 Task: Collaborate with Github user for pull request milestone integration to check pull request progress and test it.
Action: Mouse moved to (164, 167)
Screenshot: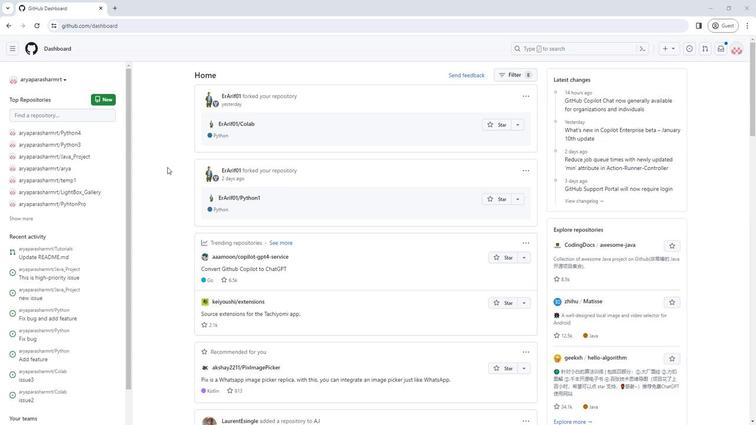 
Action: Mouse scrolled (164, 167) with delta (0, 0)
Screenshot: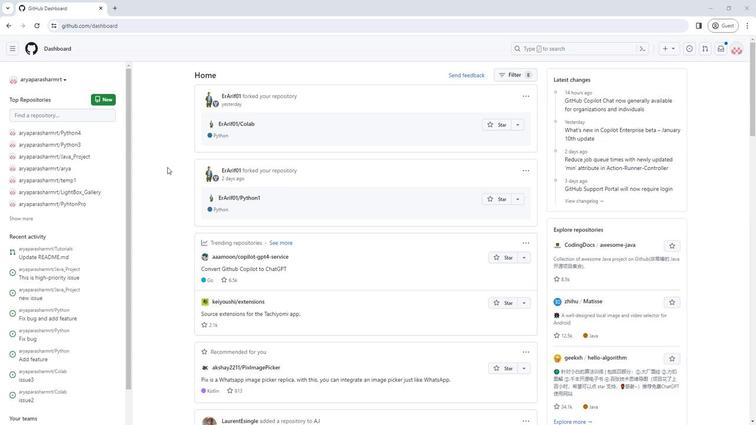 
Action: Mouse scrolled (164, 167) with delta (0, 0)
Screenshot: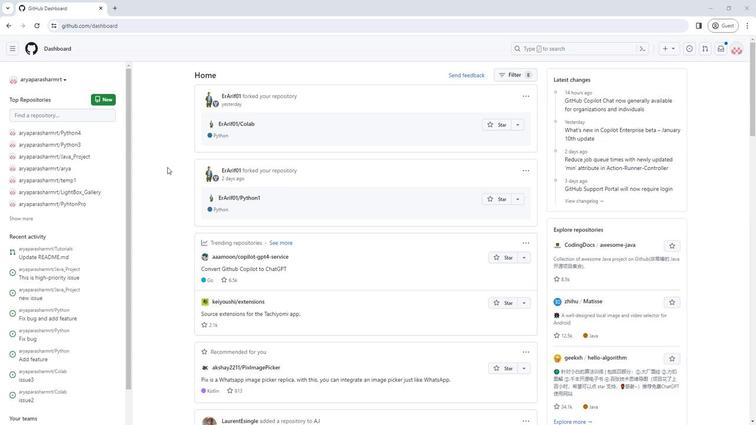 
Action: Mouse scrolled (164, 167) with delta (0, 0)
Screenshot: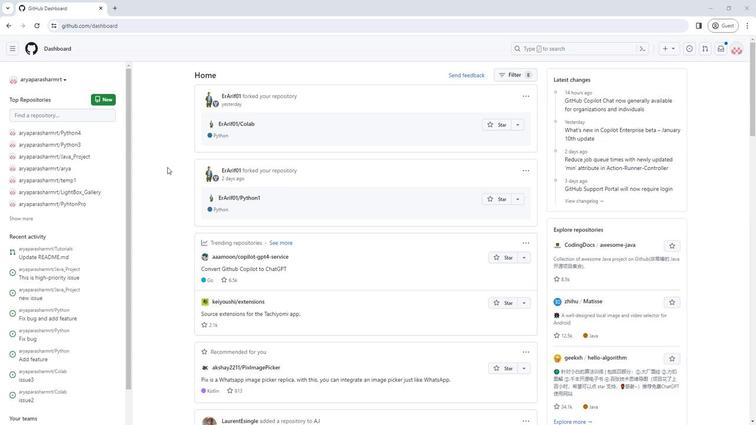 
Action: Mouse moved to (720, 50)
Screenshot: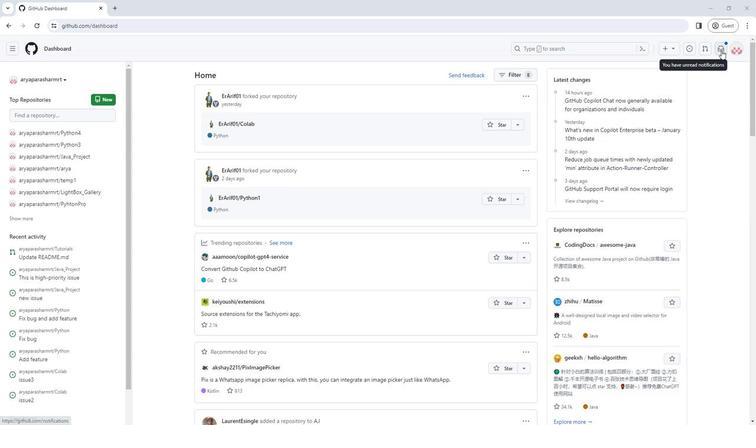 
Action: Mouse pressed left at (720, 50)
Screenshot: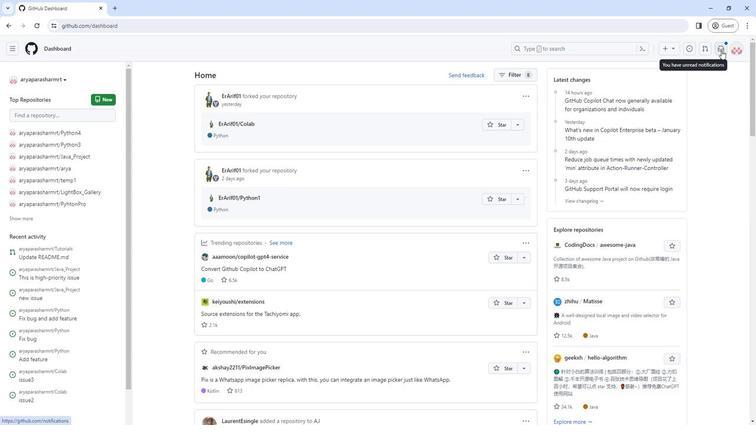 
Action: Mouse moved to (198, 120)
Screenshot: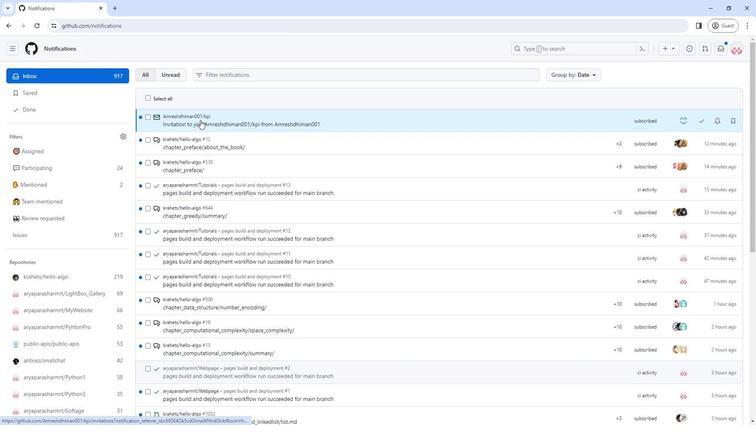 
Action: Mouse pressed left at (198, 120)
Screenshot: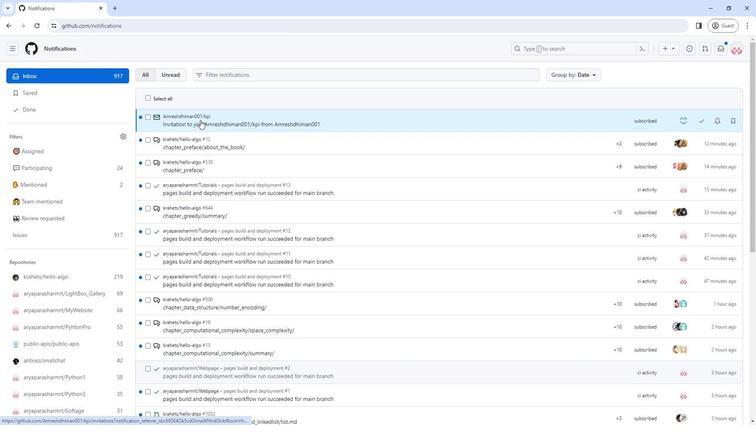 
Action: Mouse moved to (364, 182)
Screenshot: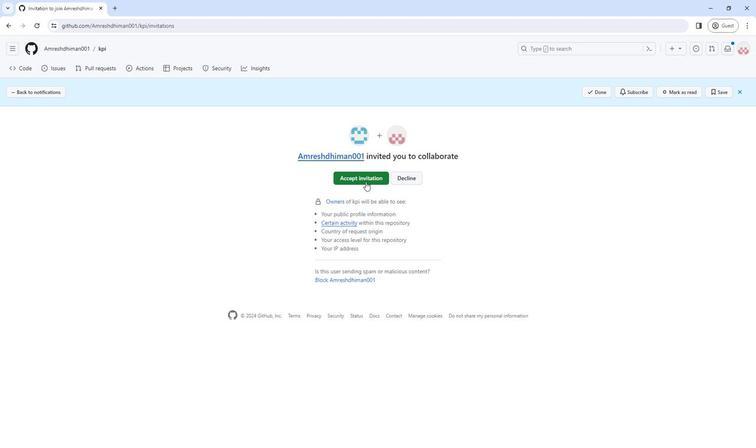 
Action: Mouse pressed left at (364, 182)
Screenshot: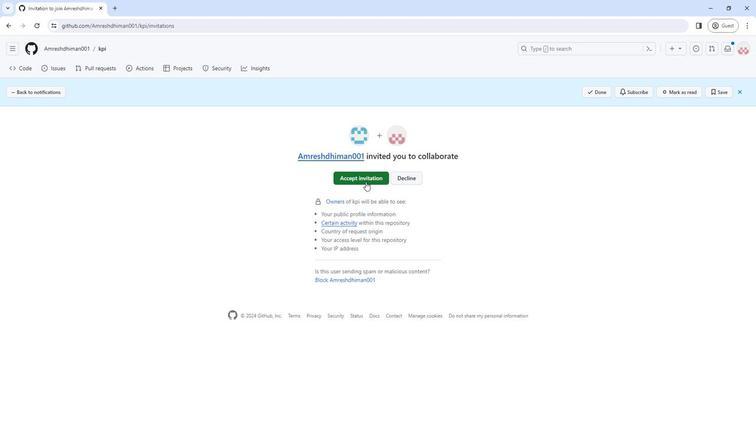 
Action: Mouse moved to (168, 147)
Screenshot: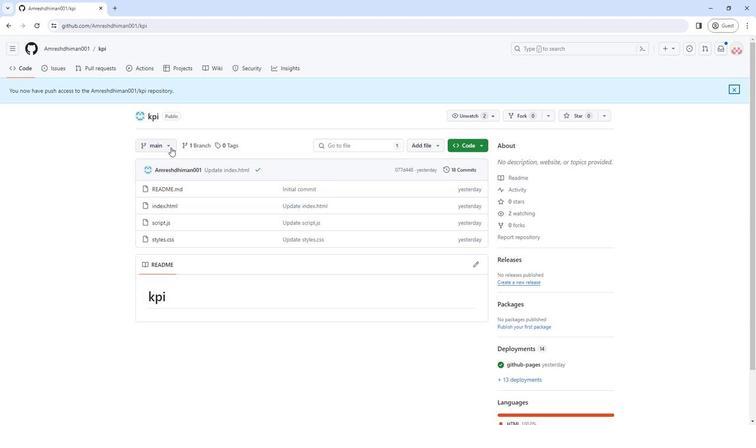 
Action: Mouse pressed left at (168, 147)
Screenshot: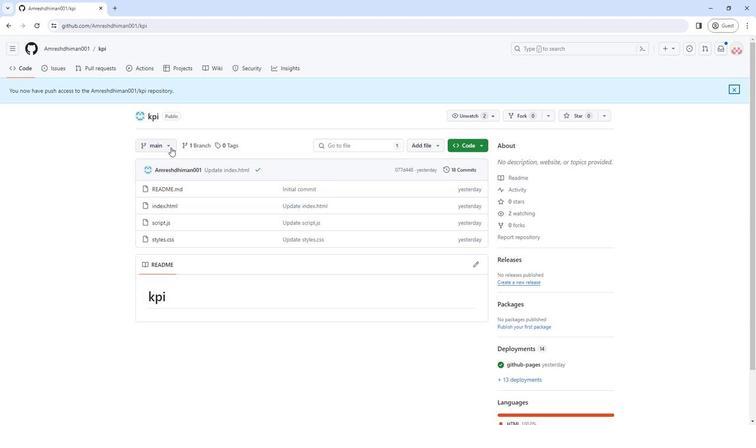 
Action: Mouse moved to (102, 185)
Screenshot: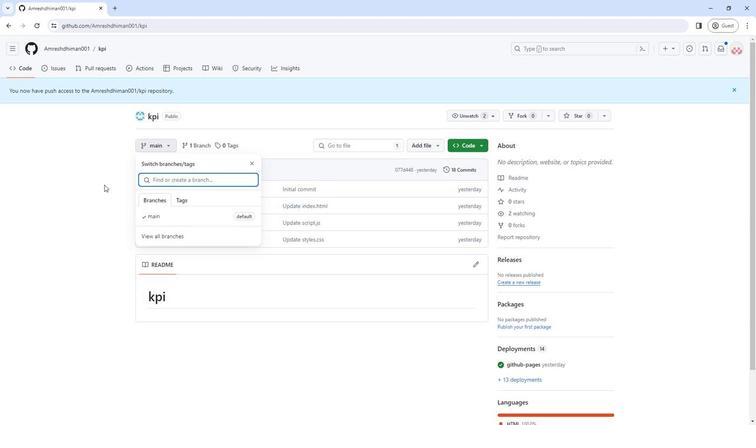 
Action: Mouse pressed left at (102, 185)
Screenshot: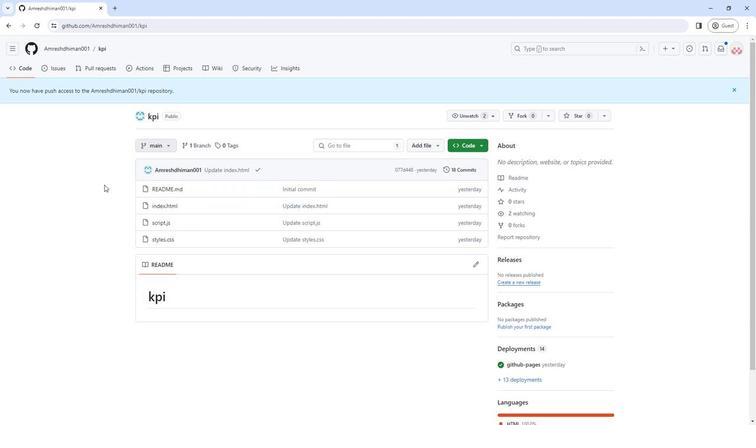 
Action: Mouse moved to (59, 72)
Screenshot: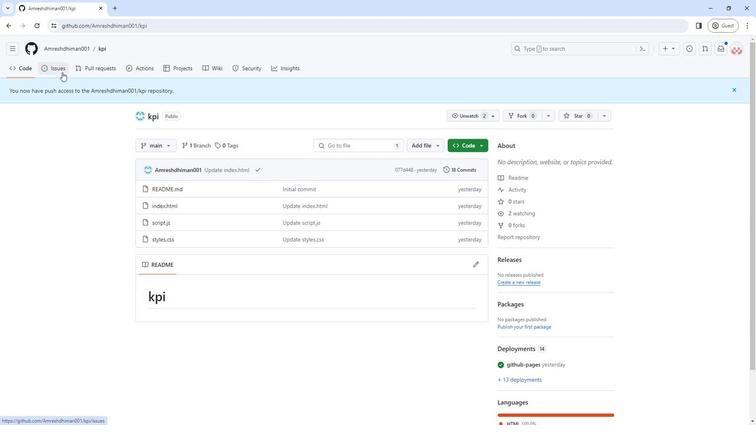 
Action: Mouse pressed left at (59, 72)
Screenshot: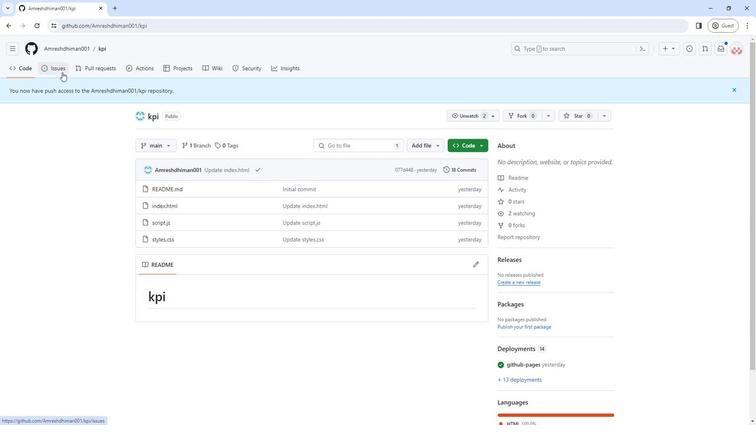 
Action: Mouse moved to (535, 147)
Screenshot: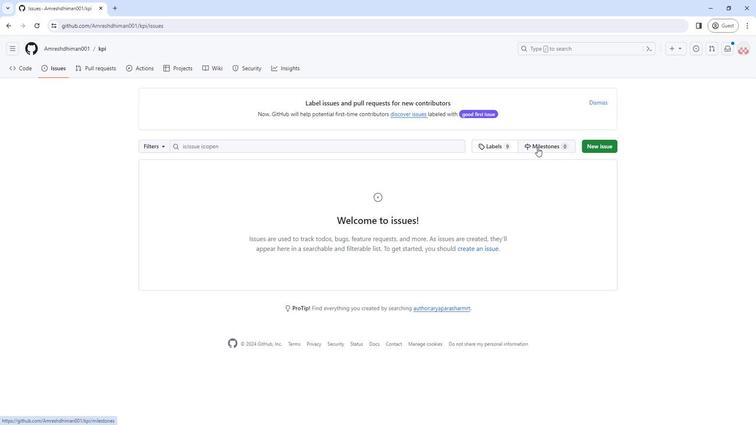 
Action: Mouse pressed left at (535, 147)
Screenshot: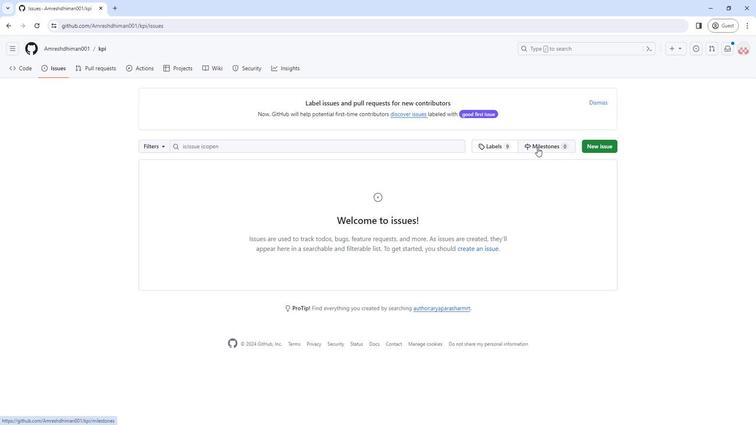 
Action: Mouse moved to (390, 198)
Screenshot: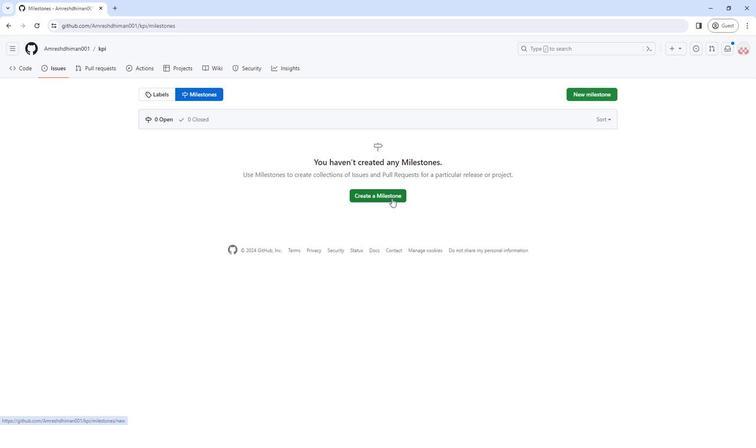 
Action: Mouse pressed left at (390, 198)
Screenshot: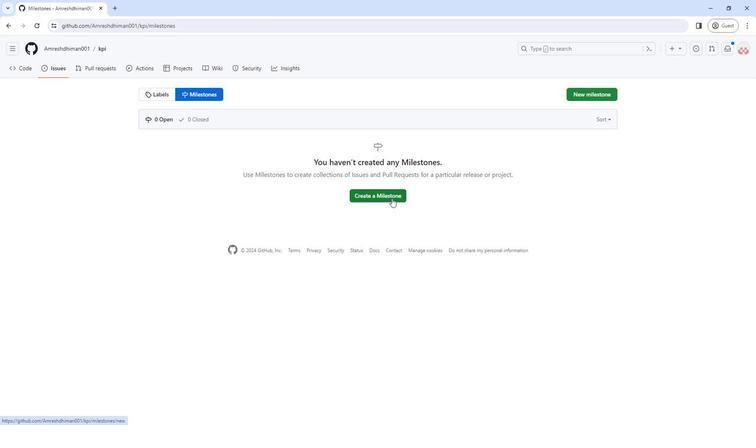 
Action: Mouse moved to (216, 137)
Screenshot: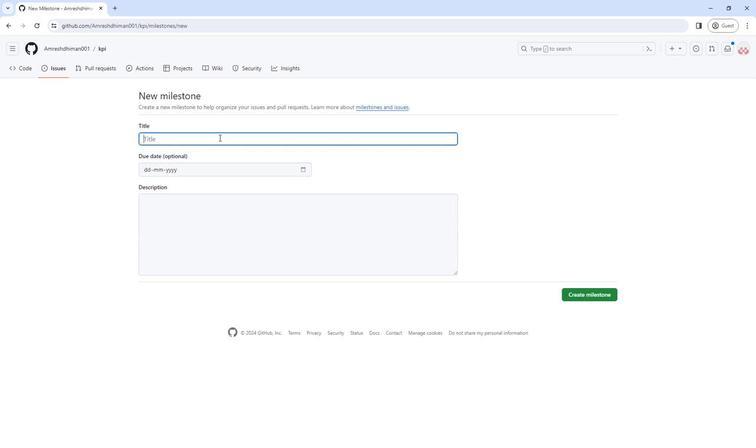 
Action: Mouse pressed left at (216, 137)
Screenshot: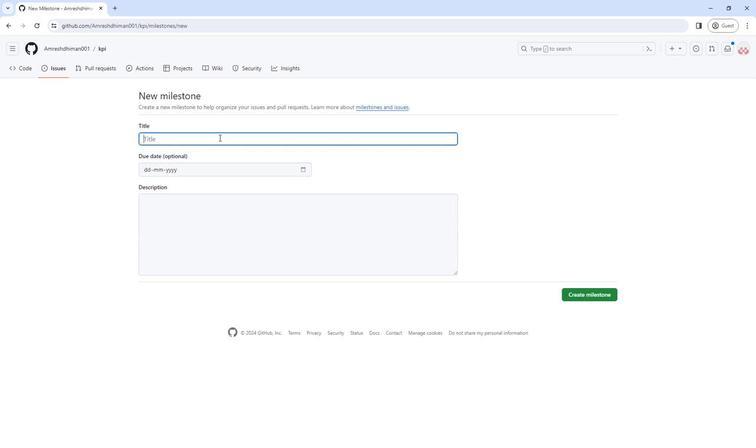 
Action: Key pressed <Key.shift>Pull<Key.space><Key.shift><Key.shift><Key.shift><Key.shift>Request
Screenshot: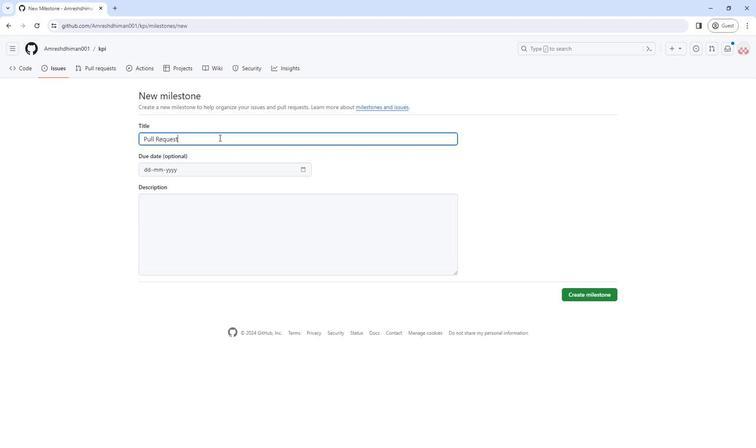 
Action: Mouse moved to (197, 167)
Screenshot: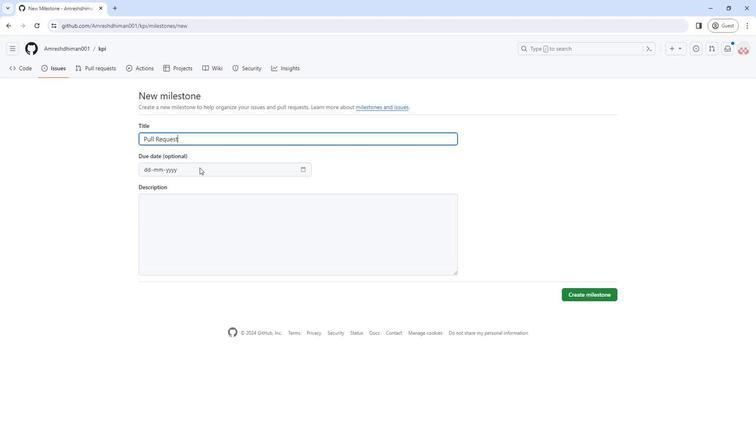 
Action: Mouse pressed left at (197, 167)
Screenshot: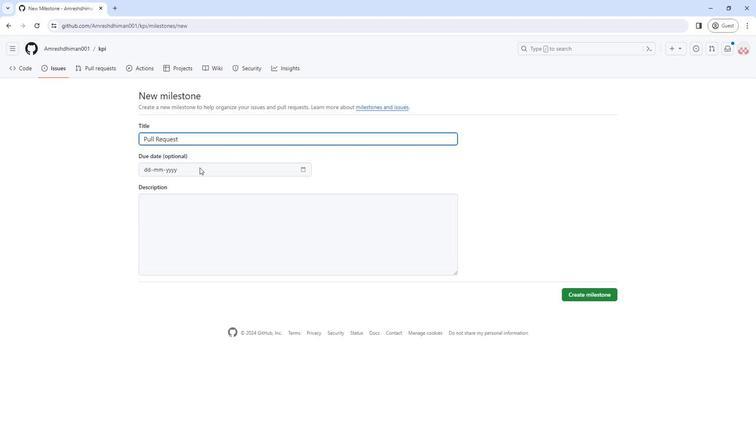 
Action: Mouse moved to (300, 169)
Screenshot: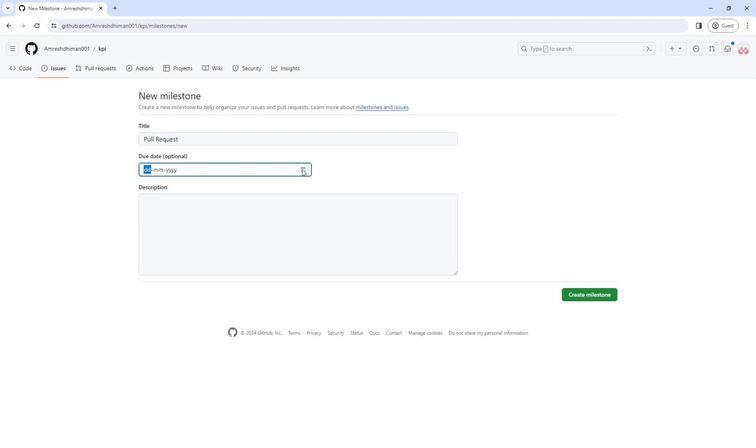 
Action: Mouse pressed left at (300, 169)
Screenshot: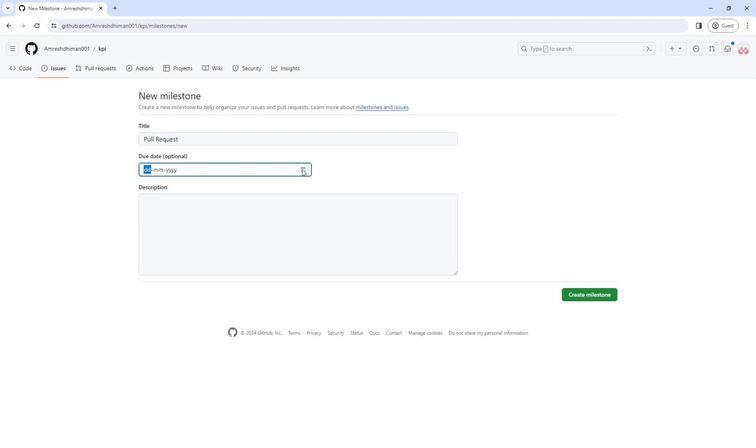 
Action: Mouse moved to (188, 224)
Screenshot: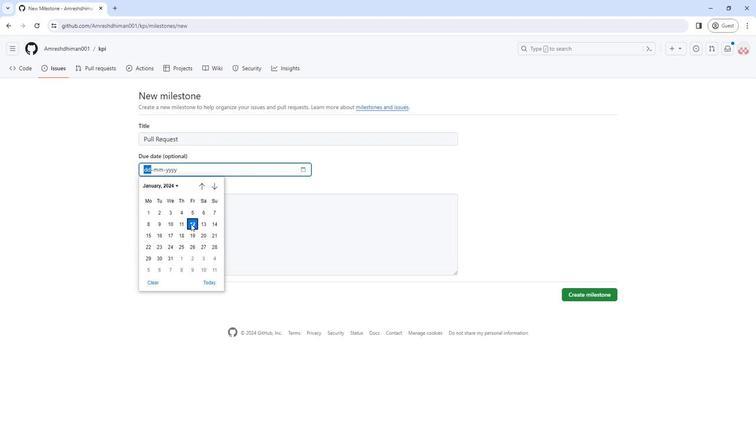 
Action: Mouse pressed left at (188, 224)
Screenshot: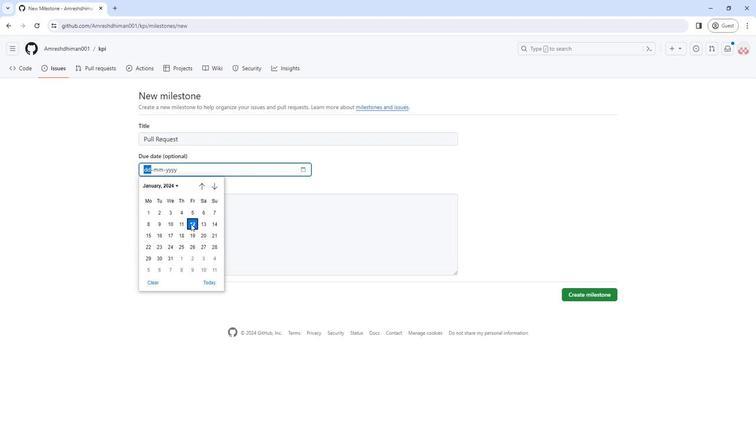 
Action: Mouse moved to (184, 208)
Screenshot: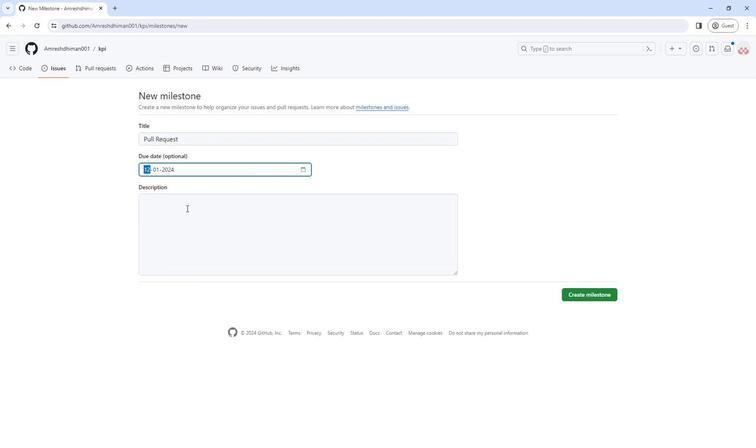 
Action: Mouse pressed left at (184, 208)
Screenshot: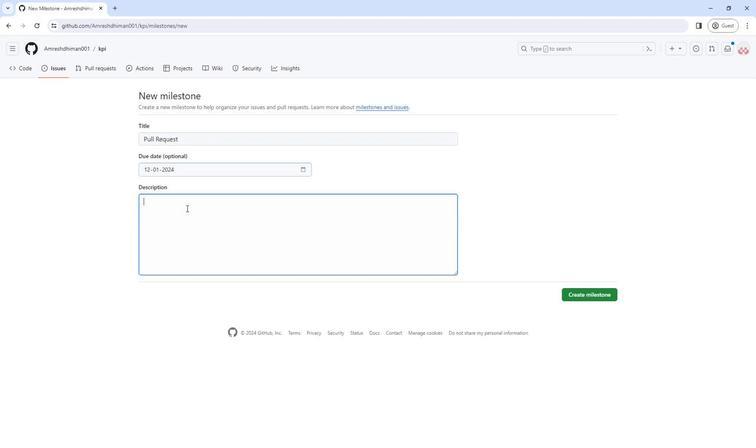 
Action: Key pressed <Key.shift>This<Key.space><Key.shift>Mill<Key.backspace>estone<Key.space>will<Key.space>be<Key.space>applied<Key.space>to<Key.space>all<Key.space><Key.shift_r>Pull<Key.space><Key.shift>Requests.
Screenshot: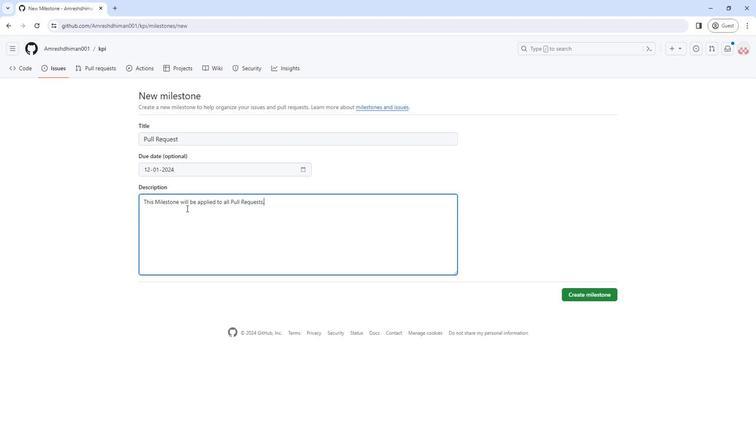 
Action: Mouse moved to (304, 222)
Screenshot: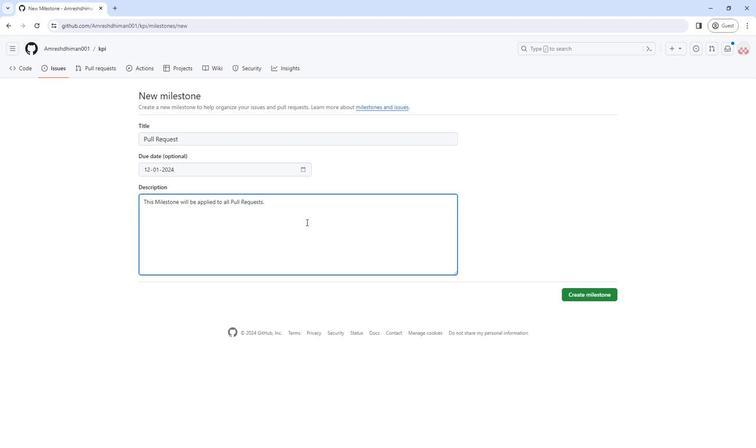 
Action: Key pressed <Key.left><Key.space>of<Key.space><Key.shift>kpi<Key.space><Key.shift>Repositort<Key.backspace>t<Key.backspace>y
Screenshot: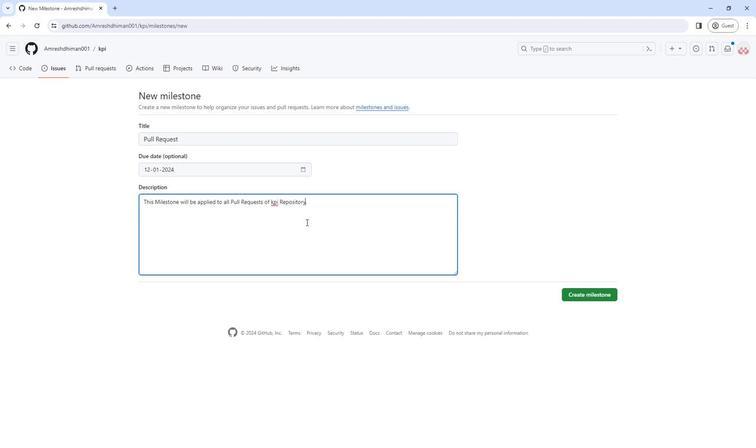 
Action: Mouse moved to (569, 293)
Screenshot: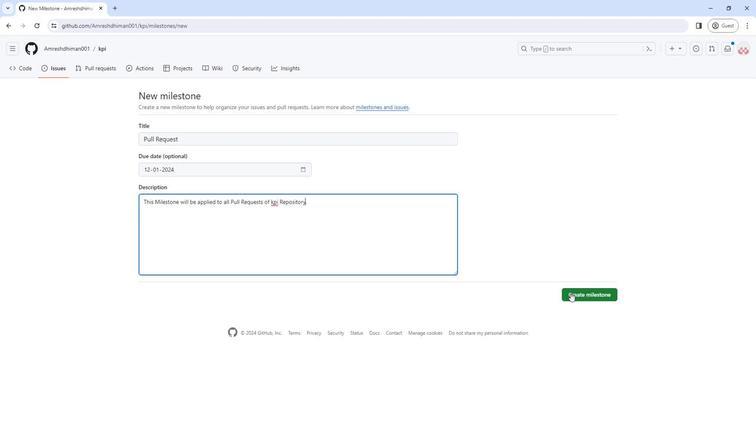 
Action: Mouse pressed left at (569, 293)
Screenshot: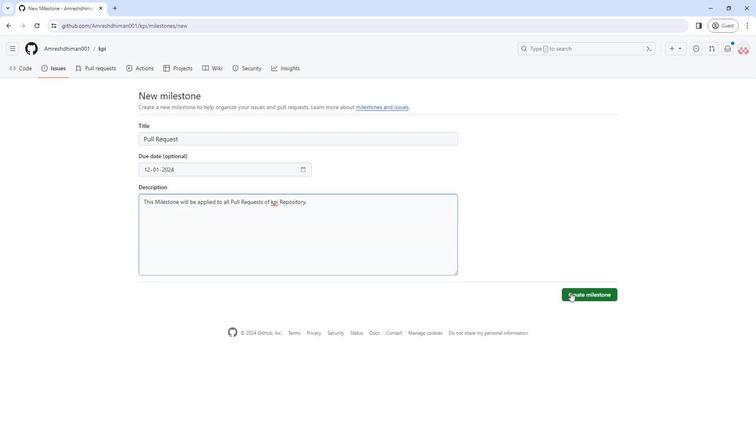 
Action: Mouse moved to (195, 198)
Screenshot: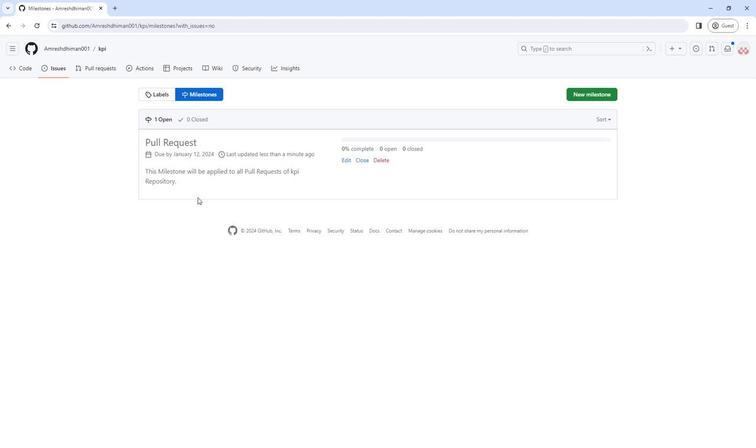 
Action: Mouse scrolled (195, 198) with delta (0, 0)
Screenshot: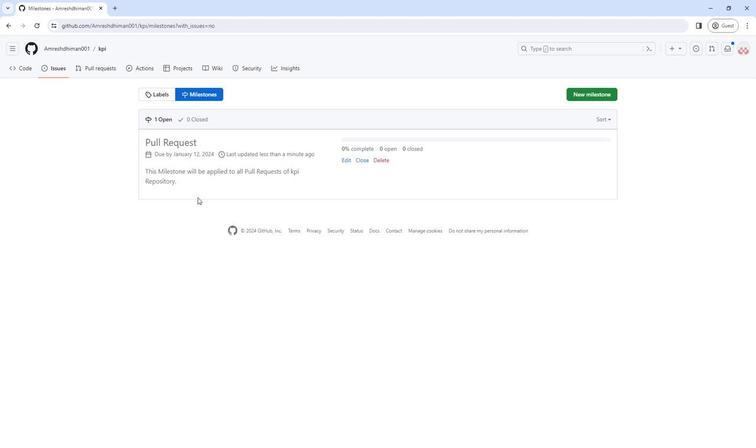 
Action: Mouse scrolled (195, 198) with delta (0, 0)
Screenshot: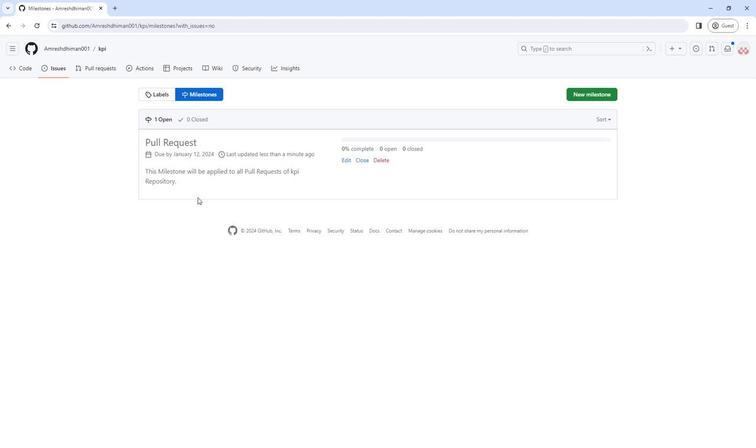 
Action: Mouse moved to (31, 70)
Screenshot: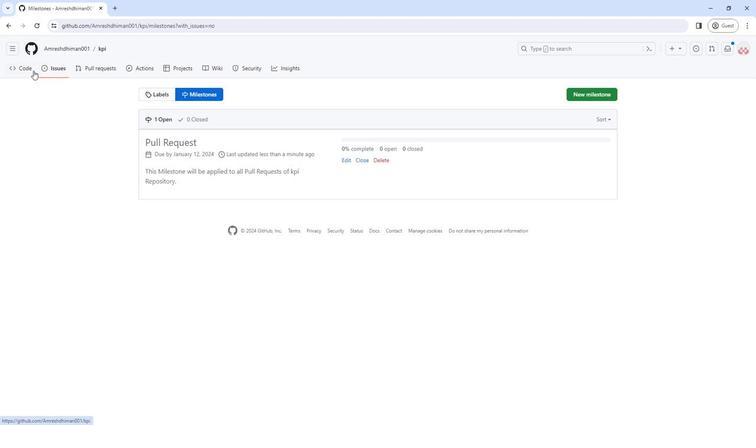 
Action: Mouse pressed left at (31, 70)
Screenshot: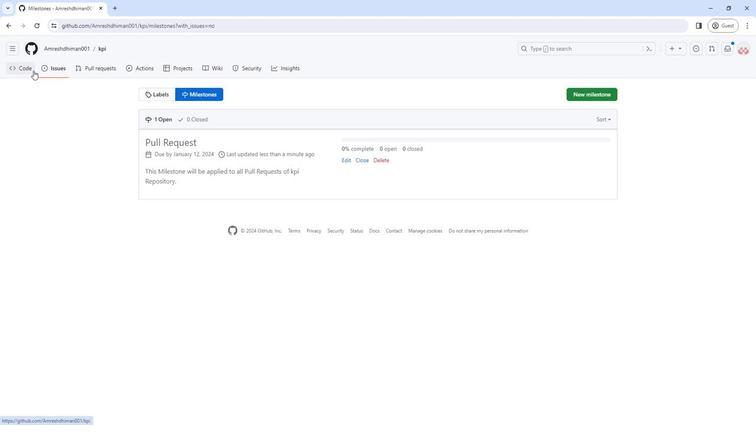 
Action: Mouse moved to (169, 116)
Screenshot: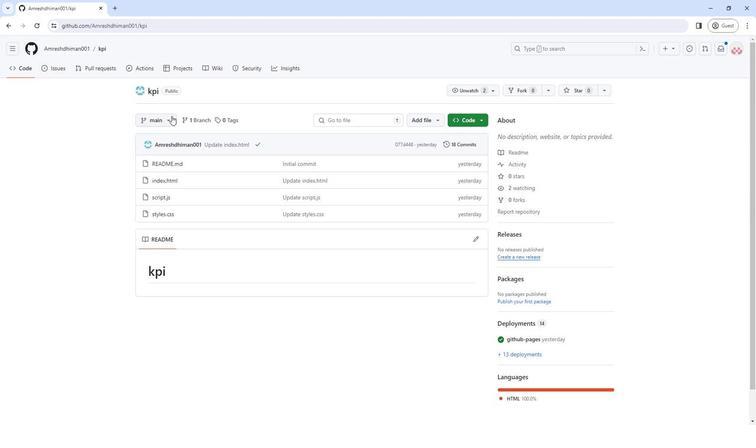 
Action: Mouse pressed left at (169, 116)
Screenshot: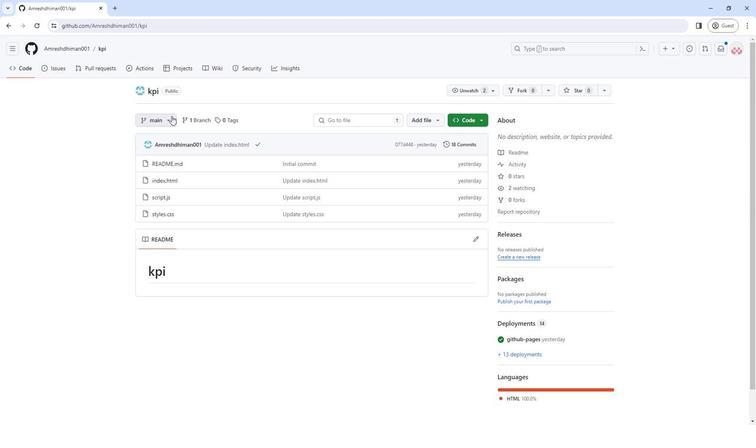 
Action: Mouse moved to (171, 155)
Screenshot: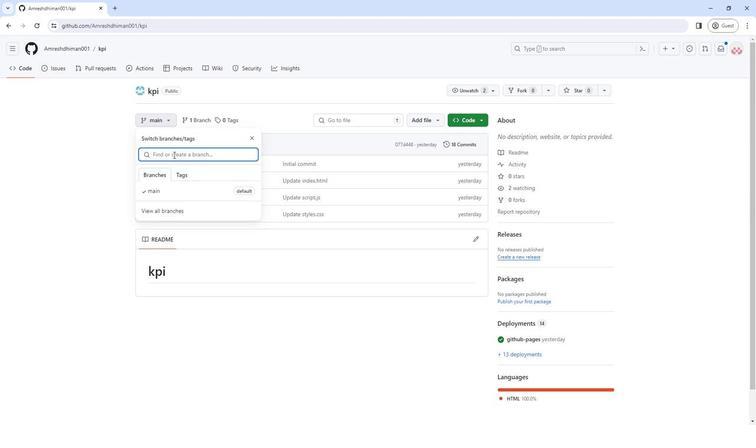 
Action: Mouse pressed left at (171, 155)
Screenshot: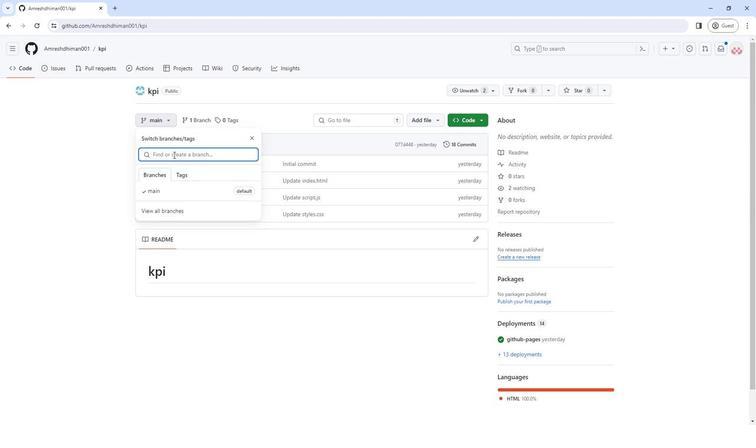 
Action: Key pressed branch1
Screenshot: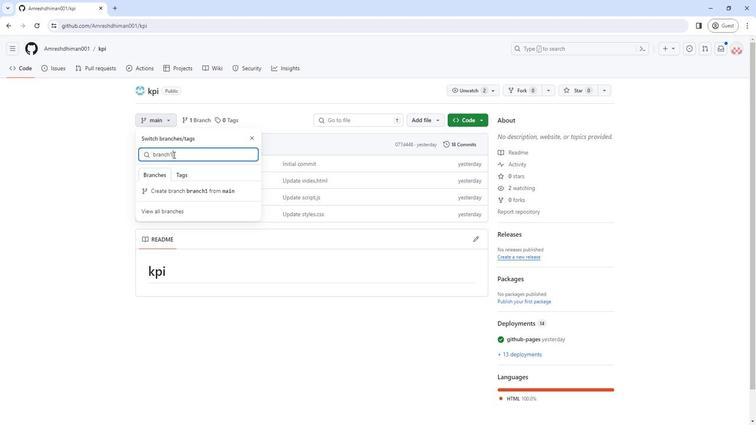 
Action: Mouse moved to (186, 193)
Screenshot: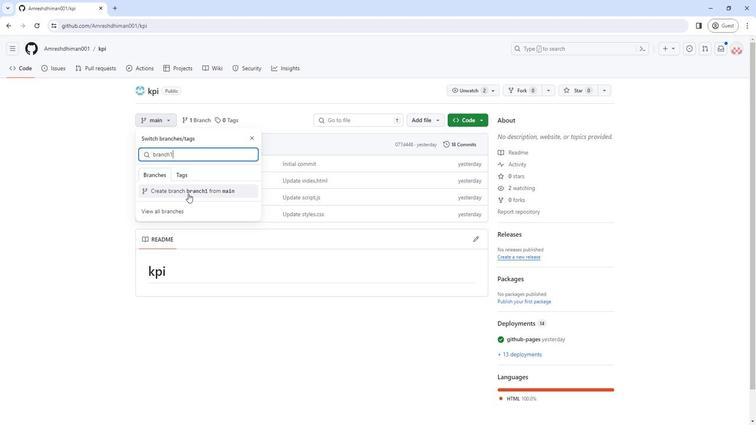 
Action: Mouse pressed left at (186, 193)
Screenshot: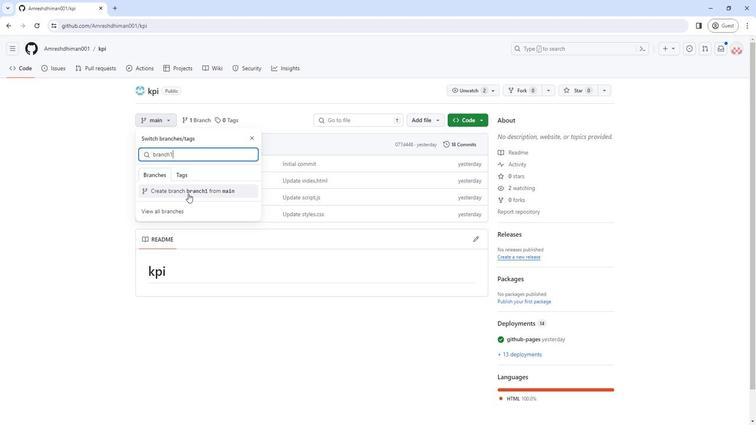 
Action: Mouse pressed left at (186, 193)
Screenshot: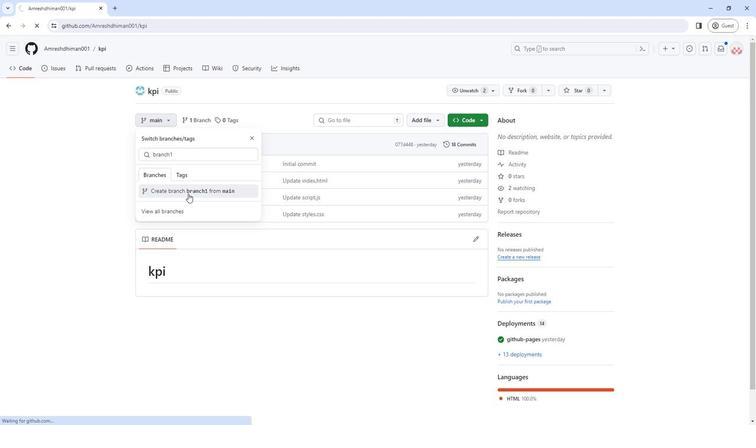 
Action: Mouse moved to (169, 206)
Screenshot: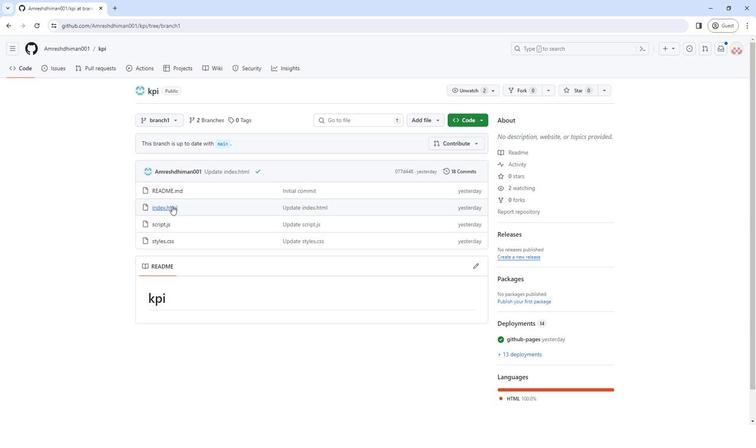 
Action: Mouse pressed left at (169, 206)
Screenshot: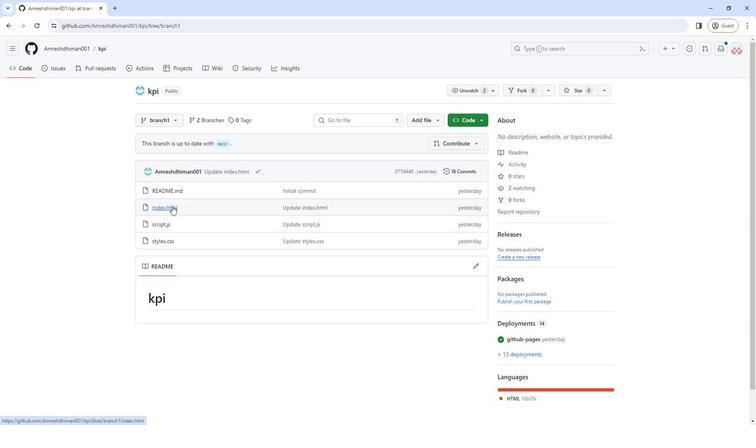
Action: Mouse moved to (708, 140)
Screenshot: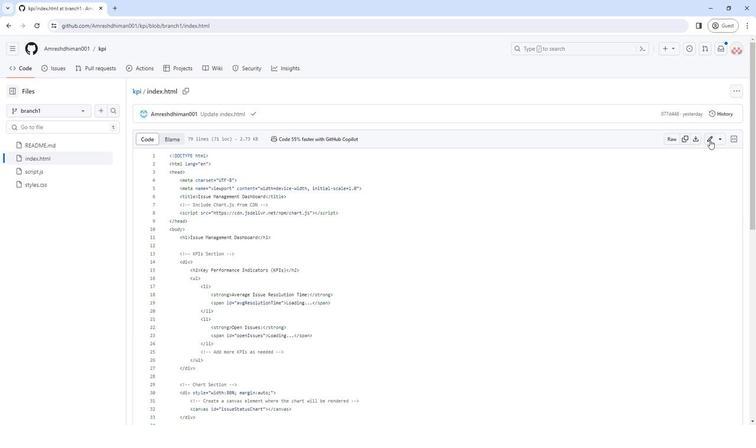
Action: Mouse pressed left at (708, 140)
Screenshot: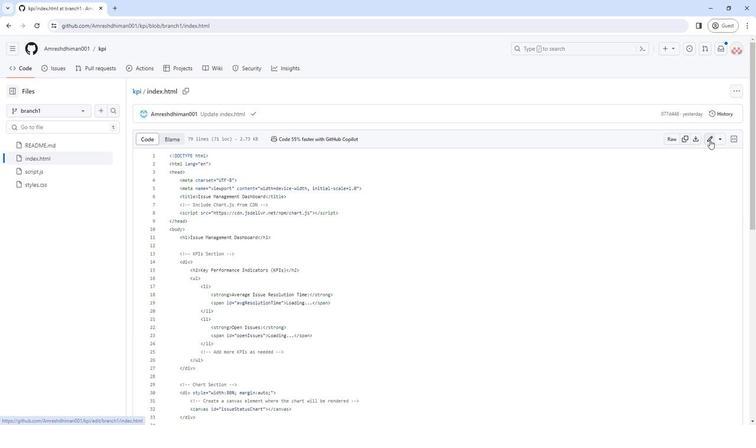 
Action: Mouse moved to (310, 266)
Screenshot: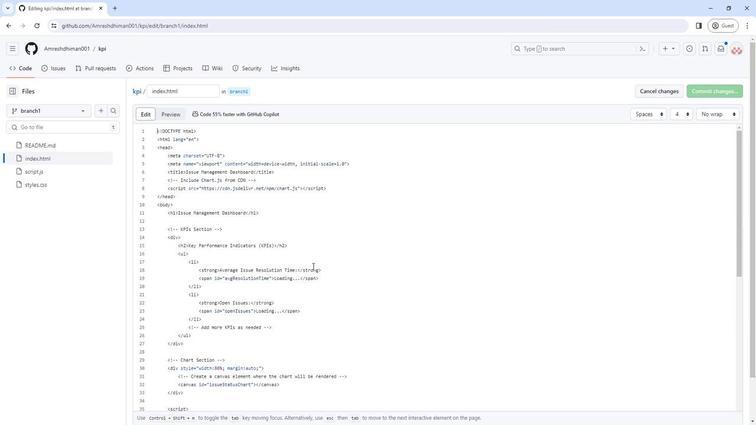 
Action: Mouse scrolled (310, 266) with delta (0, 0)
Screenshot: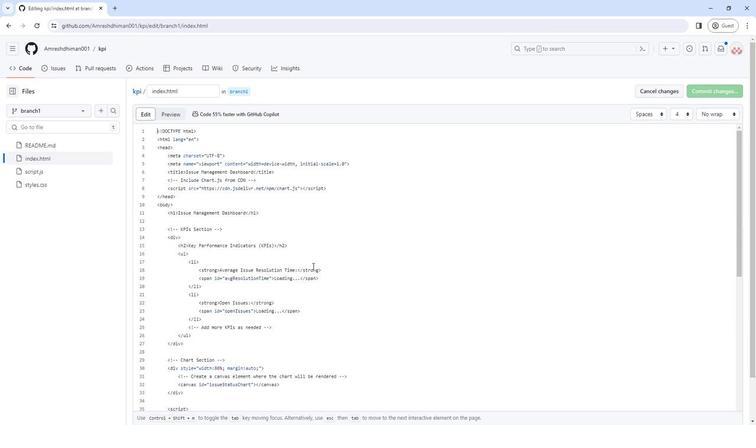 
Action: Mouse moved to (299, 265)
Screenshot: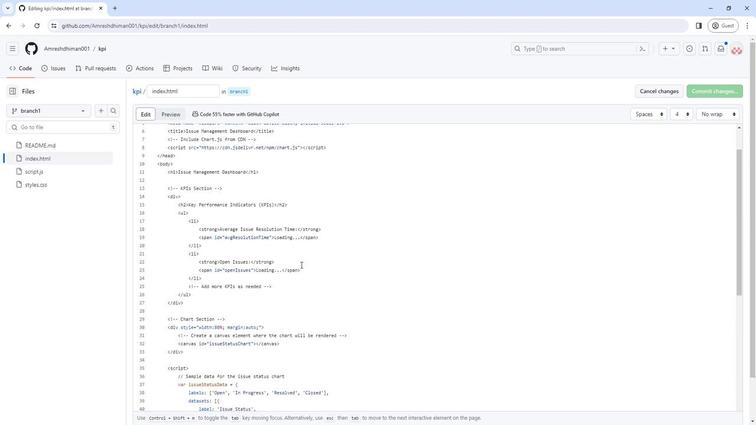 
Action: Mouse scrolled (299, 264) with delta (0, 0)
Screenshot: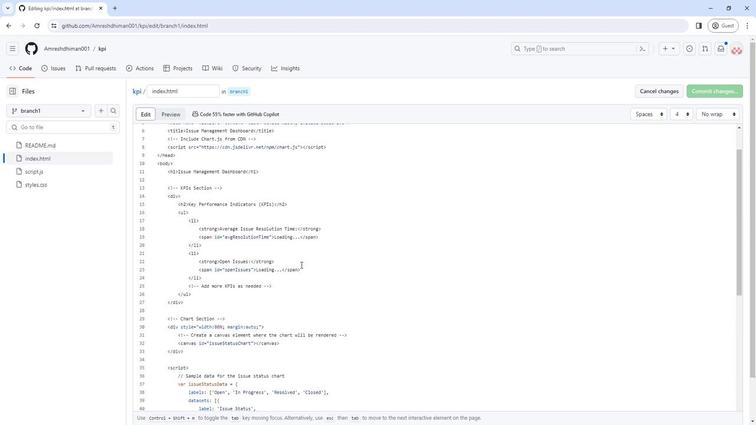 
Action: Mouse scrolled (299, 264) with delta (0, 0)
Screenshot: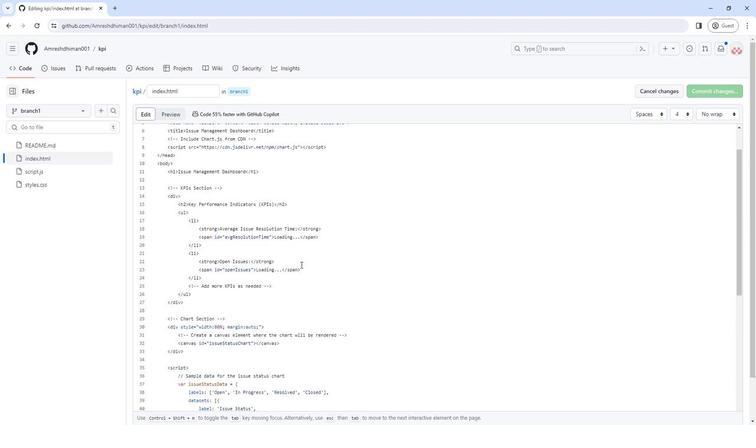 
Action: Mouse moved to (296, 258)
Screenshot: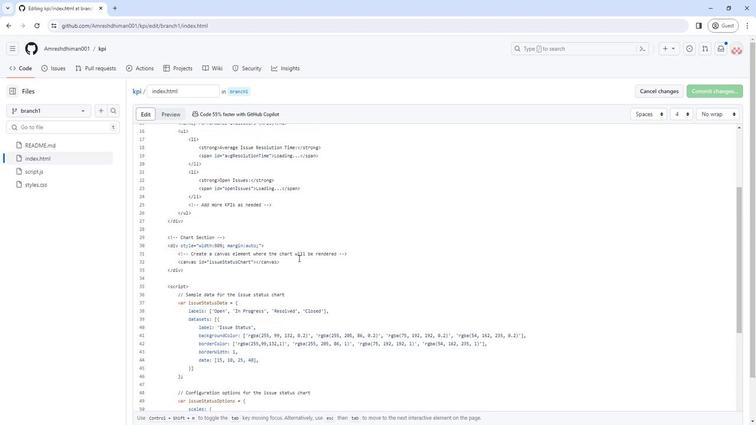 
Action: Mouse scrolled (296, 259) with delta (0, 0)
Screenshot: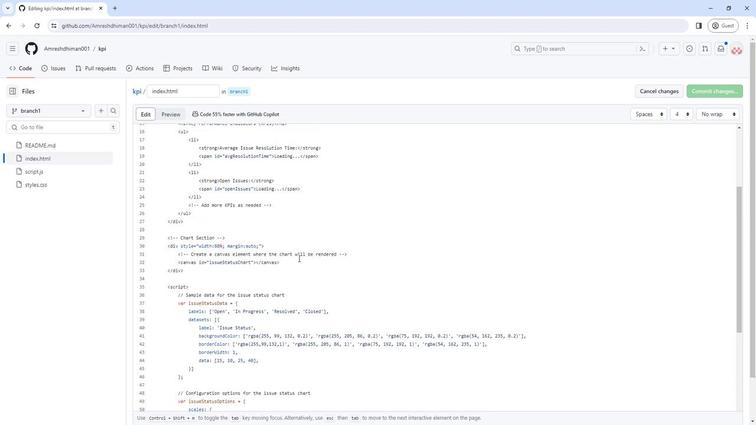 
Action: Mouse scrolled (296, 259) with delta (0, 0)
Screenshot: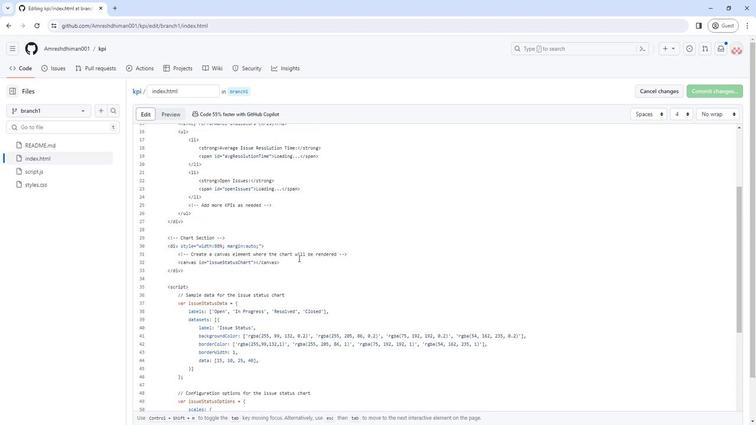 
Action: Mouse scrolled (296, 259) with delta (0, 0)
Screenshot: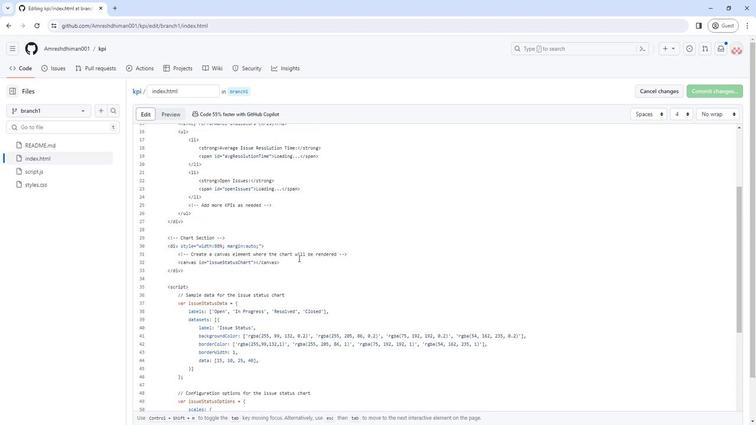 
Action: Mouse scrolled (296, 259) with delta (0, 0)
Screenshot: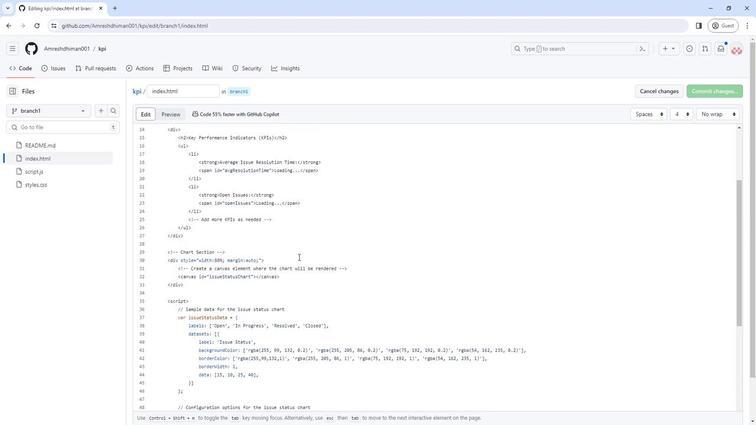 
Action: Mouse moved to (296, 257)
Screenshot: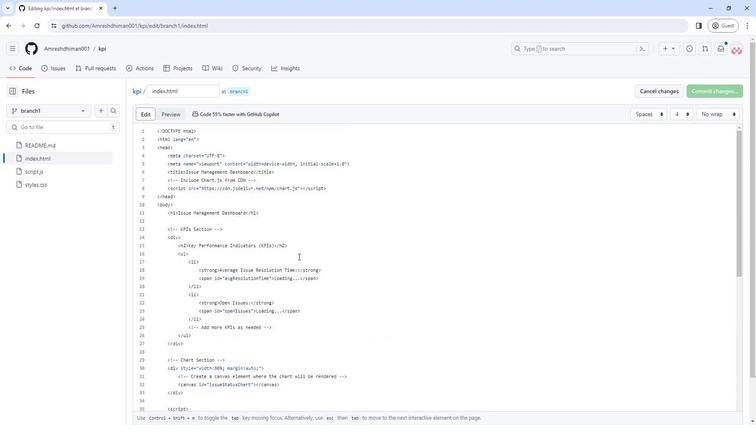 
Action: Mouse scrolled (296, 257) with delta (0, 0)
Screenshot: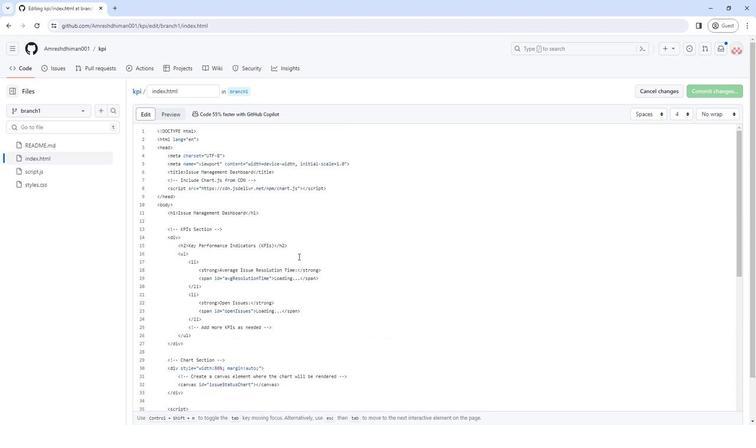 
Action: Mouse scrolled (296, 257) with delta (0, 0)
Screenshot: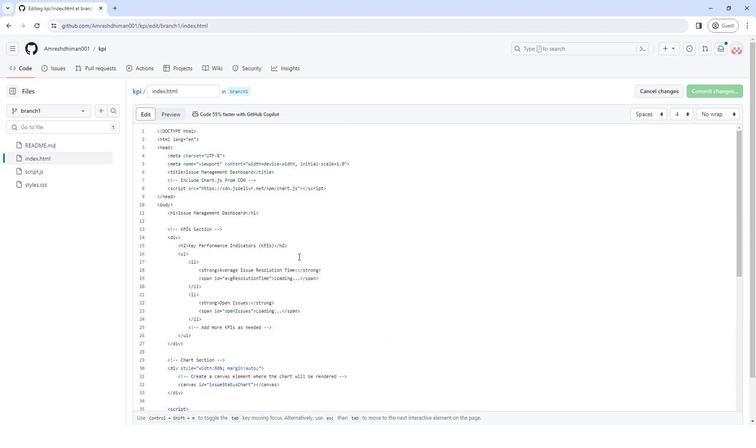
Action: Mouse scrolled (296, 257) with delta (0, 0)
Screenshot: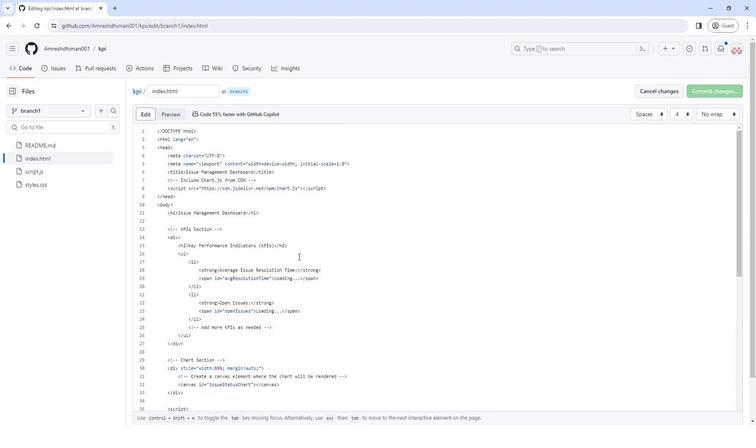 
Action: Mouse scrolled (296, 256) with delta (0, 0)
Screenshot: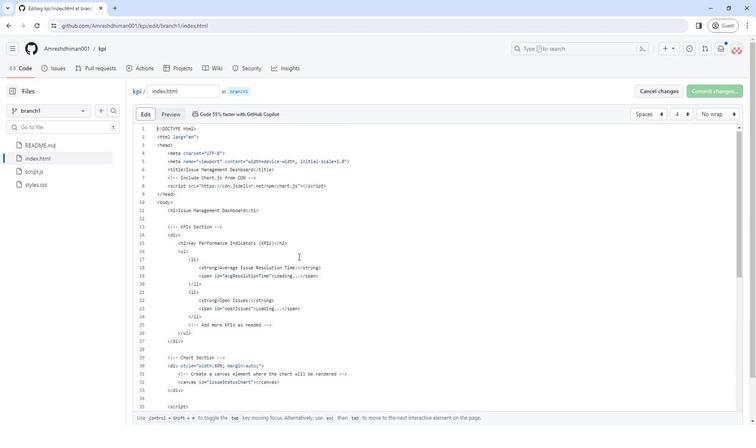 
Action: Mouse scrolled (296, 256) with delta (0, 0)
Screenshot: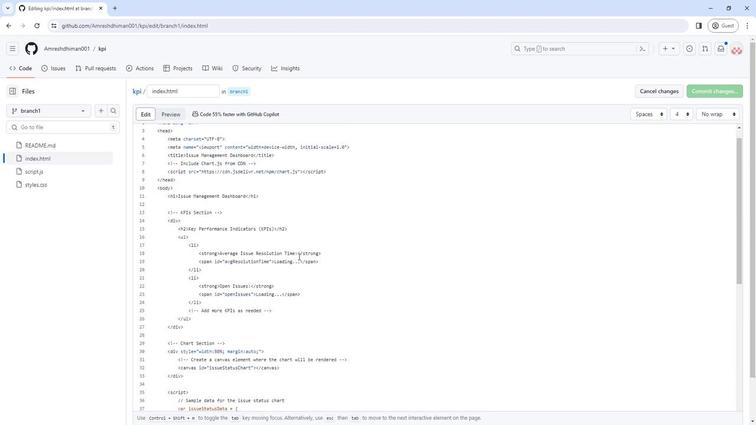 
Action: Mouse scrolled (296, 256) with delta (0, 0)
Screenshot: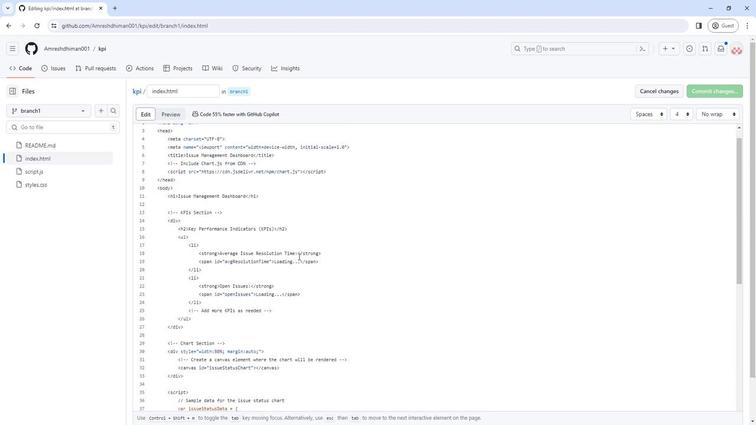 
Action: Mouse scrolled (296, 256) with delta (0, 0)
Screenshot: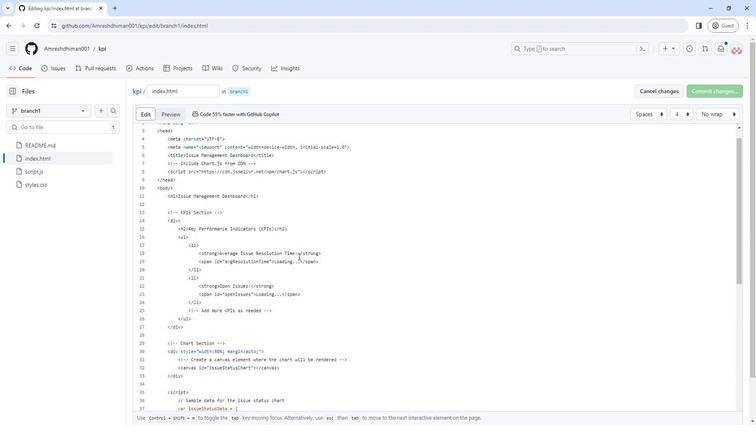 
Action: Mouse scrolled (296, 256) with delta (0, 0)
Screenshot: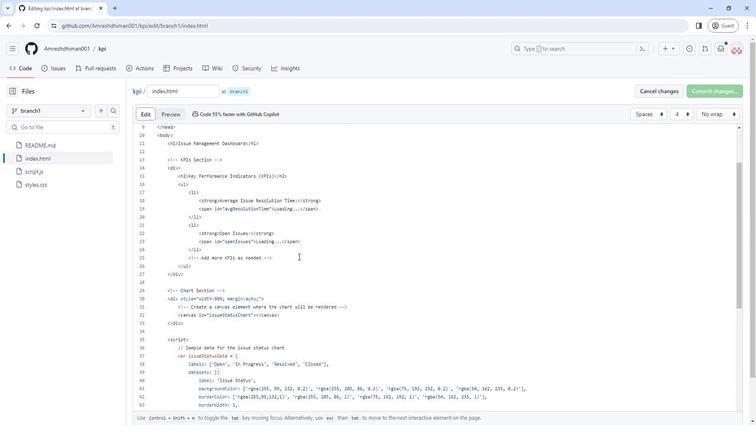 
Action: Mouse scrolled (296, 256) with delta (0, 0)
Screenshot: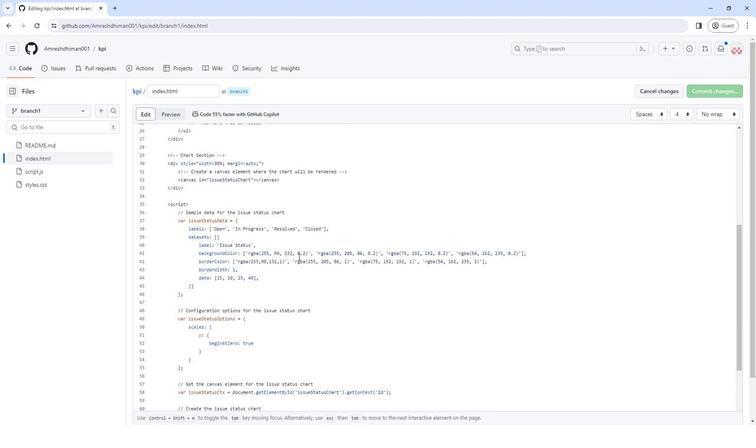 
Action: Mouse scrolled (296, 256) with delta (0, 0)
Screenshot: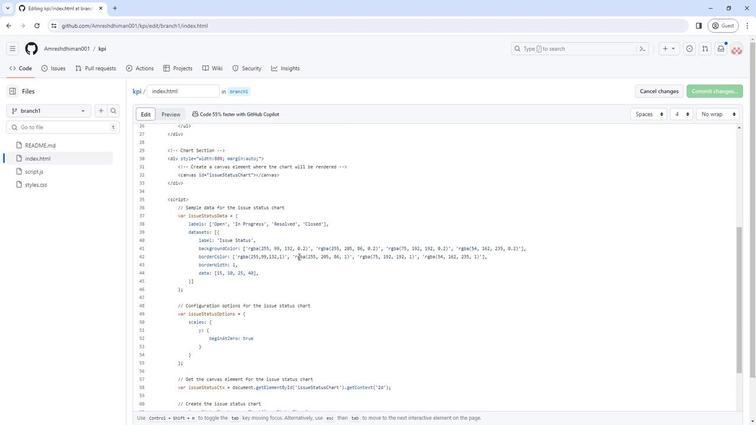 
Action: Mouse scrolled (296, 256) with delta (0, 0)
Screenshot: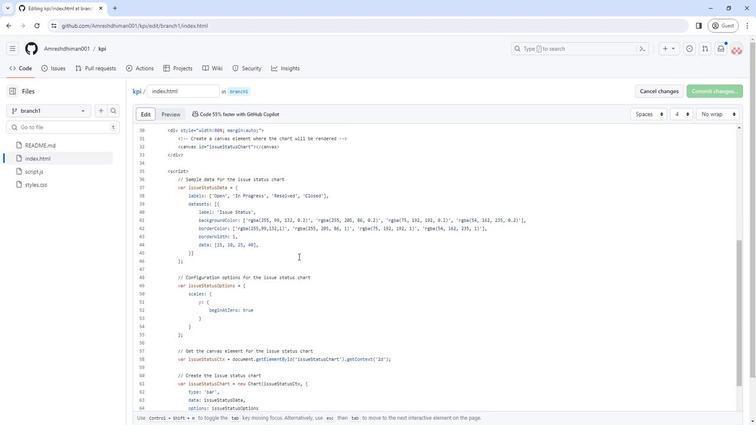 
Action: Mouse scrolled (296, 256) with delta (0, 0)
Screenshot: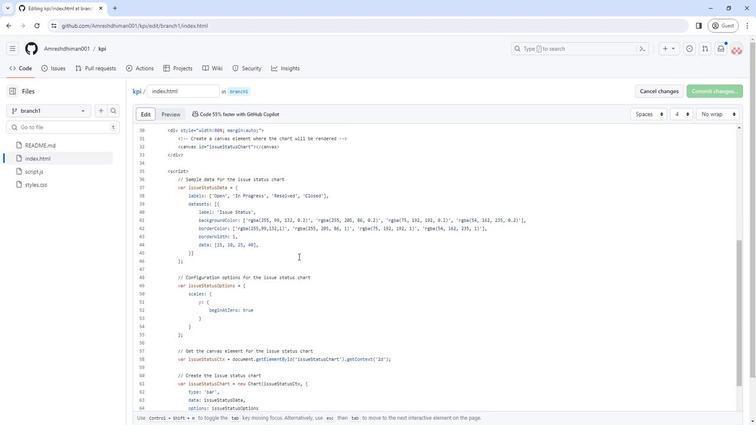 
Action: Mouse scrolled (296, 256) with delta (0, 0)
Screenshot: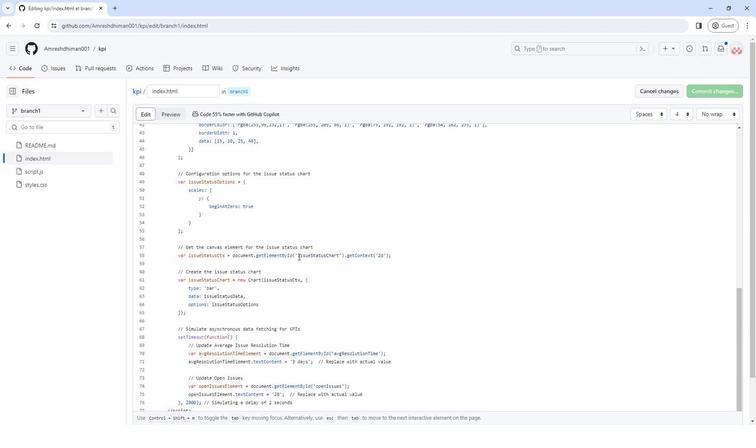 
Action: Mouse scrolled (296, 256) with delta (0, 0)
Screenshot: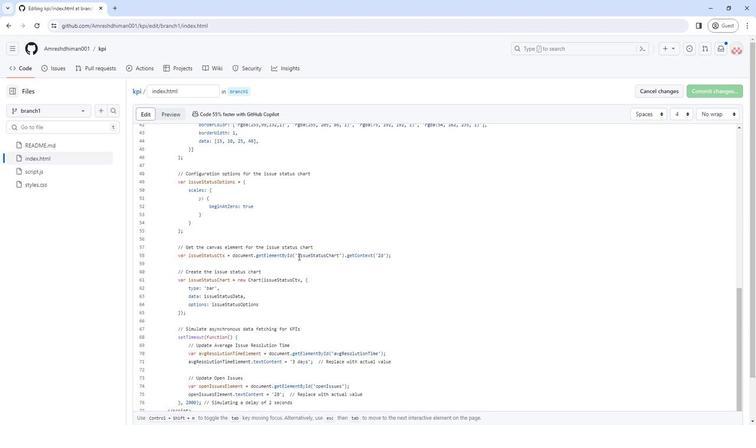 
Action: Mouse scrolled (296, 256) with delta (0, 0)
Screenshot: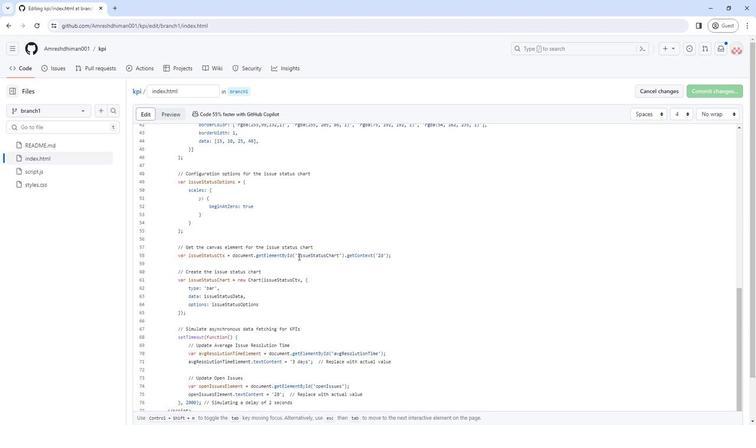 
Action: Mouse scrolled (296, 256) with delta (0, 0)
Screenshot: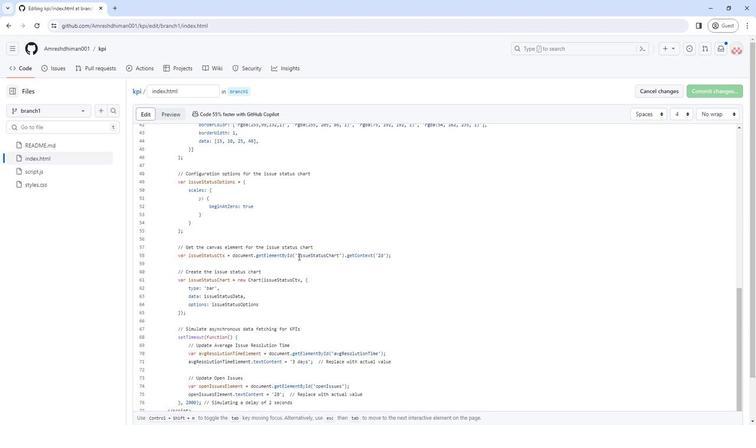 
Action: Mouse scrolled (296, 257) with delta (0, 0)
Screenshot: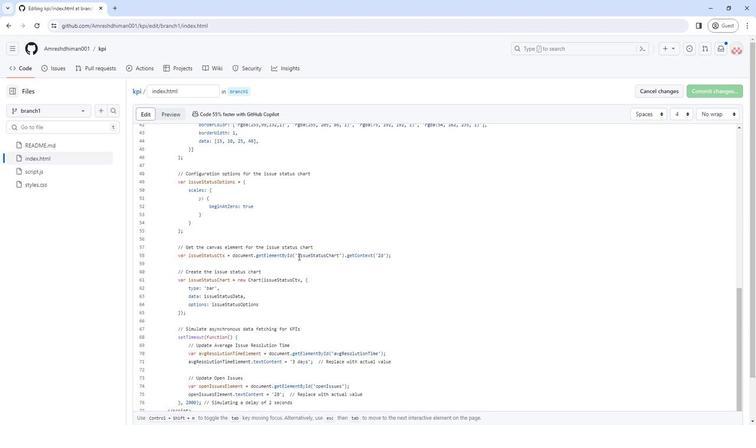 
Action: Mouse scrolled (296, 257) with delta (0, 0)
Screenshot: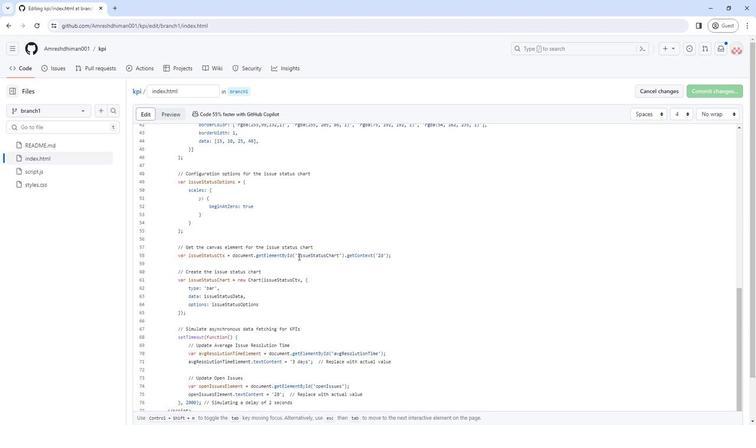 
Action: Mouse scrolled (296, 257) with delta (0, 0)
Screenshot: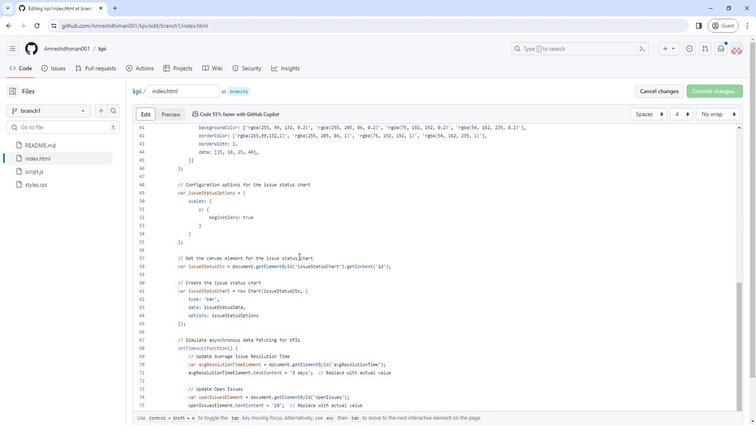 
Action: Mouse scrolled (296, 257) with delta (0, 0)
Screenshot: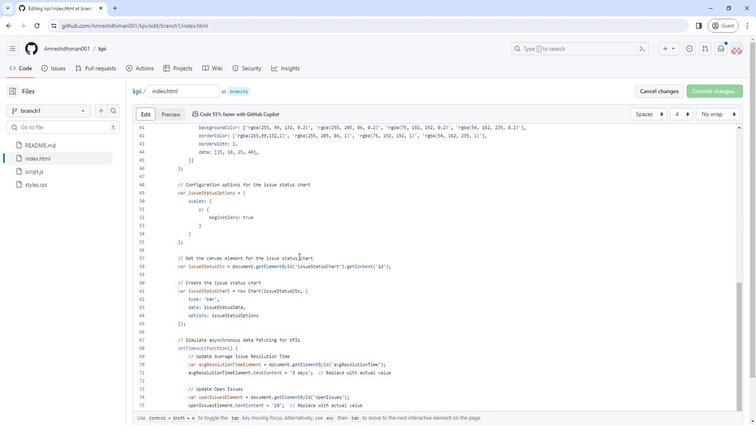 
Action: Mouse scrolled (296, 257) with delta (0, 0)
Screenshot: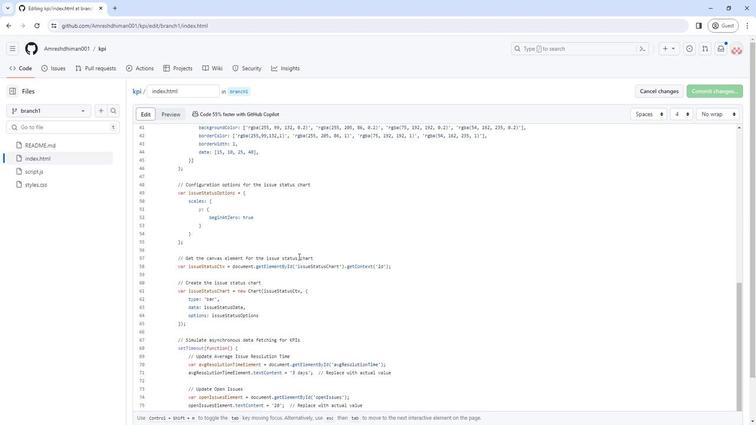 
Action: Mouse scrolled (296, 257) with delta (0, 0)
Screenshot: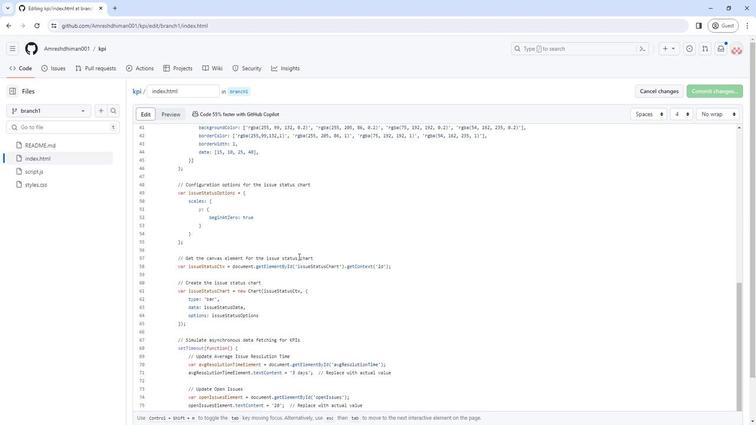 
Action: Mouse scrolled (296, 257) with delta (0, 0)
Screenshot: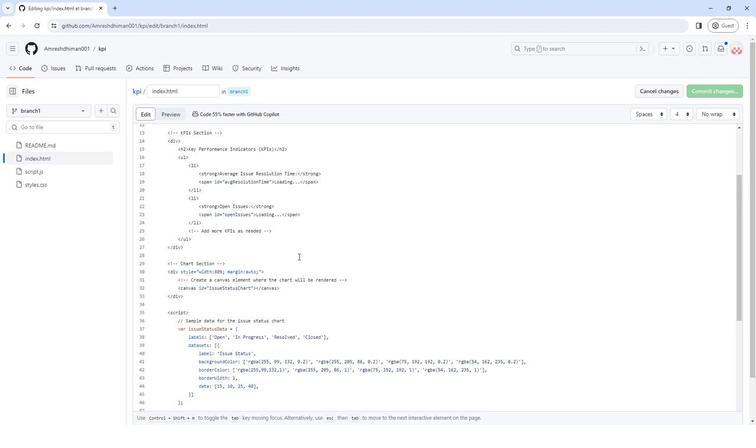 
Action: Mouse scrolled (296, 257) with delta (0, 0)
Screenshot: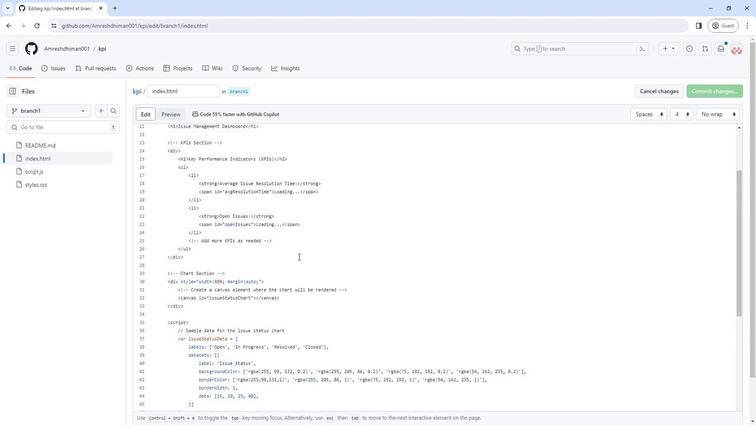 
Action: Mouse scrolled (296, 257) with delta (0, 0)
Screenshot: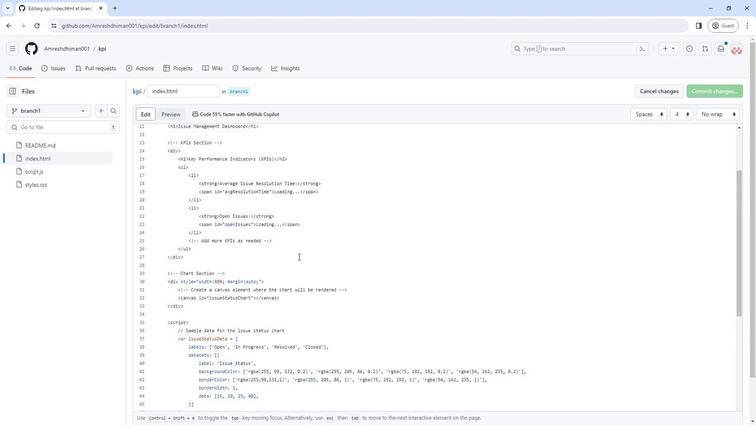 
Action: Mouse moved to (180, 212)
Screenshot: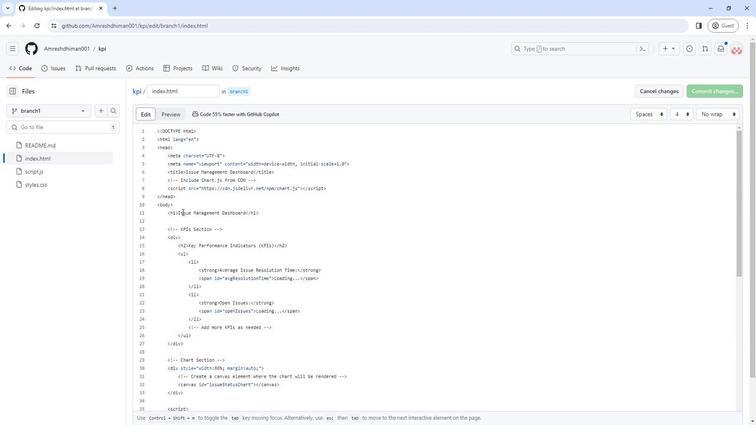 
Action: Mouse pressed left at (180, 212)
Screenshot: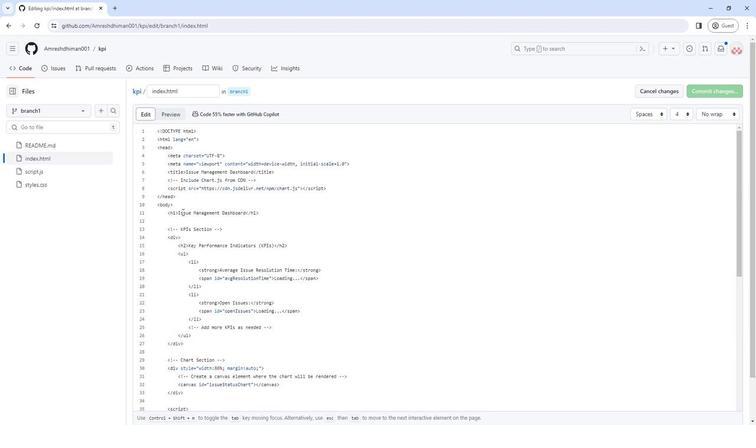 
Action: Mouse moved to (181, 206)
Screenshot: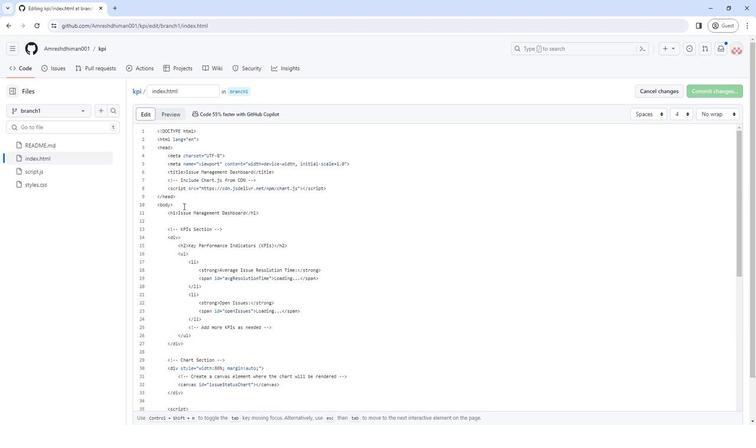 
Action: Mouse pressed left at (181, 206)
Screenshot: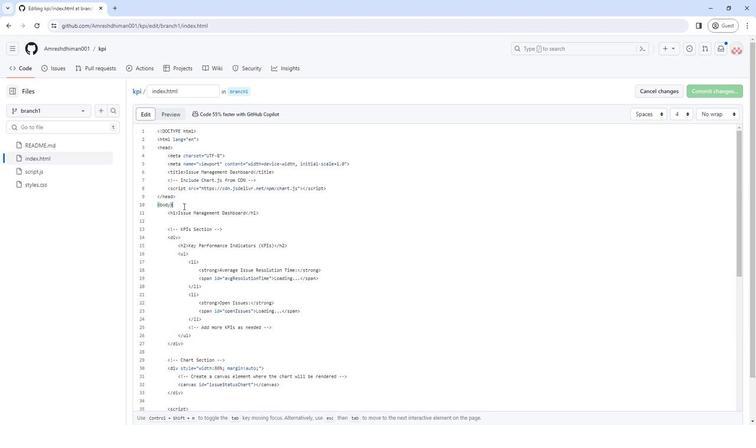 
Action: Key pressed <Key.enter><Key.shift_r><><Key.left>div<Key.right><Key.enter><Key.shift_r><Key.shift_r><><Key.left>/
Screenshot: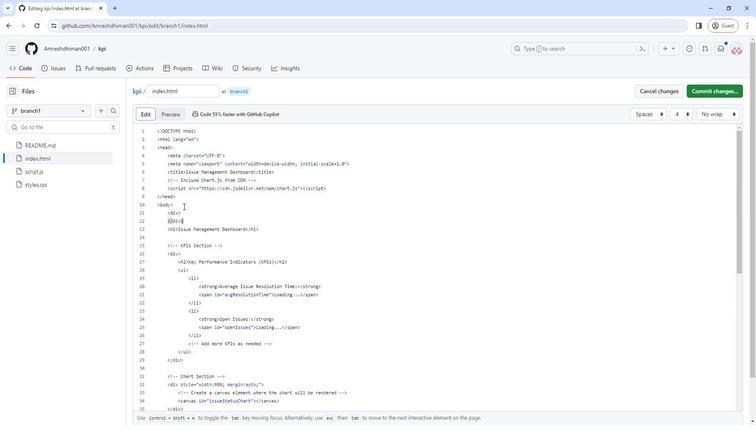 
Action: Mouse moved to (716, 92)
Screenshot: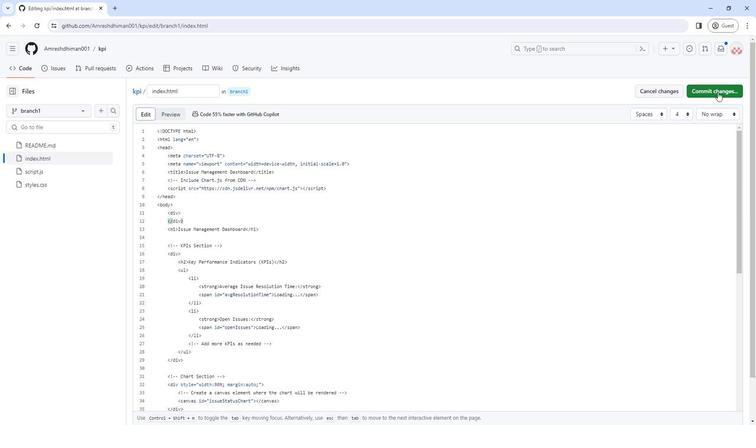 
Action: Mouse pressed left at (716, 92)
Screenshot: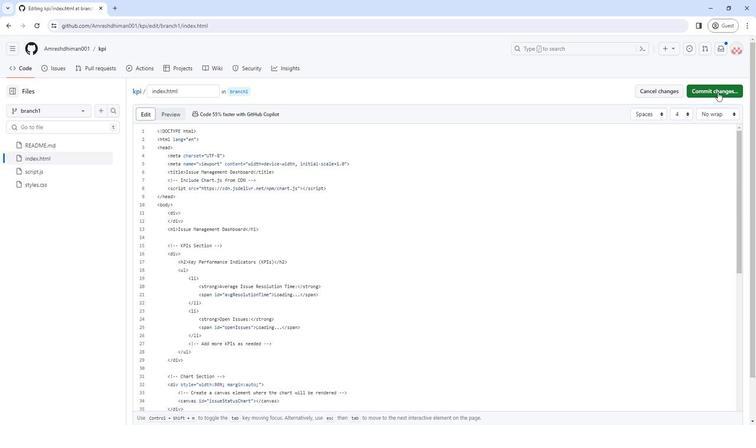 
Action: Mouse moved to (426, 319)
Screenshot: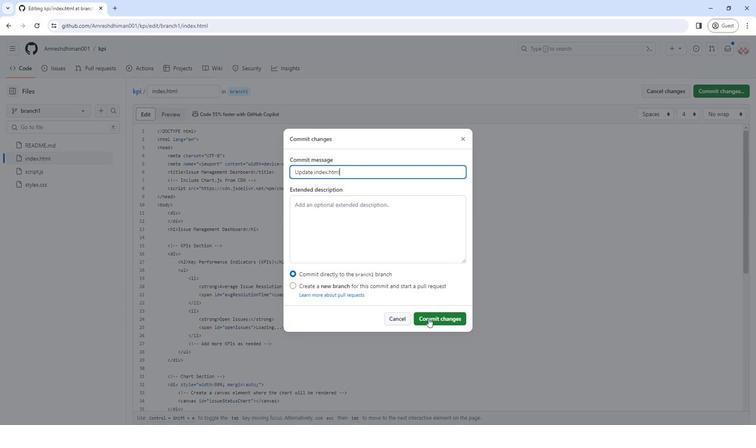 
Action: Mouse pressed left at (426, 319)
Screenshot: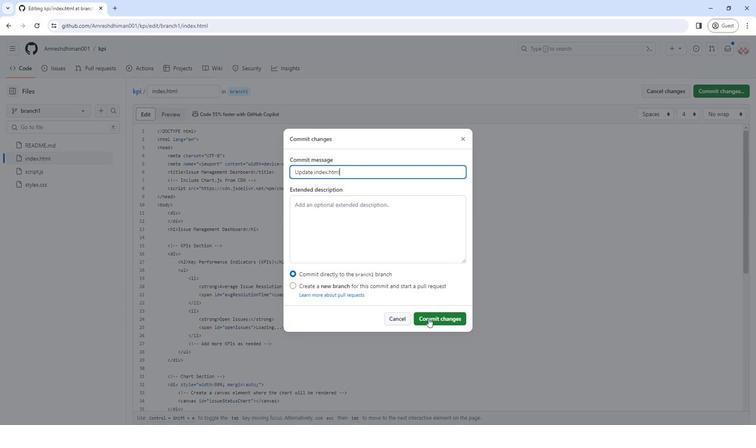 
Action: Mouse moved to (231, 254)
Screenshot: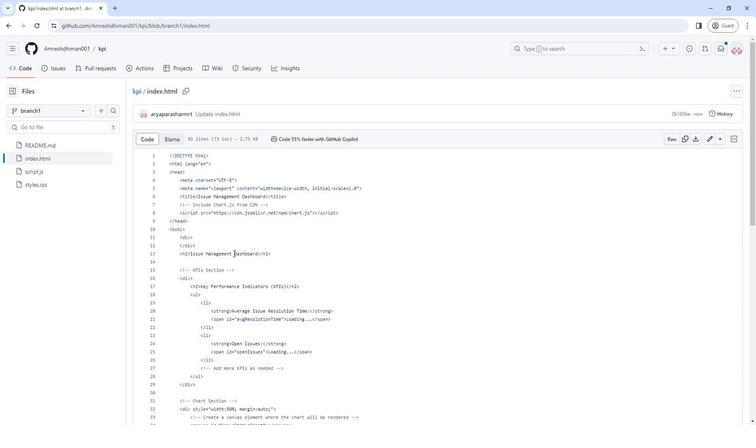 
Action: Mouse scrolled (231, 254) with delta (0, 0)
Screenshot: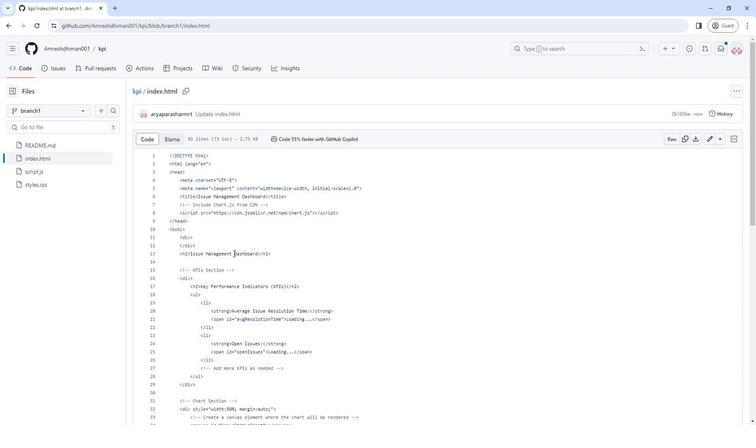 
Action: Mouse scrolled (231, 254) with delta (0, 0)
Screenshot: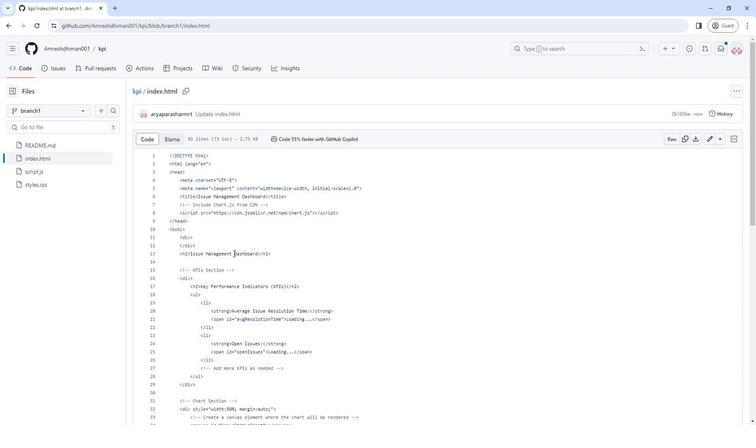 
Action: Mouse scrolled (231, 254) with delta (0, 0)
Screenshot: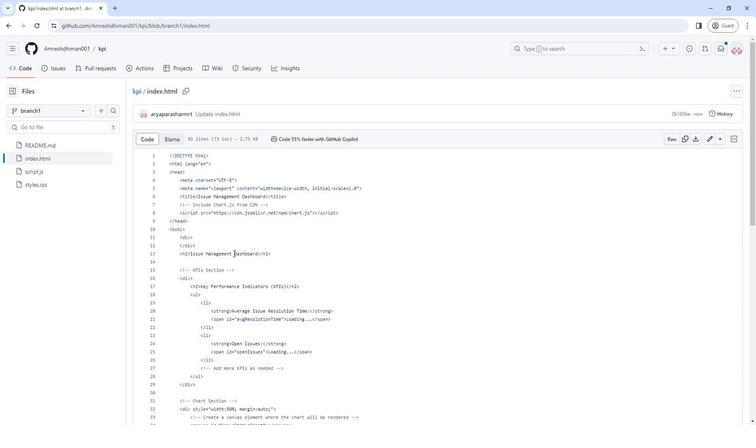 
Action: Mouse scrolled (231, 254) with delta (0, 0)
Screenshot: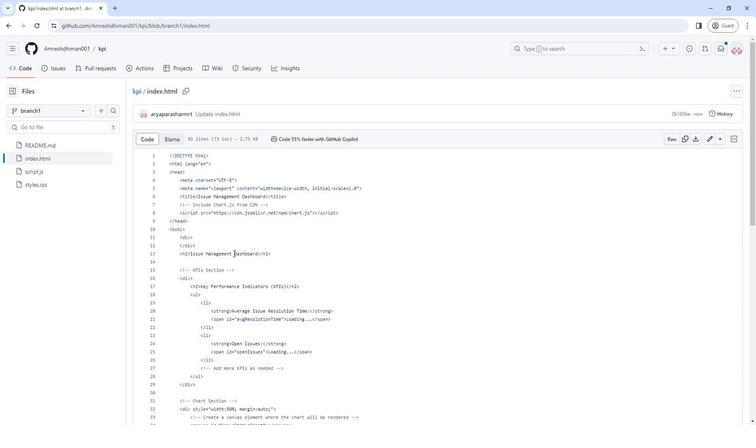 
Action: Mouse moved to (95, 68)
Screenshot: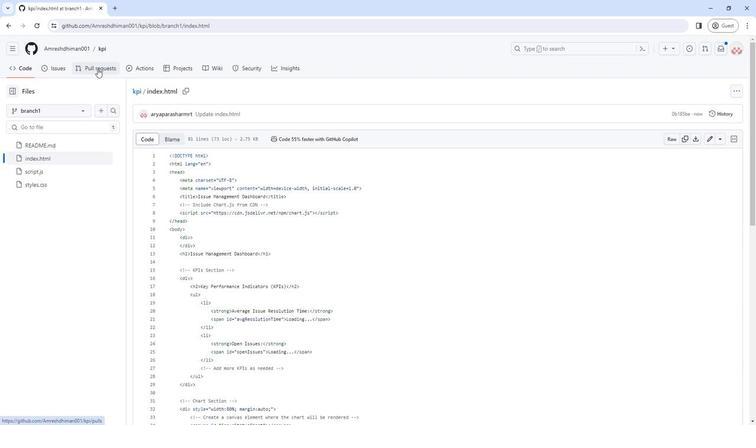 
Action: Mouse pressed left at (95, 68)
Screenshot: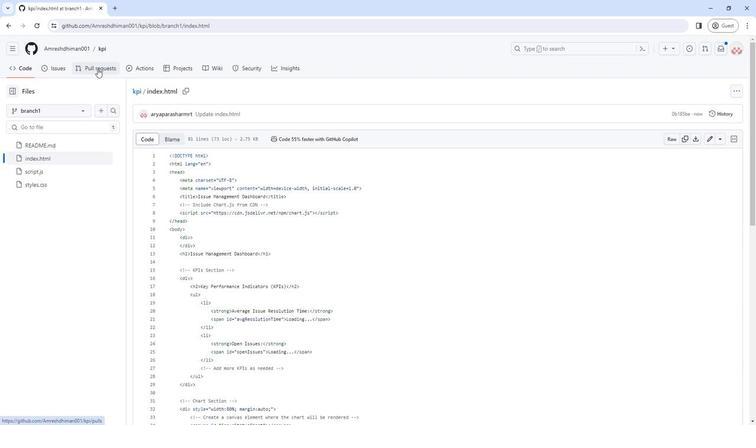 
Action: Mouse moved to (561, 151)
Screenshot: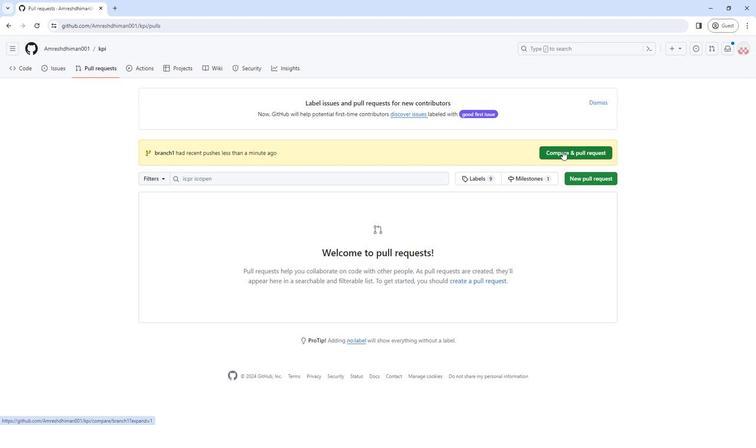 
Action: Mouse pressed left at (561, 151)
Screenshot: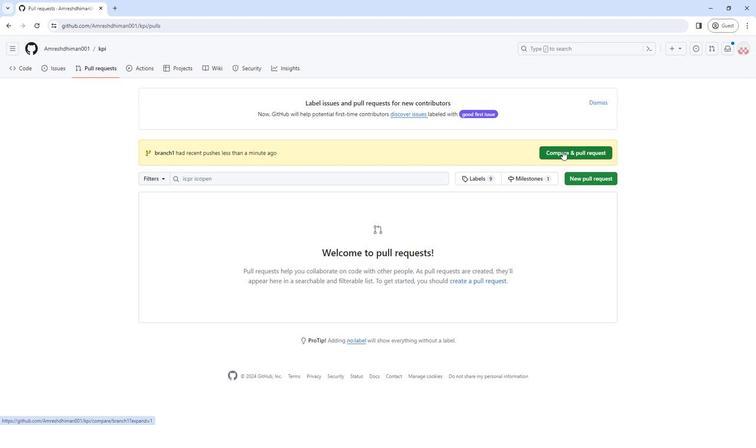 
Action: Mouse moved to (282, 234)
Screenshot: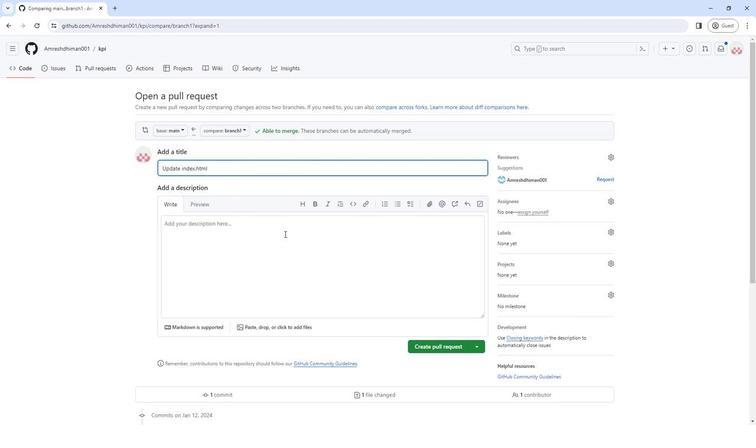 
Action: Mouse pressed left at (282, 234)
Screenshot: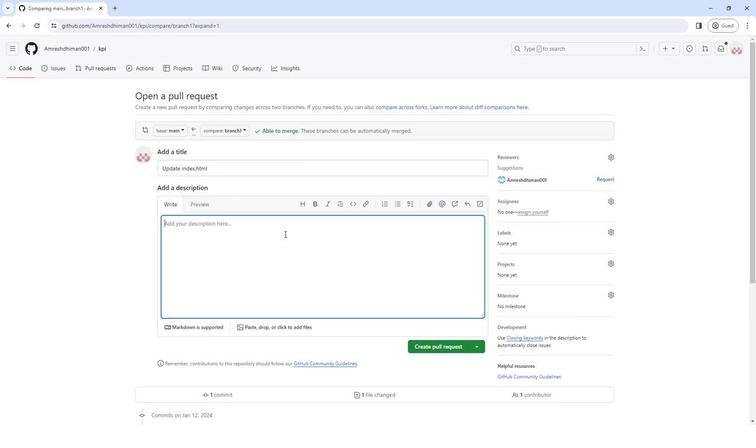 
Action: Key pressed <Key.shift>Making<Key.space><Key.shift>Changes<Key.space>to<Key.left><Key.left><Key.left><Key.backspace><Key.right><Key.right><Key.right><Key.space>create<Key.space><Key.shift>Pull<Key.space><Key.shift>Reques<Key.space>for<Key.space><Key.left><Key.left><Key.left><Key.left><Key.left>t<Key.right><Key.right><Key.right><Key.right><Key.space><Key.shift>Testing<Key.space><Key.shift><Key.shift>Mile<Key.shift>stones<Key.space>working.
Screenshot: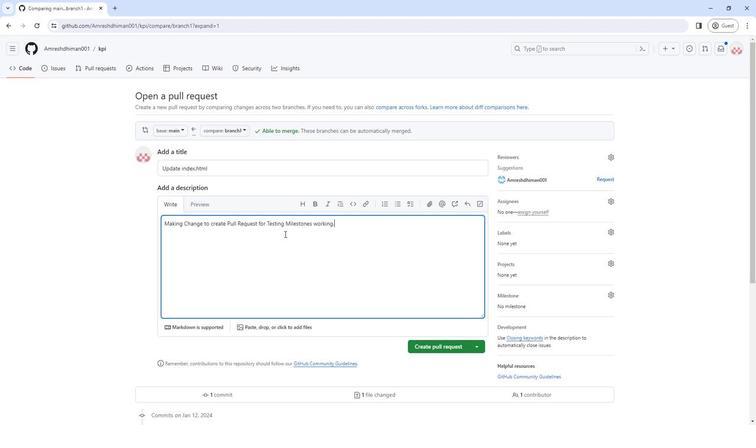 
Action: Mouse moved to (323, 241)
Screenshot: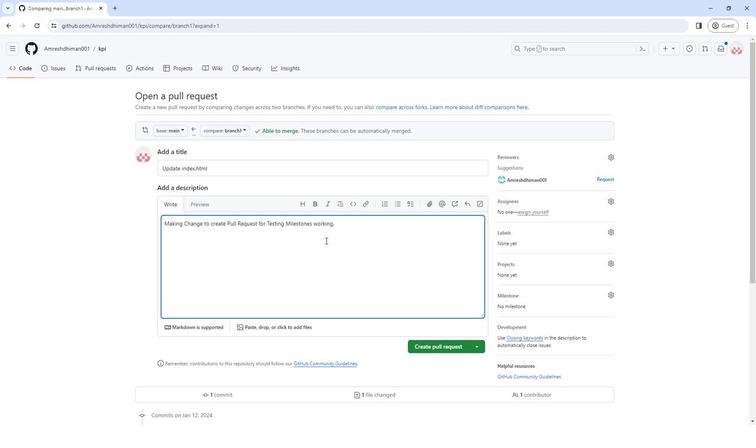 
Action: Mouse scrolled (323, 240) with delta (0, 0)
Screenshot: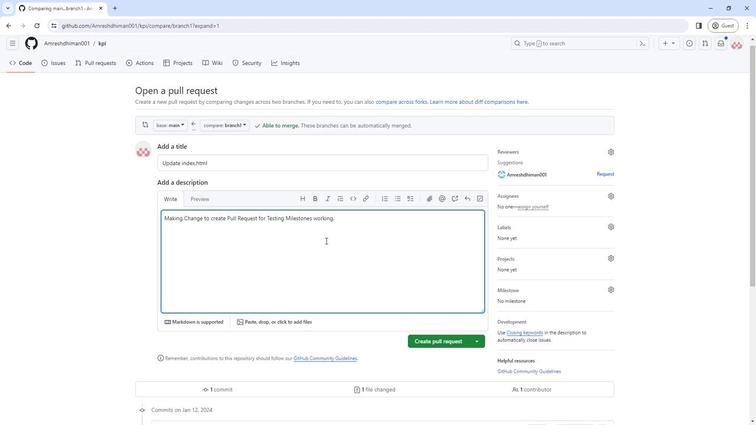 
Action: Mouse scrolled (323, 240) with delta (0, 0)
Screenshot: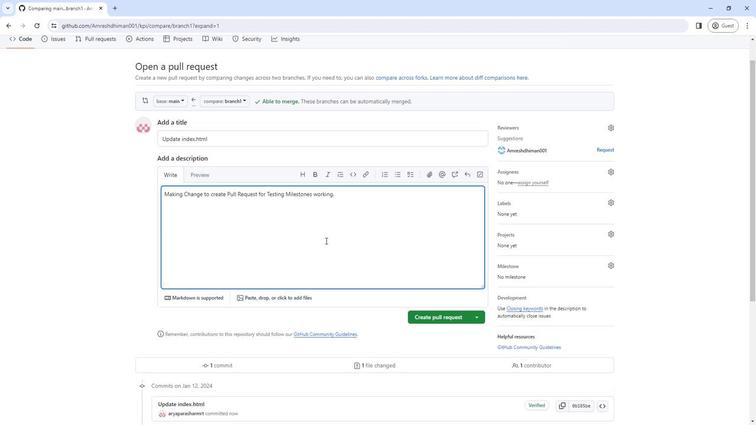 
Action: Mouse moved to (425, 269)
Screenshot: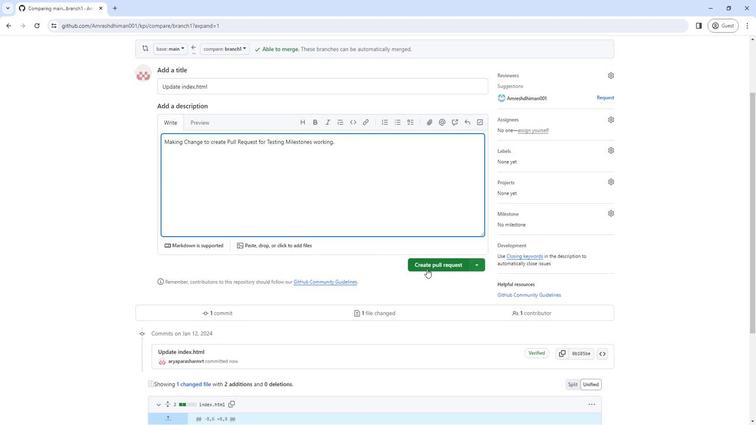 
Action: Mouse pressed left at (425, 269)
Screenshot: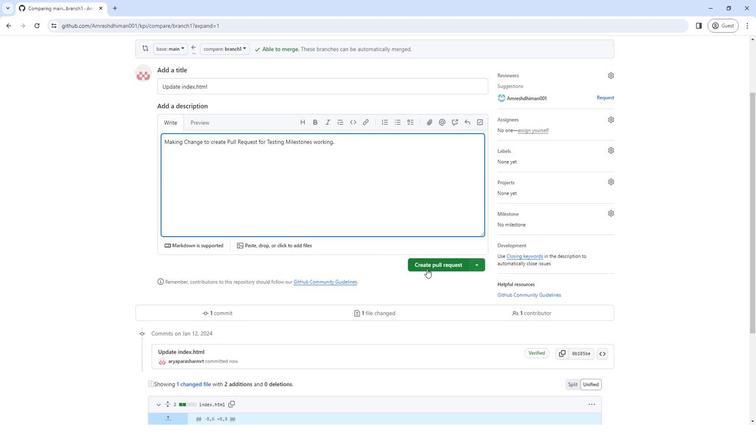 
Action: Mouse moved to (112, 259)
Screenshot: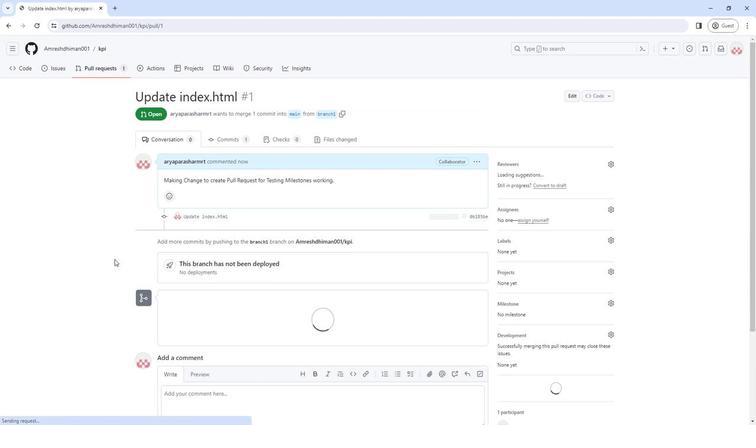 
Action: Mouse scrolled (112, 260) with delta (0, 0)
Screenshot: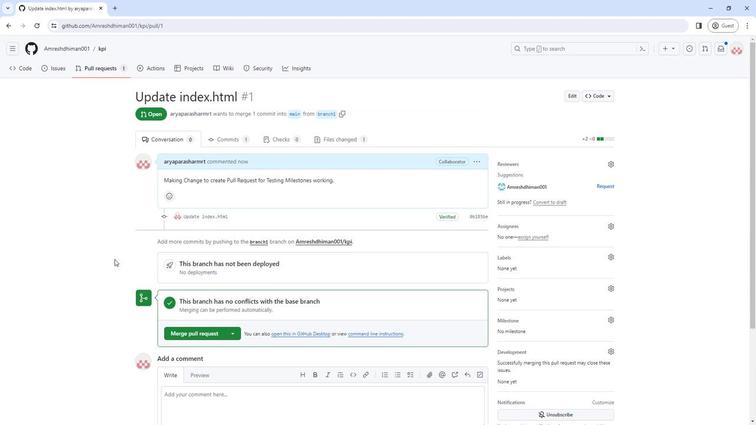 
Action: Mouse scrolled (112, 260) with delta (0, 0)
Screenshot: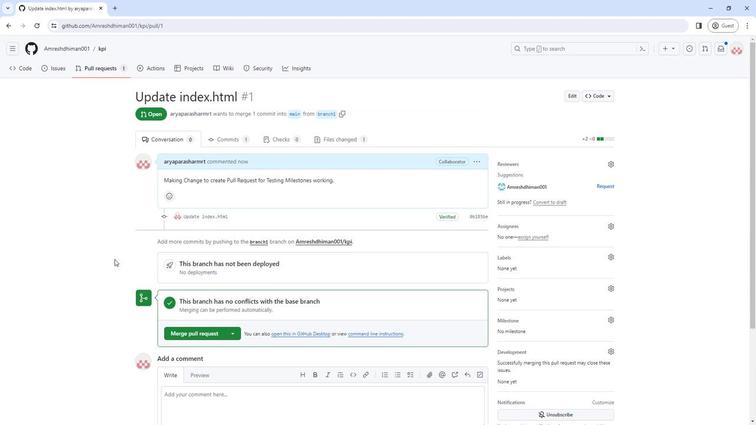 
Action: Mouse scrolled (112, 260) with delta (0, 0)
Screenshot: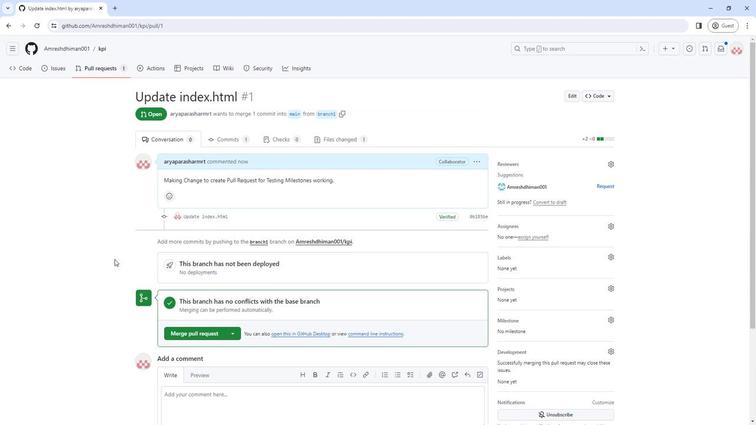 
Action: Mouse scrolled (112, 260) with delta (0, 0)
Screenshot: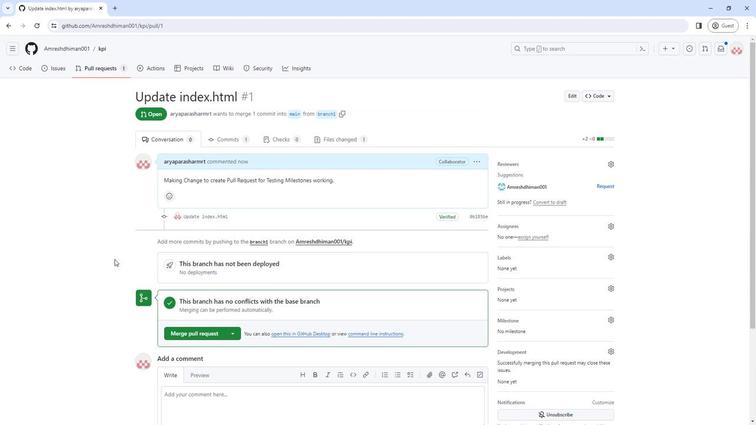 
Action: Mouse moved to (25, 70)
Screenshot: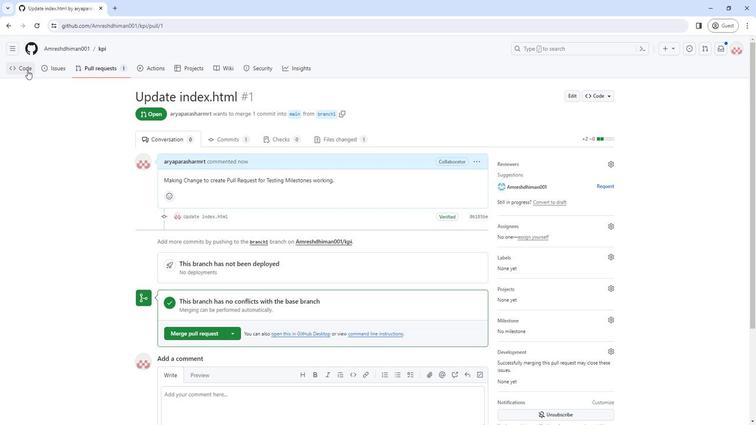 
Action: Mouse pressed left at (25, 70)
Screenshot: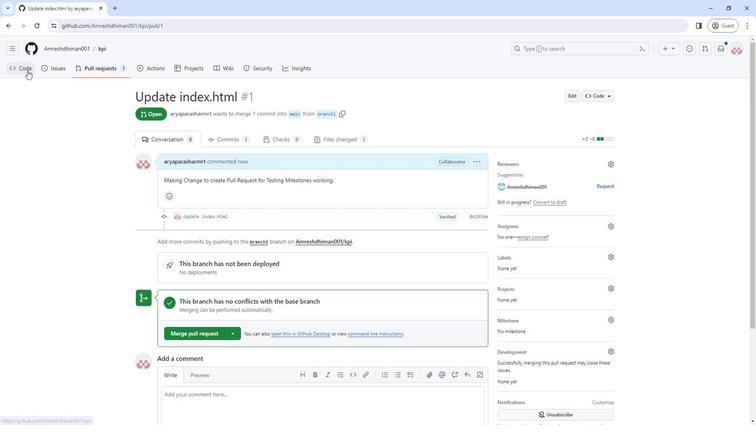 
Action: Mouse moved to (164, 122)
Screenshot: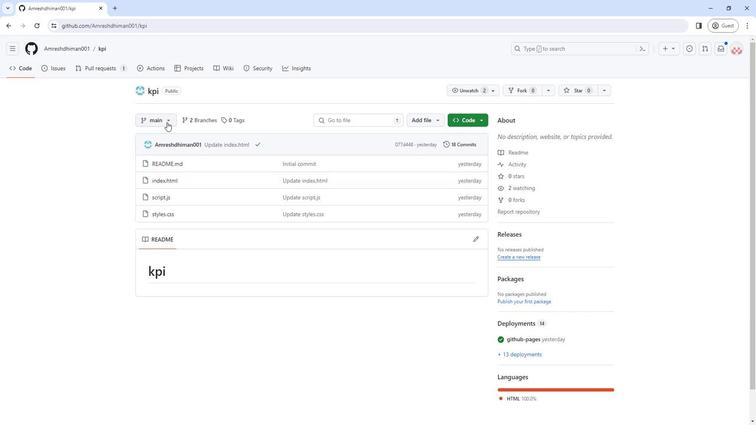 
Action: Mouse pressed left at (164, 122)
Screenshot: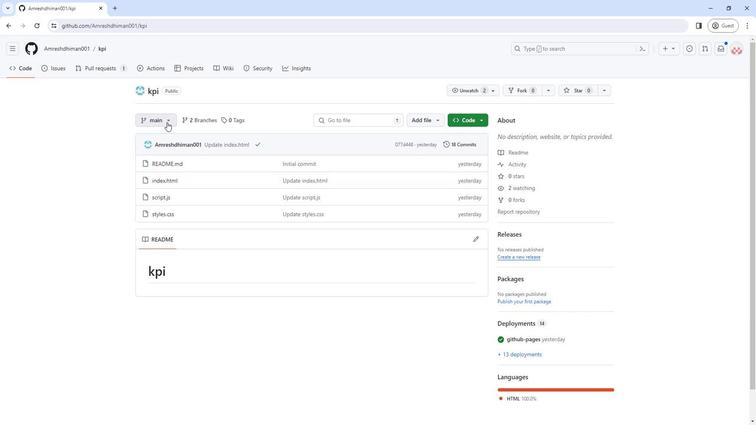 
Action: Mouse moved to (173, 154)
Screenshot: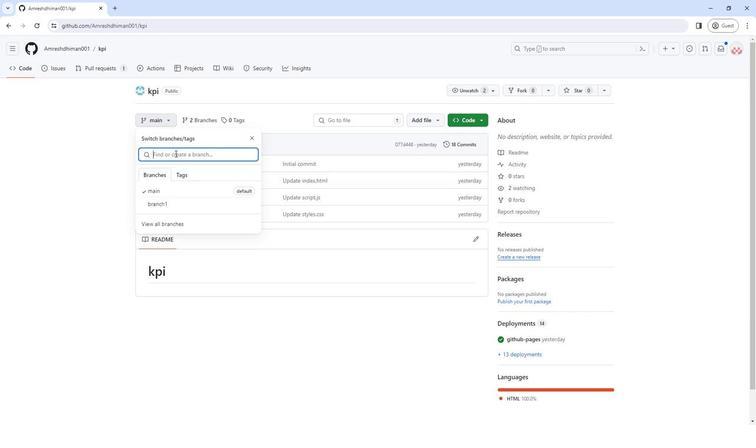 
Action: Key pressed branch2
Screenshot: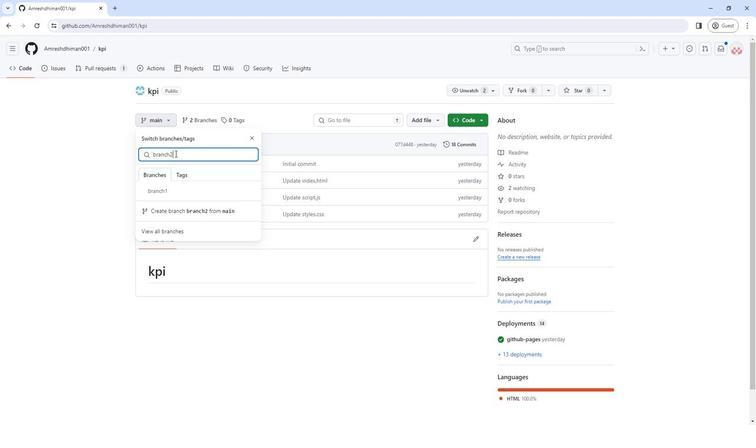 
Action: Mouse moved to (194, 190)
Screenshot: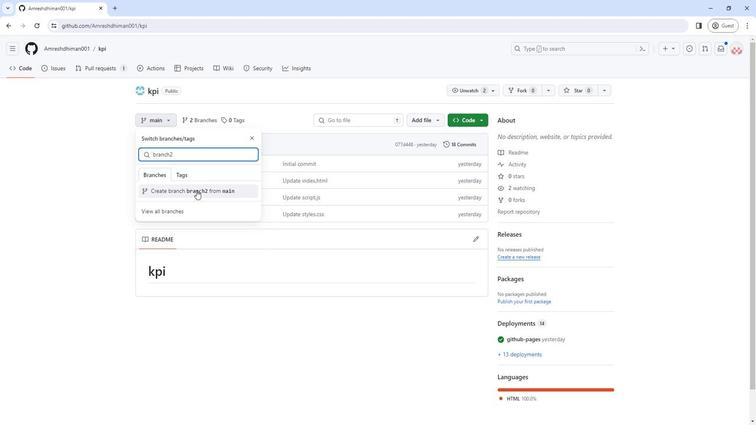 
Action: Mouse pressed left at (194, 190)
Screenshot: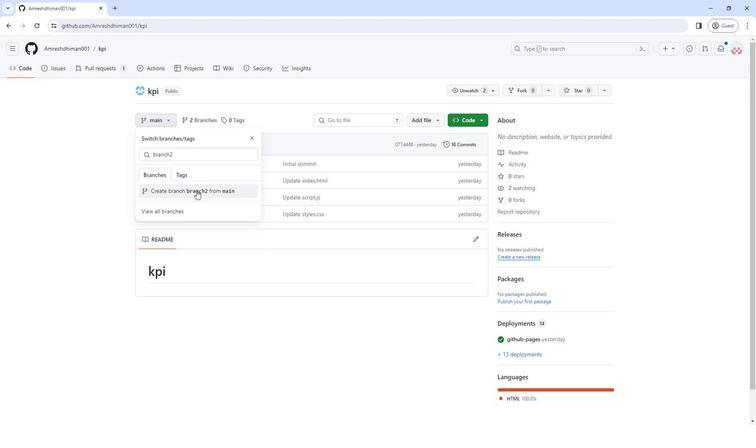 
Action: Mouse moved to (426, 120)
Screenshot: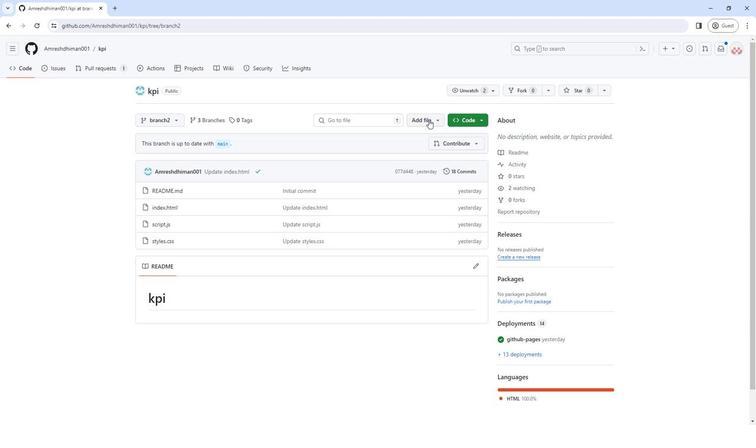 
Action: Mouse pressed left at (426, 120)
Screenshot: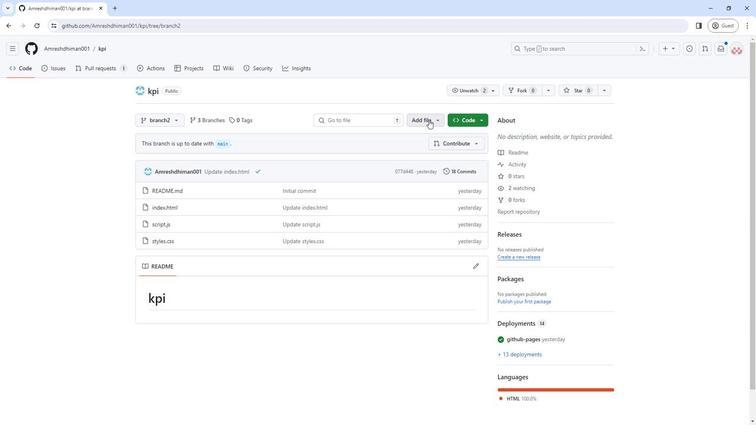 
Action: Mouse moved to (423, 136)
Screenshot: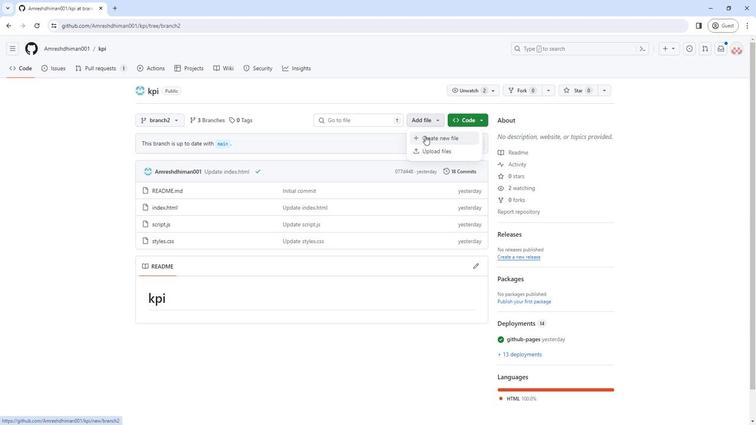 
Action: Mouse pressed left at (423, 136)
Screenshot: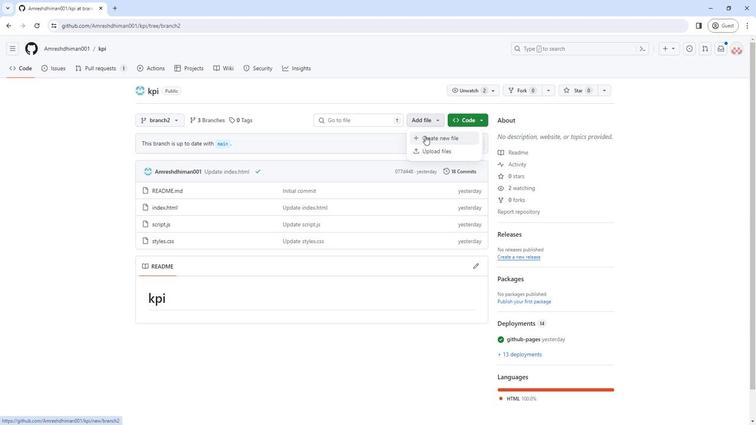 
Action: Mouse moved to (82, 92)
Screenshot: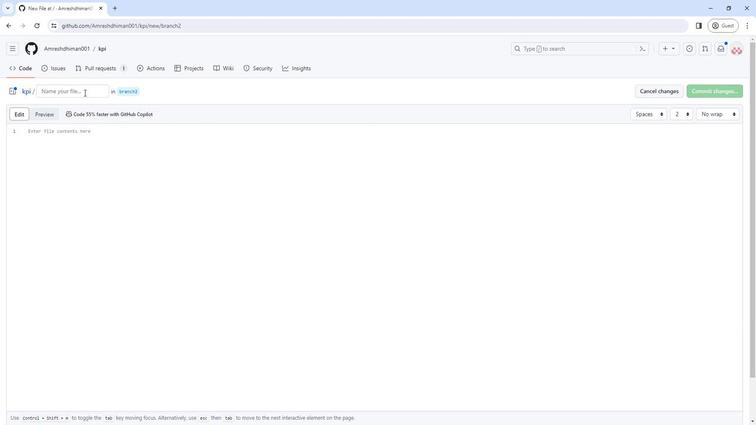 
Action: Mouse pressed left at (82, 92)
Screenshot: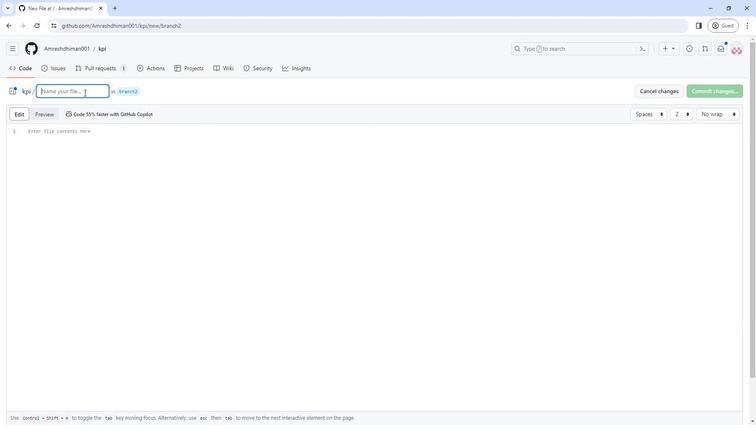 
Action: Key pressed file1.txt
Screenshot: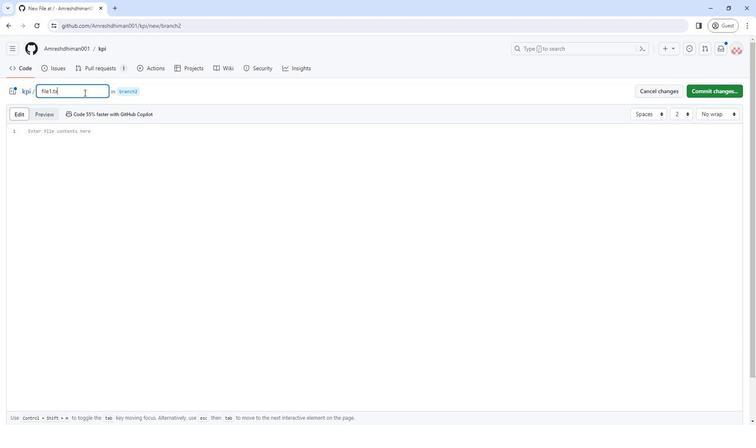 
Action: Mouse moved to (90, 132)
Screenshot: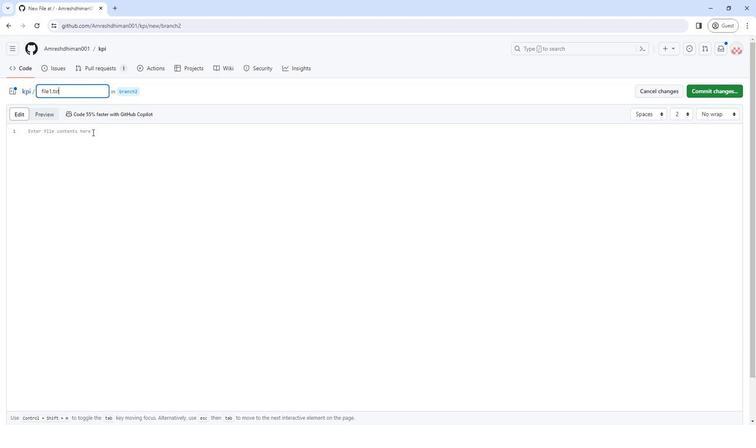 
Action: Mouse pressed left at (90, 132)
Screenshot: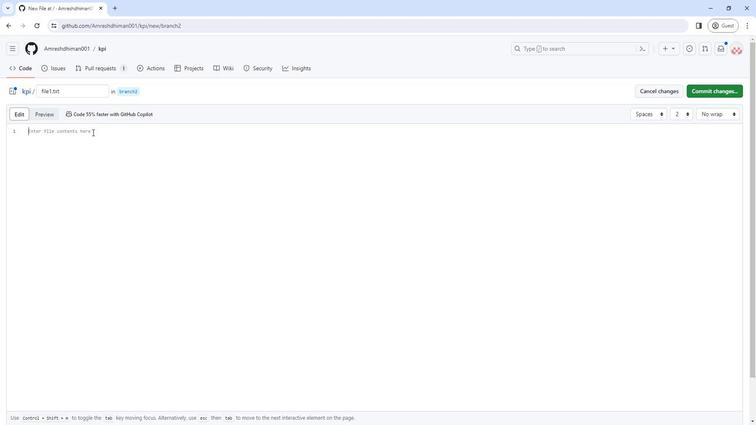 
Action: Key pressed <Key.shift>This<Key.space>change<Key.space>is<Key.space>for<Key.space><Key.shift>Pull<Key.space><Key.shift>Request
Screenshot: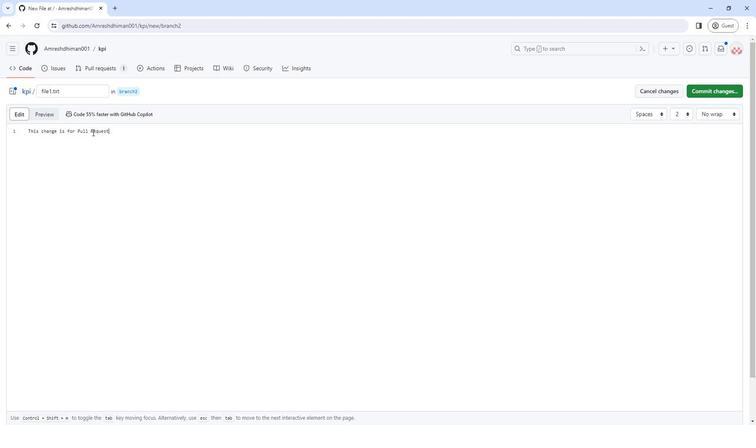 
Action: Mouse moved to (717, 92)
Screenshot: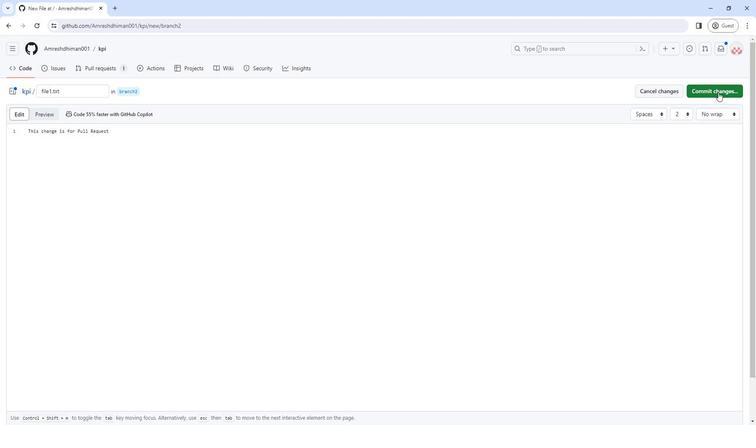 
Action: Mouse pressed left at (717, 92)
Screenshot: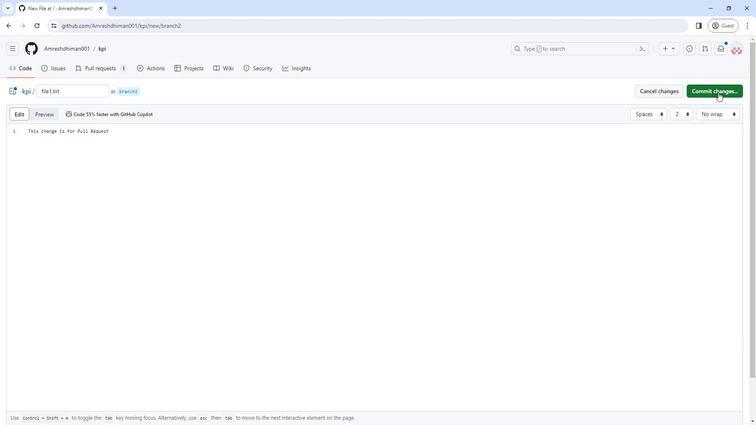 
Action: Mouse moved to (445, 315)
Screenshot: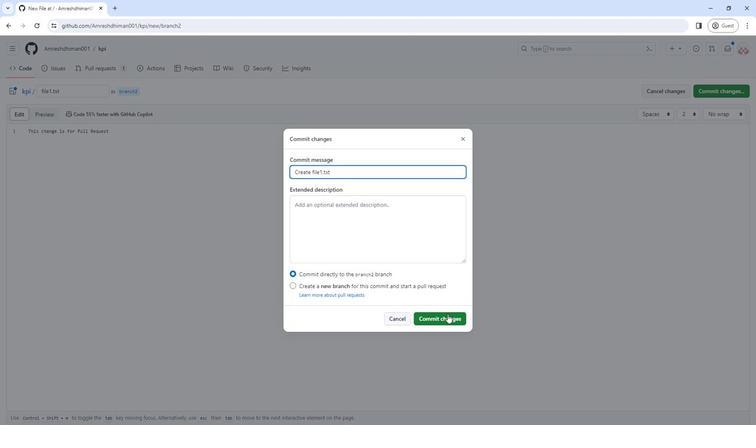 
Action: Mouse pressed left at (445, 315)
Screenshot: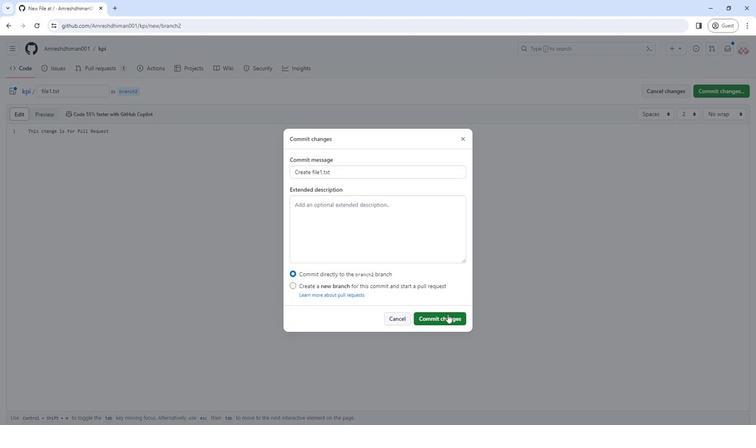 
Action: Mouse moved to (101, 61)
Screenshot: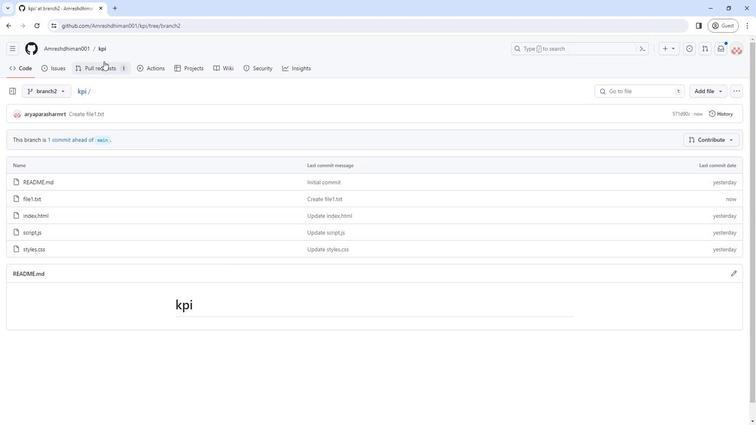 
Action: Mouse pressed left at (101, 61)
Screenshot: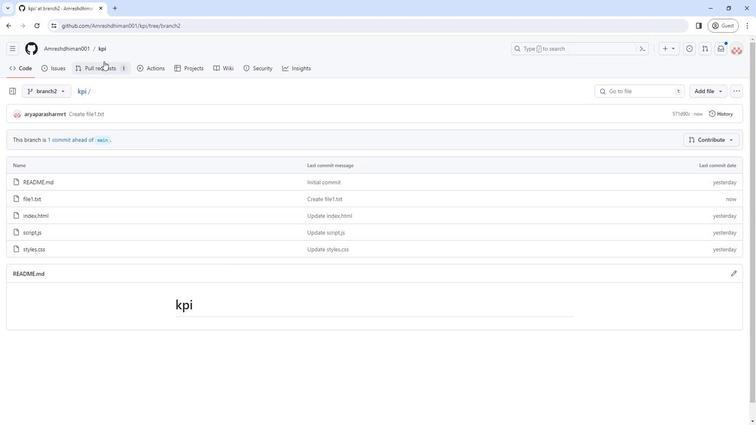
Action: Mouse moved to (561, 148)
Screenshot: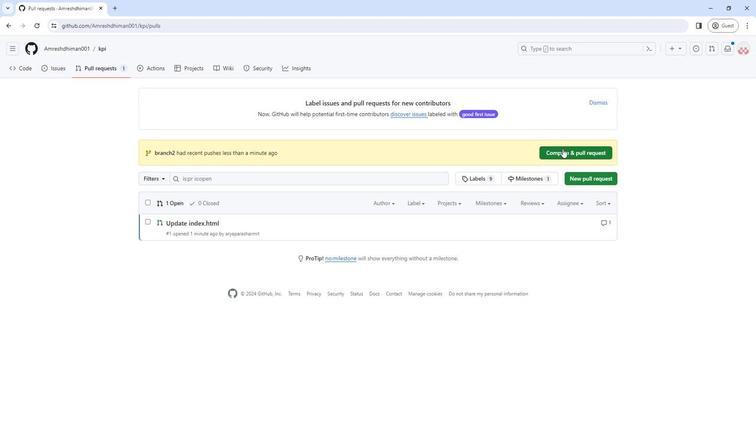 
Action: Mouse pressed left at (561, 148)
Screenshot: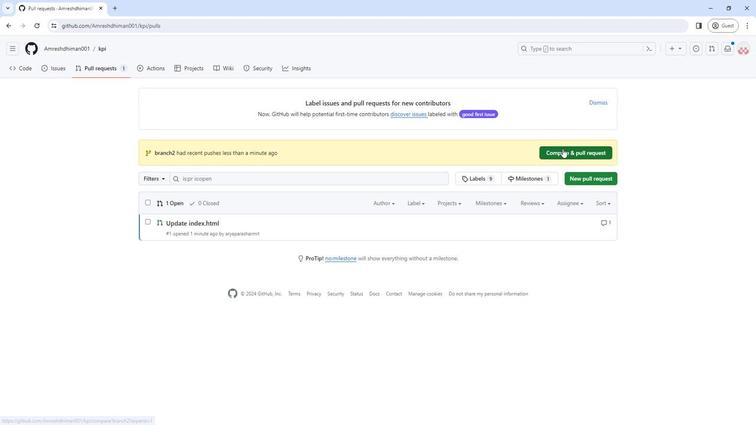 
Action: Mouse moved to (244, 237)
Screenshot: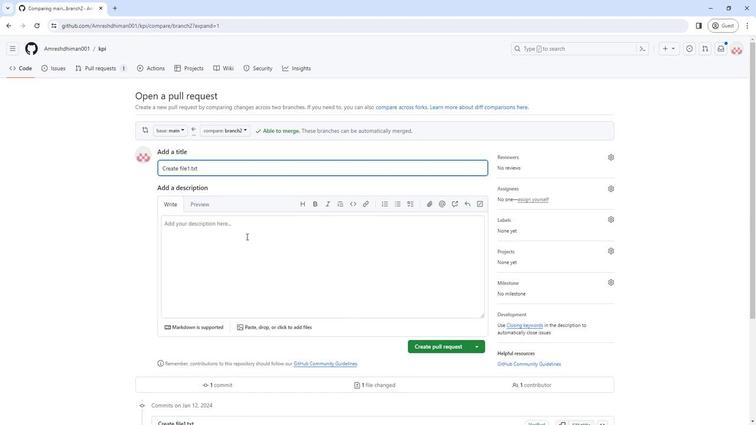 
Action: Mouse pressed left at (244, 237)
Screenshot: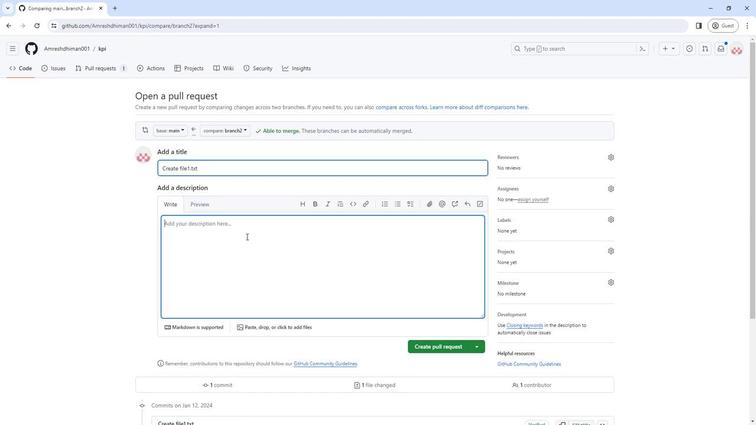 
Action: Mouse moved to (443, 346)
Screenshot: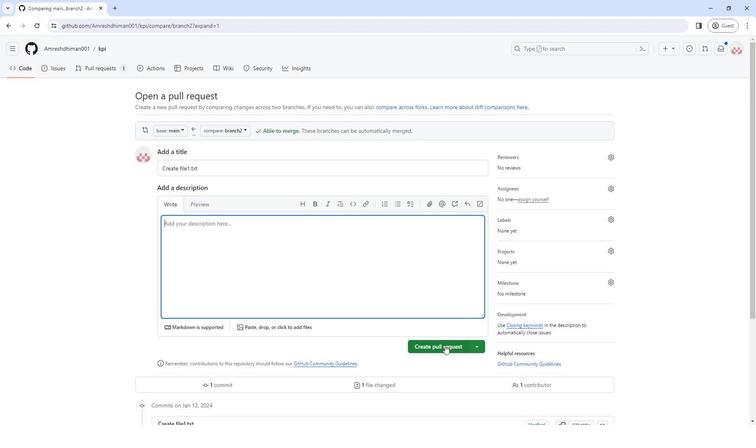 
Action: Mouse pressed left at (443, 346)
Screenshot: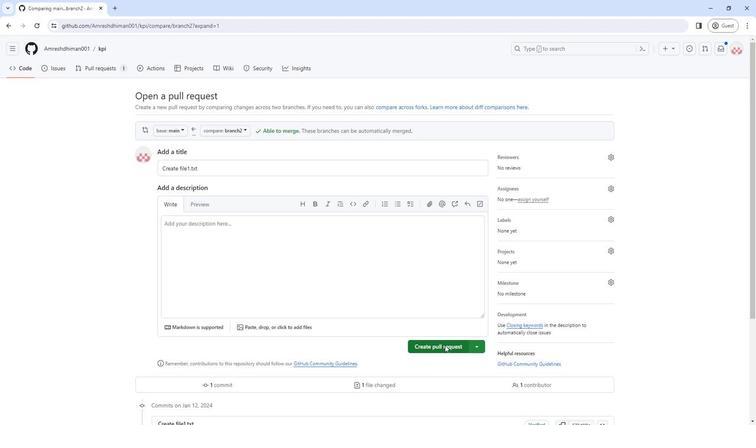 
Action: Mouse moved to (279, 271)
Screenshot: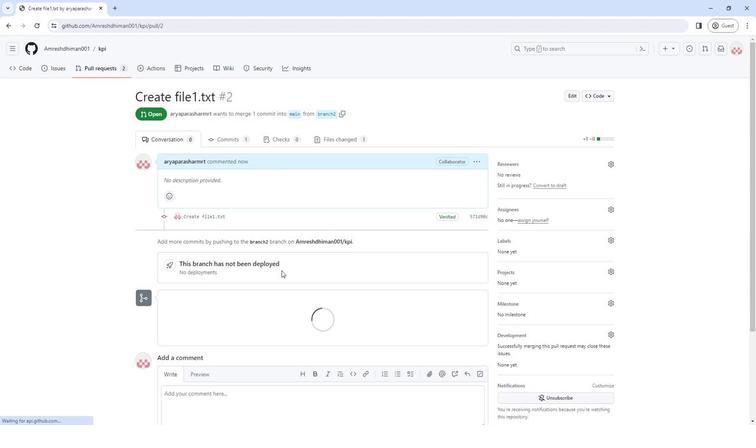 
Action: Mouse scrolled (279, 270) with delta (0, 0)
Screenshot: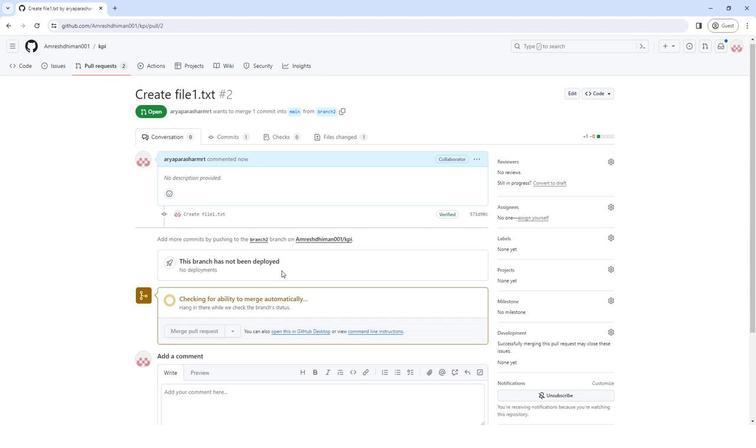 
Action: Mouse scrolled (279, 271) with delta (0, 0)
Screenshot: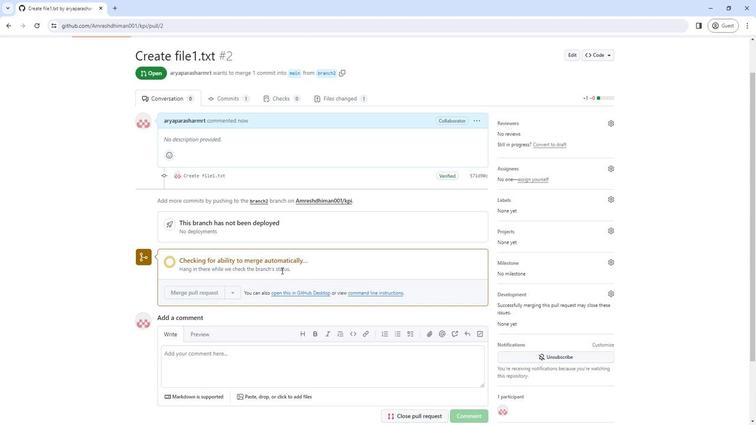 
Action: Mouse scrolled (279, 271) with delta (0, 0)
Screenshot: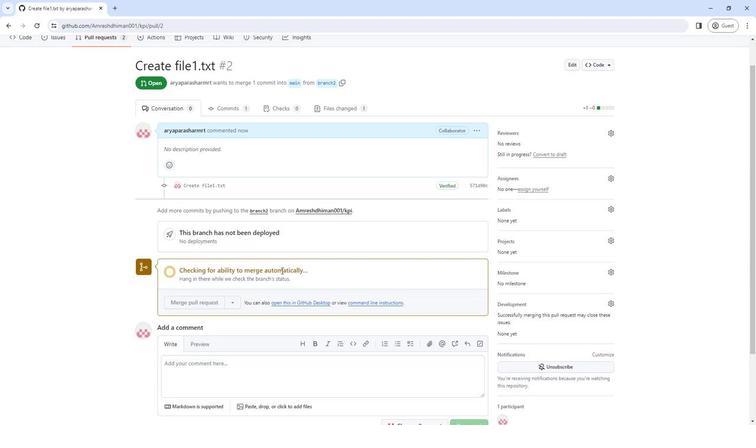 
Action: Mouse scrolled (279, 271) with delta (0, 0)
Screenshot: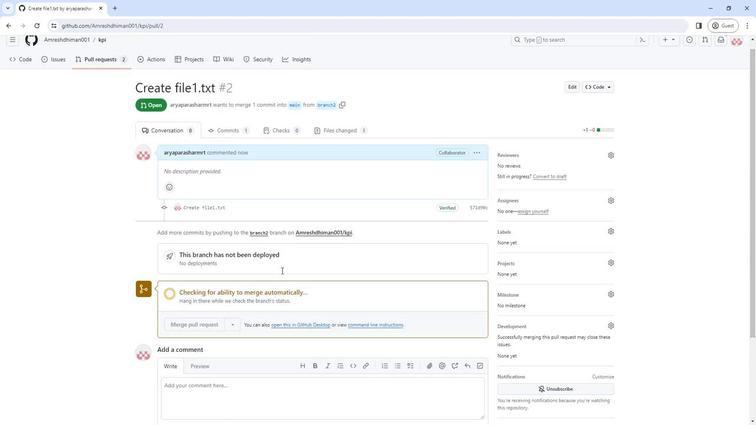 
Action: Mouse moved to (247, 274)
Screenshot: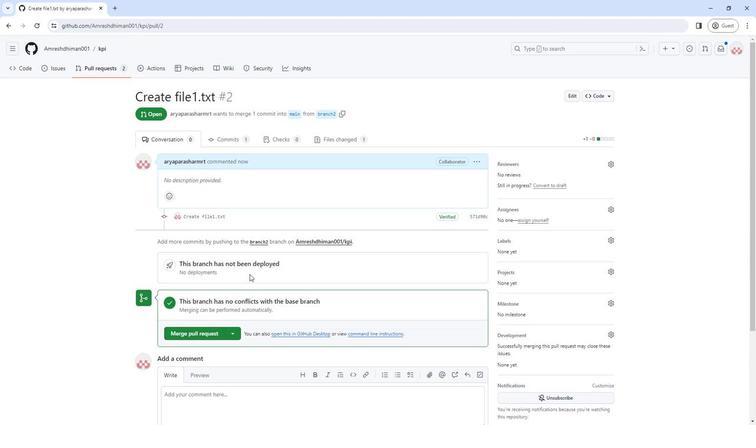 
Action: Mouse scrolled (247, 275) with delta (0, 0)
Screenshot: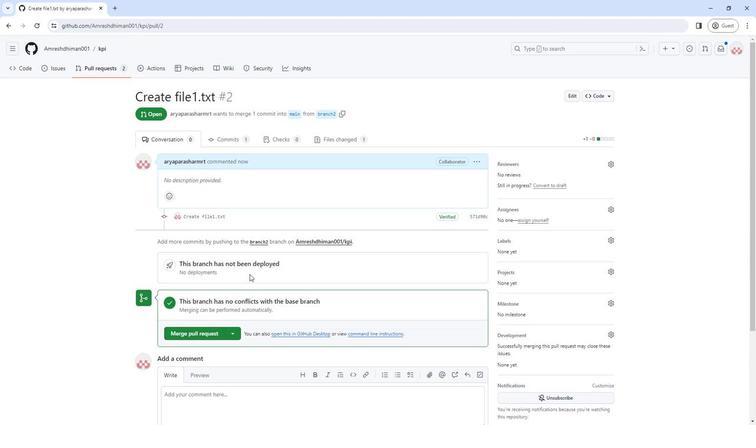 
Action: Mouse moved to (247, 274)
Screenshot: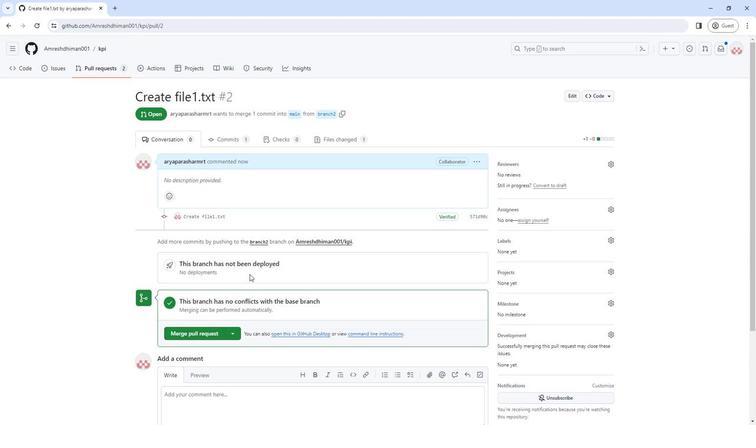 
Action: Mouse scrolled (247, 275) with delta (0, 0)
Screenshot: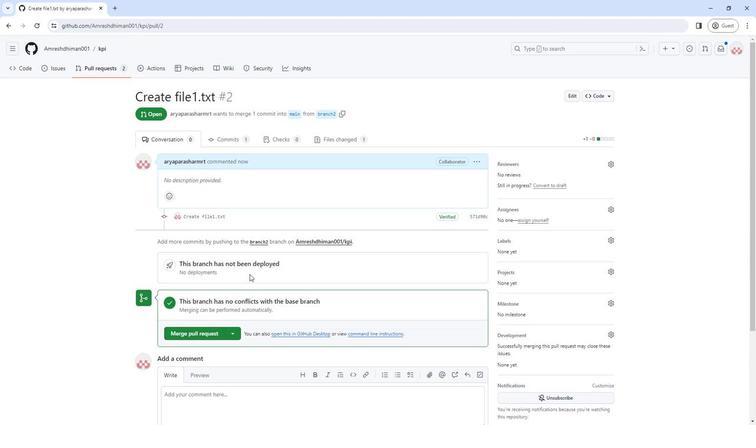 
Action: Mouse scrolled (247, 275) with delta (0, 0)
Screenshot: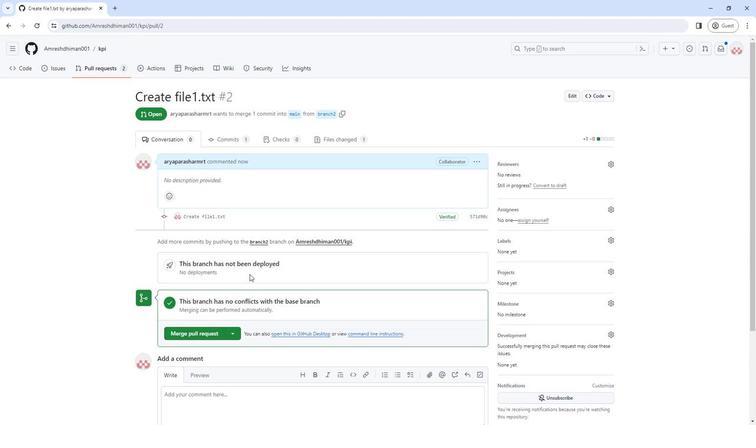 
Action: Mouse moved to (18, 72)
Screenshot: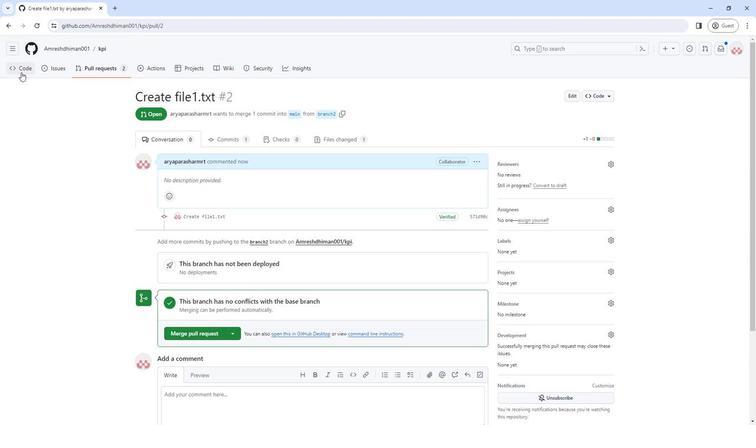 
Action: Mouse pressed left at (18, 72)
Screenshot: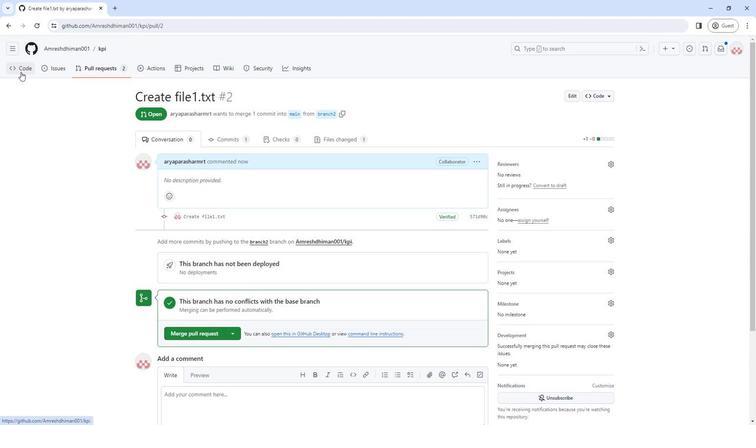 
Action: Mouse moved to (91, 68)
Screenshot: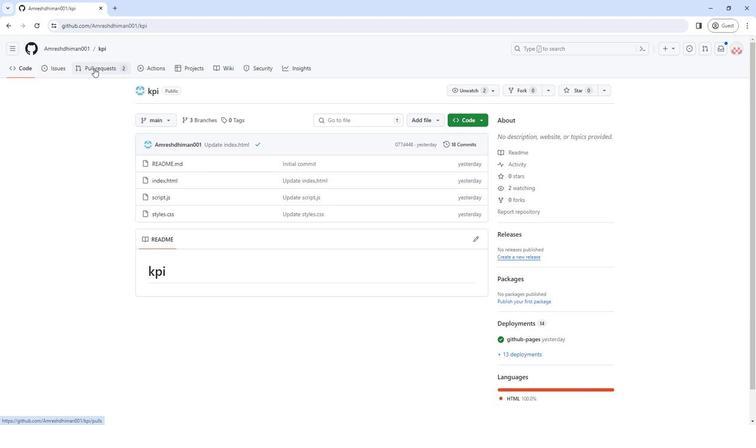 
Action: Mouse pressed left at (91, 68)
Screenshot: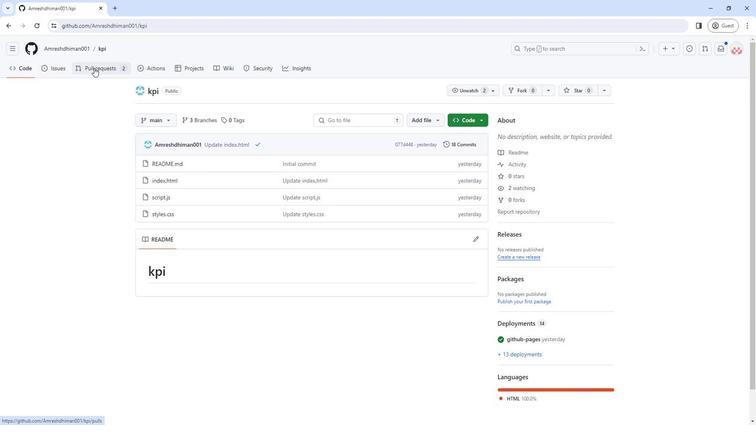 
Action: Mouse moved to (193, 192)
Screenshot: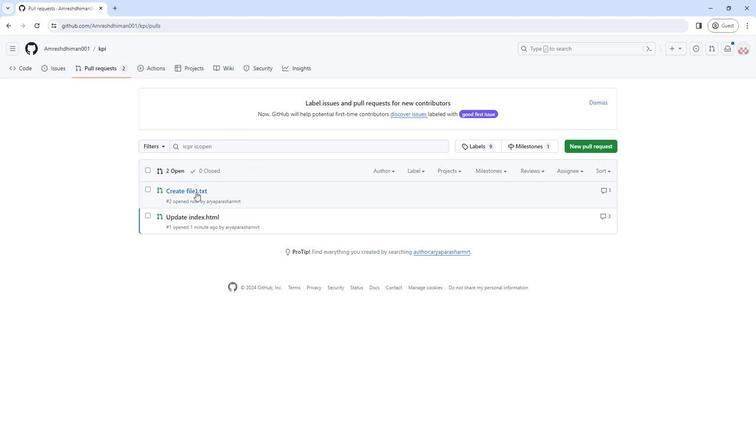
Action: Mouse pressed left at (193, 192)
Screenshot: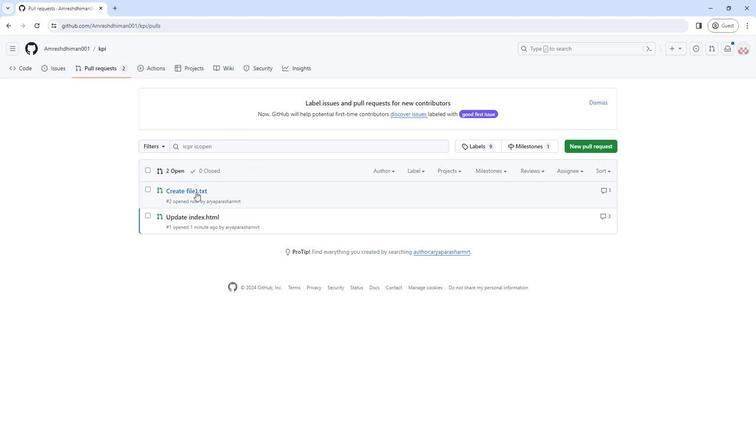 
Action: Mouse moved to (27, 69)
Screenshot: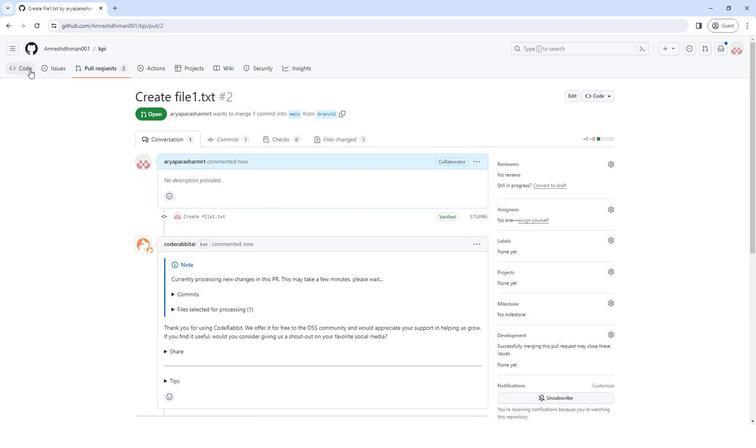 
Action: Mouse pressed left at (27, 69)
Screenshot: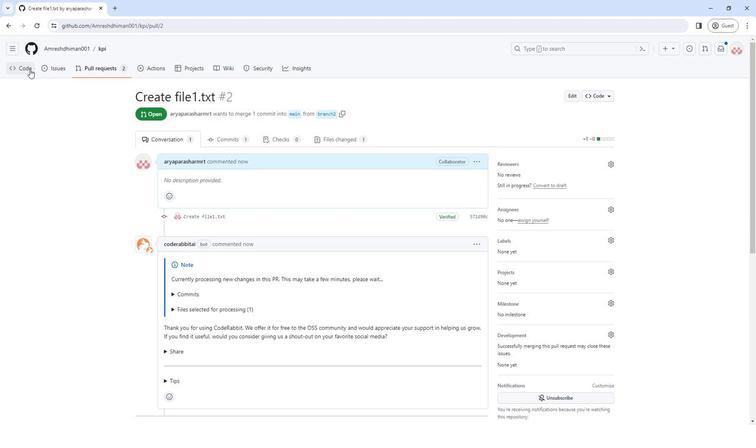 
Action: Mouse moved to (167, 119)
Screenshot: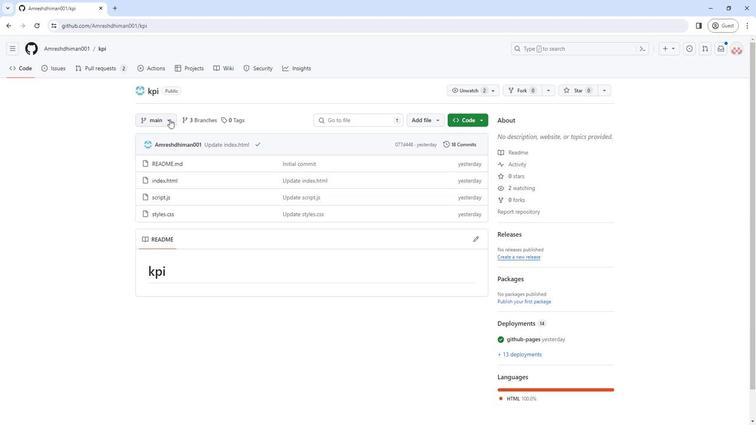 
Action: Mouse pressed left at (167, 119)
Screenshot: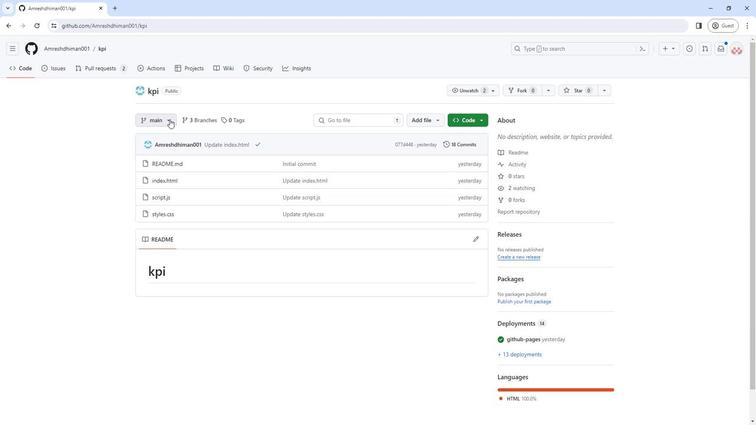 
Action: Mouse moved to (176, 156)
Screenshot: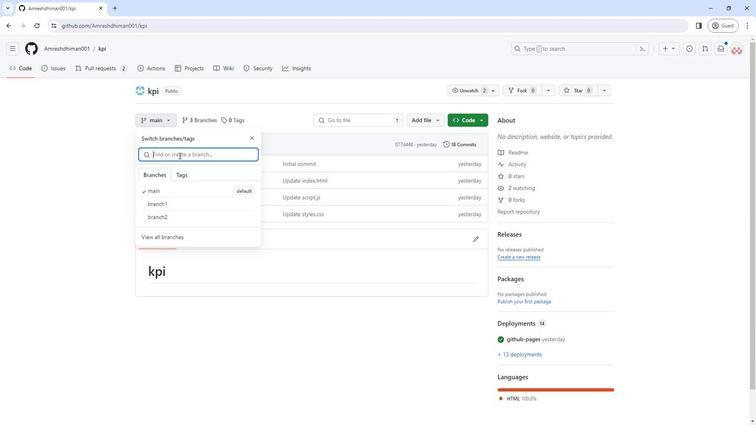 
Action: Key pressed branch3
Screenshot: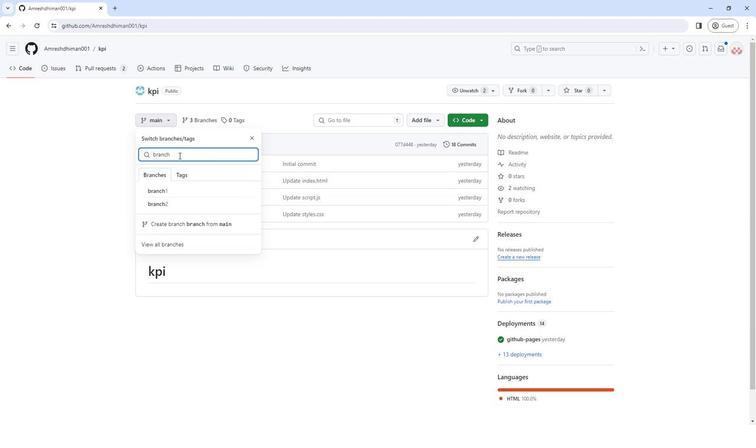 
Action: Mouse moved to (190, 188)
Screenshot: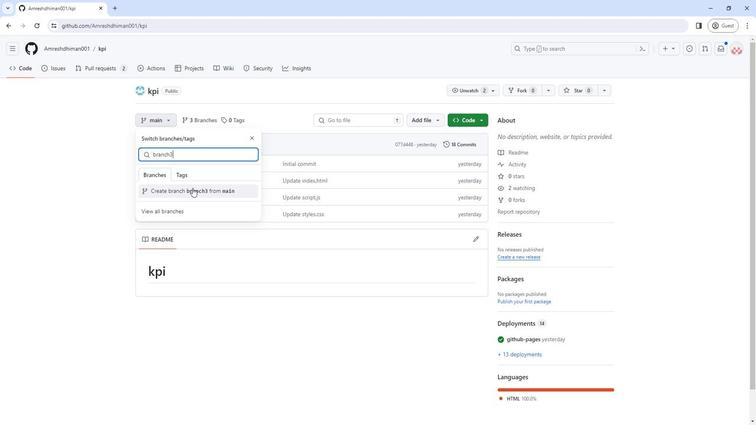 
Action: Mouse pressed left at (190, 188)
Screenshot: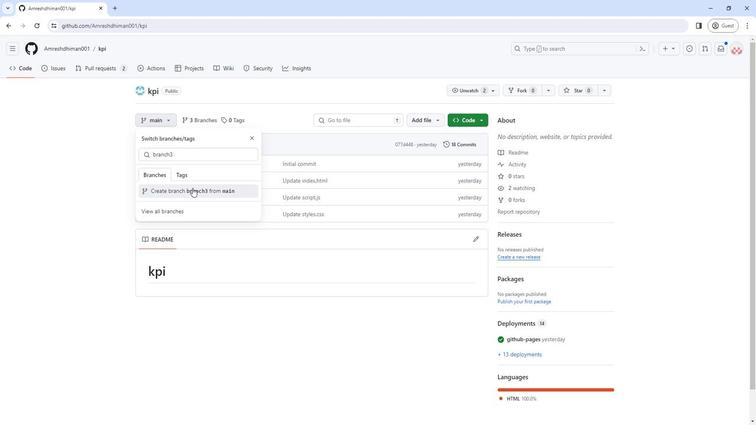 
Action: Mouse moved to (423, 115)
Screenshot: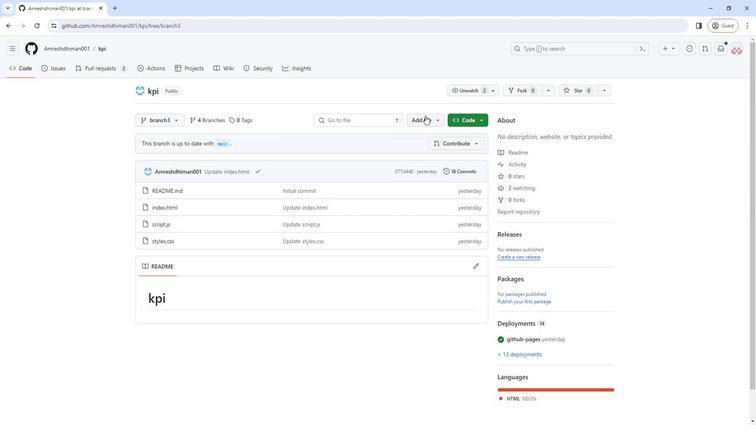 
Action: Mouse pressed left at (423, 115)
Screenshot: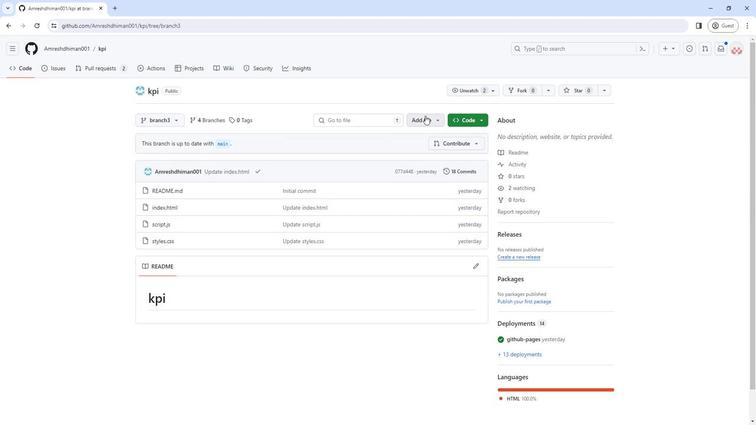 
Action: Mouse moved to (418, 134)
Screenshot: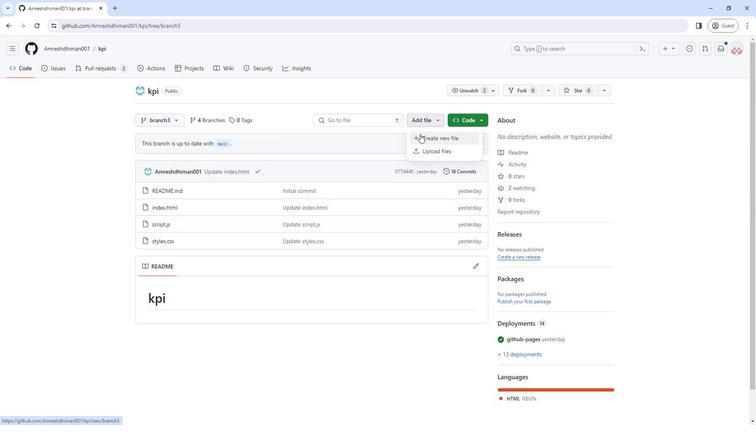 
Action: Mouse pressed left at (418, 134)
Screenshot: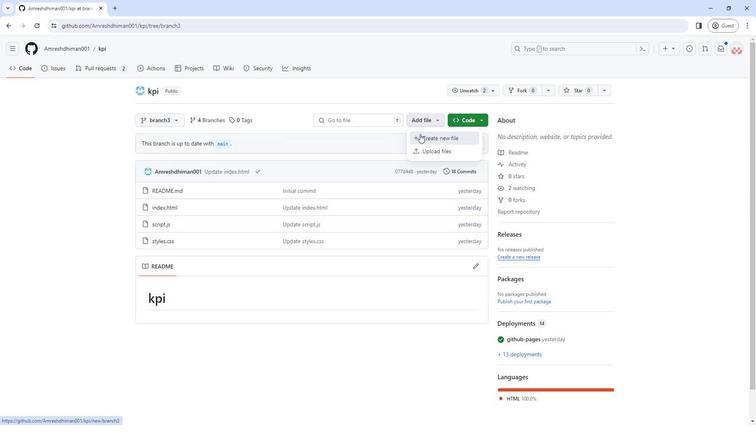 
Action: Mouse moved to (56, 90)
Screenshot: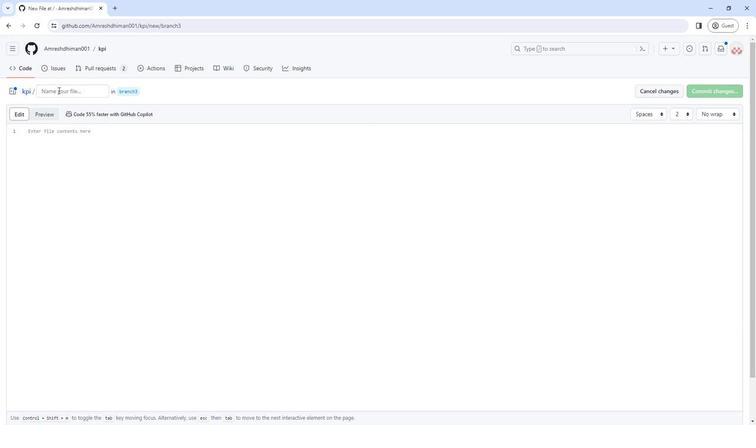 
Action: Mouse pressed left at (56, 90)
Screenshot: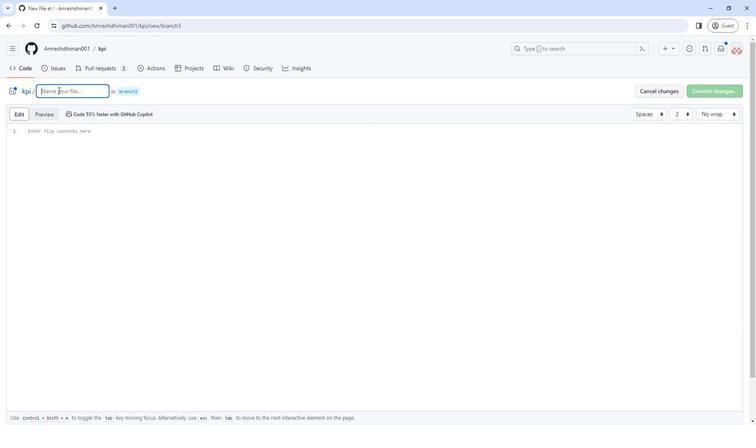 
Action: Key pressed file2.txt
Screenshot: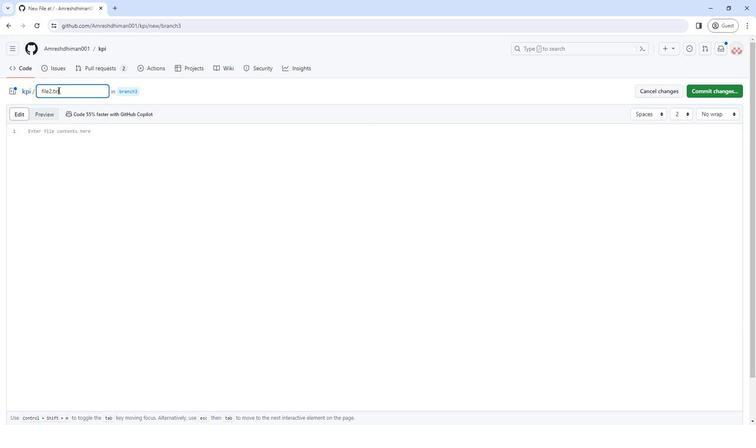 
Action: Mouse moved to (56, 137)
Screenshot: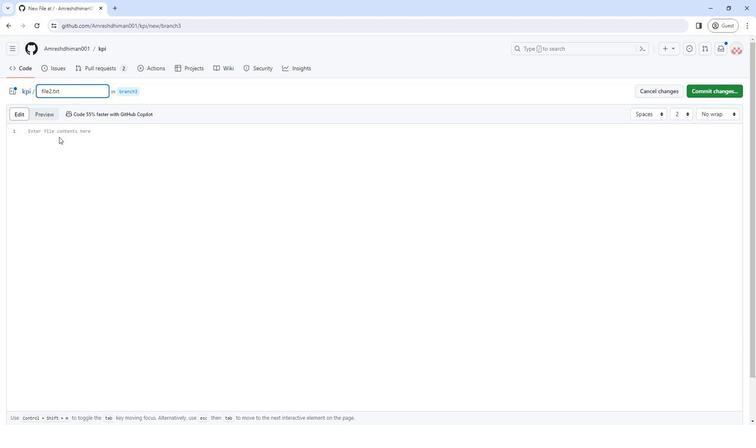 
Action: Mouse pressed left at (56, 137)
Screenshot: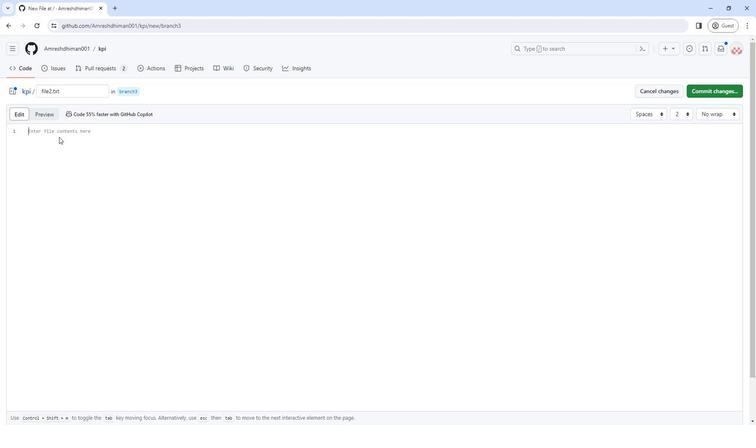 
Action: Key pressed <Key.shift>This<Key.backspace><Key.backspace><Key.backspace><Key.backspace><Key.shift>Making<Key.space><Key.shift>Pull<Key.space><Key.shift><Key.shift><Key.shift><Key.shift><Key.shift><Key.shift><Key.shift><Key.shift><Key.shift><Key.shift>Request
Screenshot: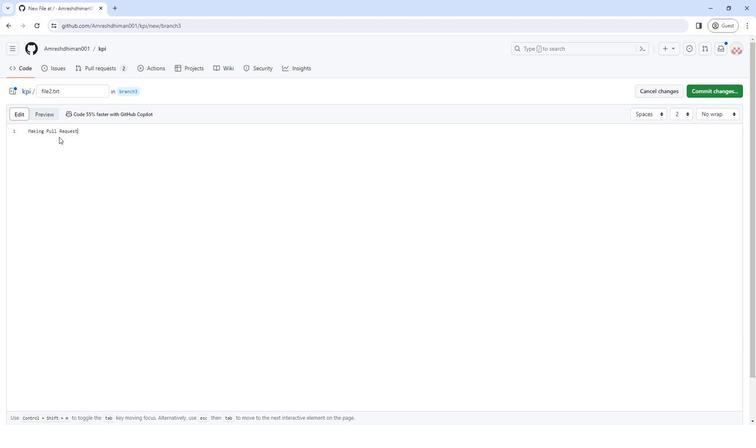 
Action: Mouse moved to (88, 130)
Screenshot: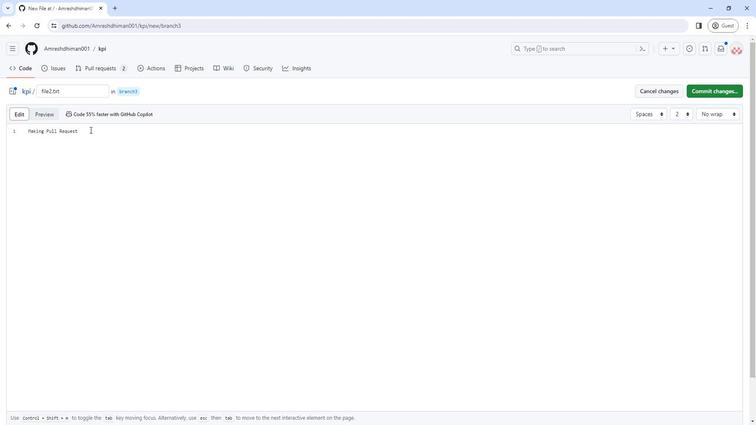 
Action: Mouse pressed left at (88, 130)
Screenshot: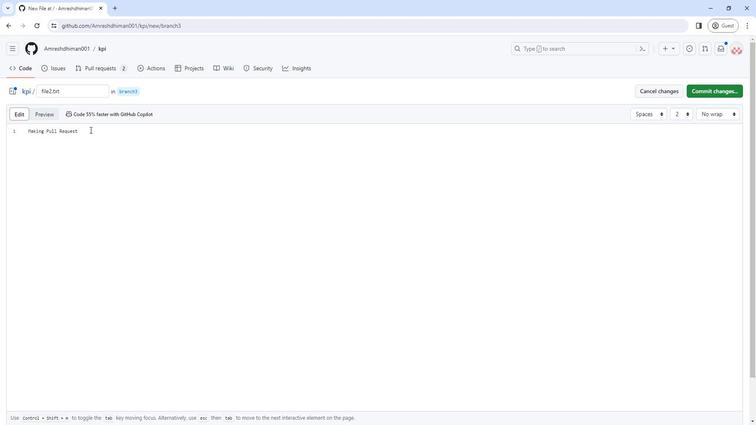
Action: Mouse moved to (702, 91)
Screenshot: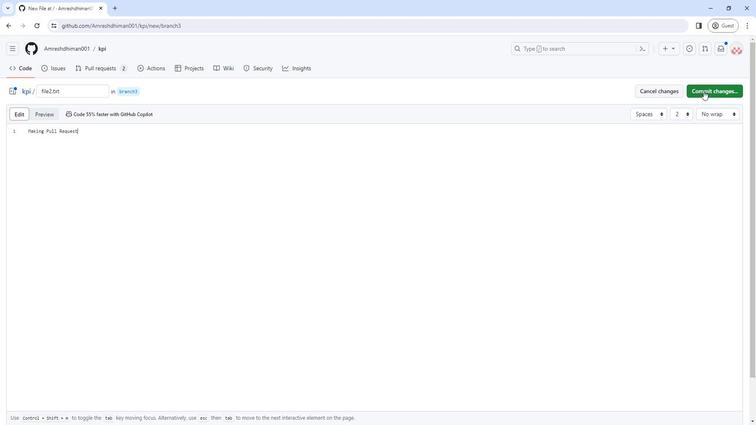 
Action: Mouse pressed left at (702, 91)
Screenshot: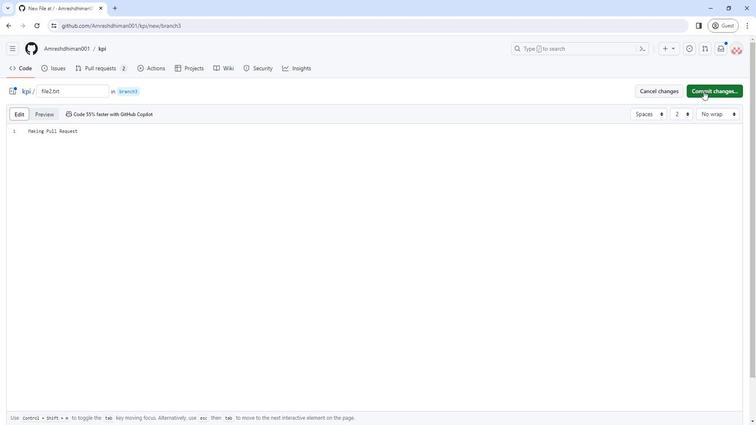 
Action: Mouse moved to (448, 315)
Screenshot: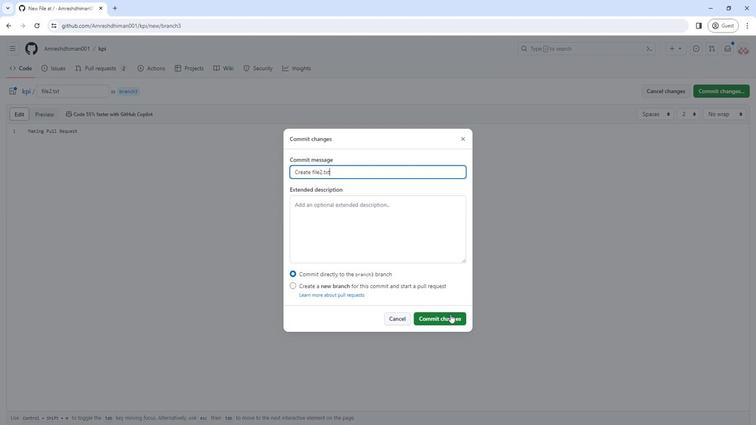 
Action: Mouse pressed left at (448, 315)
Screenshot: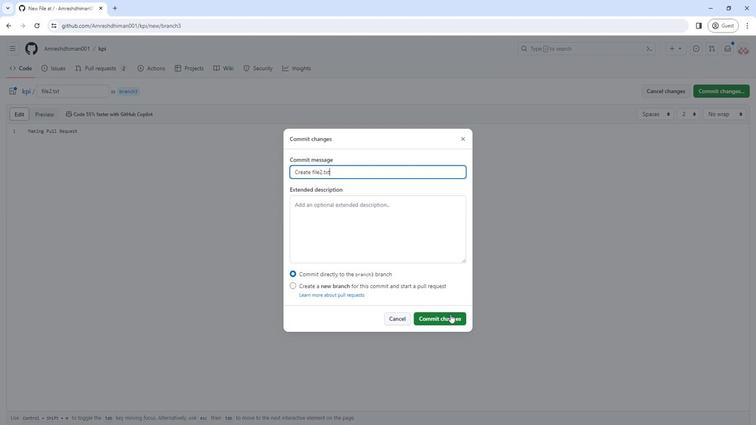 
Action: Mouse moved to (254, 349)
Screenshot: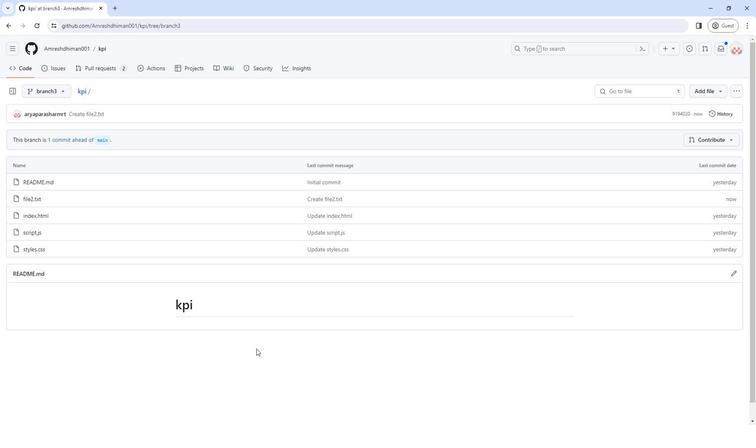 
Action: Mouse scrolled (254, 349) with delta (0, 0)
Screenshot: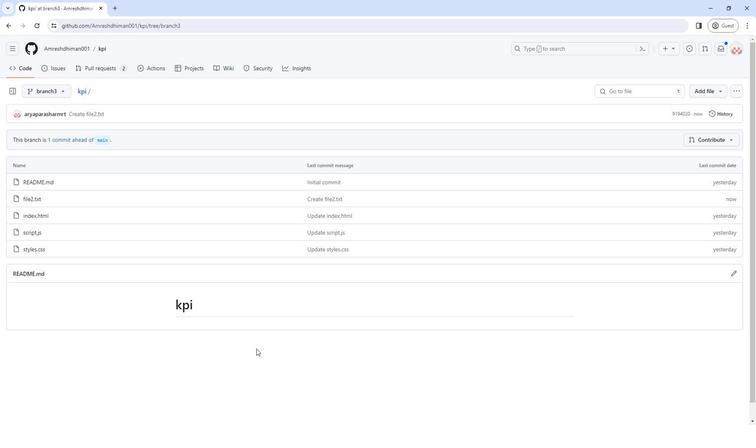 
Action: Mouse scrolled (254, 349) with delta (0, 0)
Screenshot: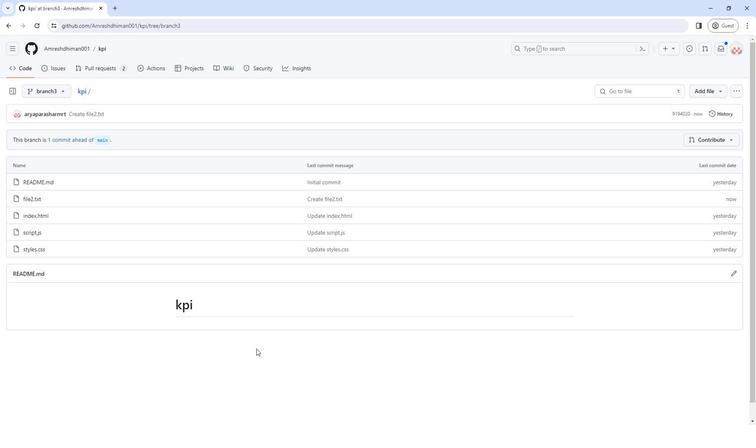 
Action: Mouse moved to (118, 278)
Screenshot: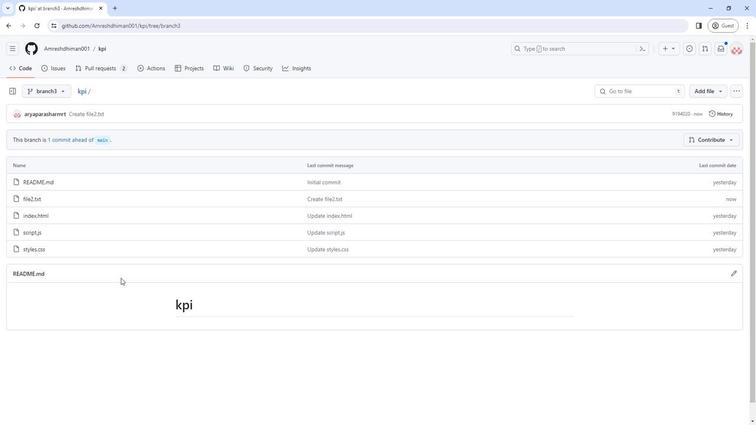 
Action: Mouse scrolled (118, 279) with delta (0, 0)
Screenshot: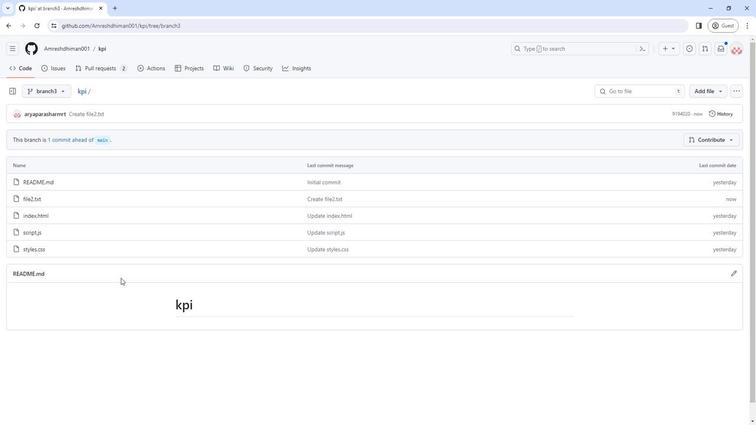 
Action: Mouse scrolled (118, 279) with delta (0, 0)
Screenshot: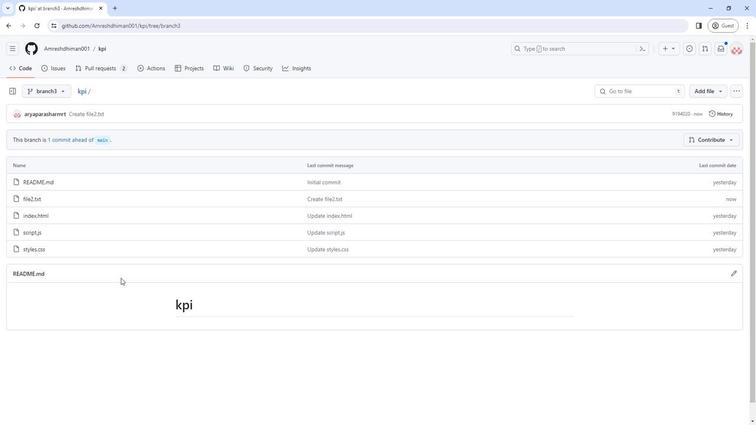
Action: Mouse moved to (121, 264)
Screenshot: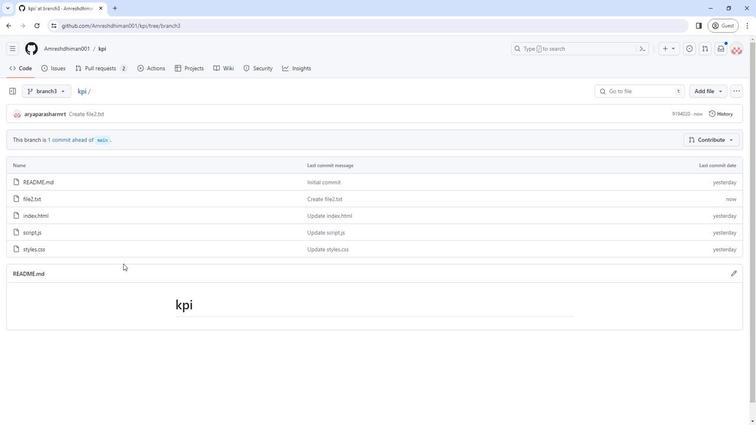 
Action: Mouse scrolled (121, 263) with delta (0, 0)
Screenshot: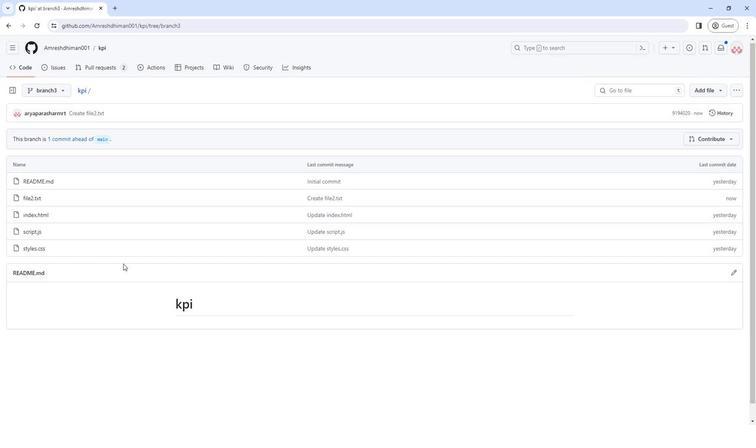 
Action: Mouse scrolled (121, 263) with delta (0, 0)
Screenshot: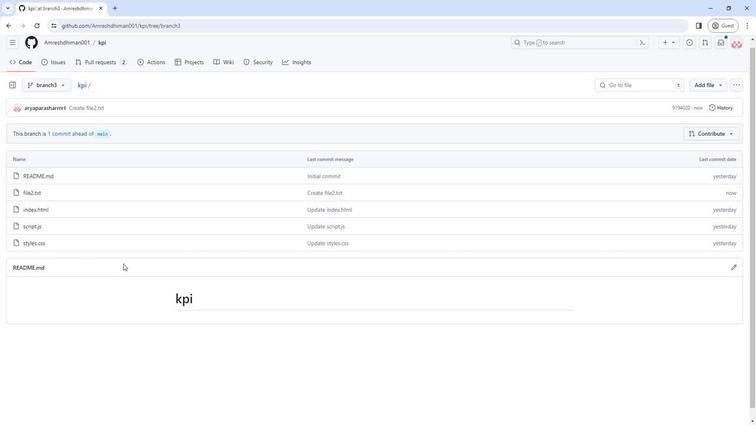 
Action: Mouse scrolled (121, 263) with delta (0, 0)
Screenshot: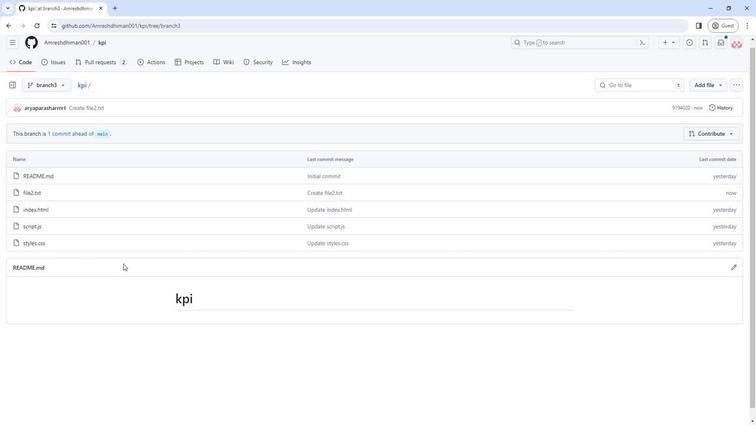 
Action: Mouse scrolled (121, 264) with delta (0, 0)
Screenshot: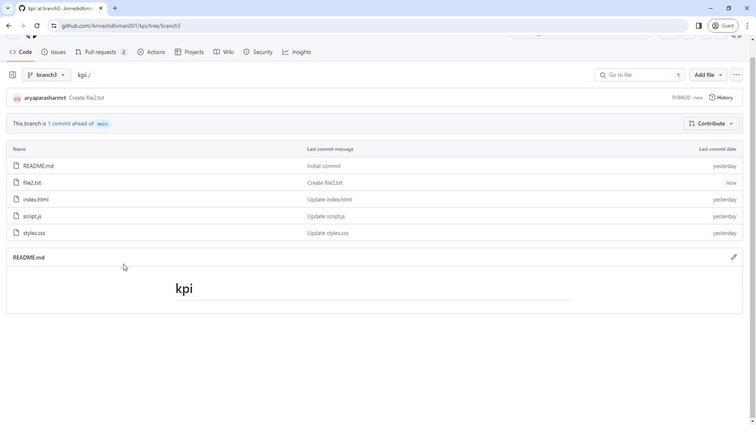 
Action: Mouse scrolled (121, 264) with delta (0, 0)
Screenshot: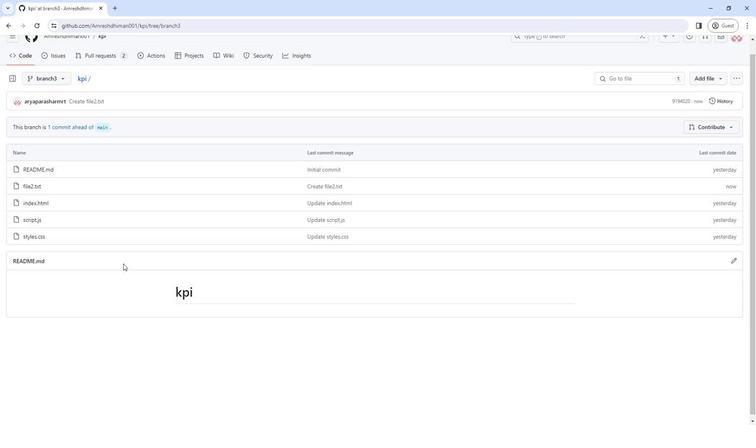 
Action: Mouse scrolled (121, 264) with delta (0, 0)
Screenshot: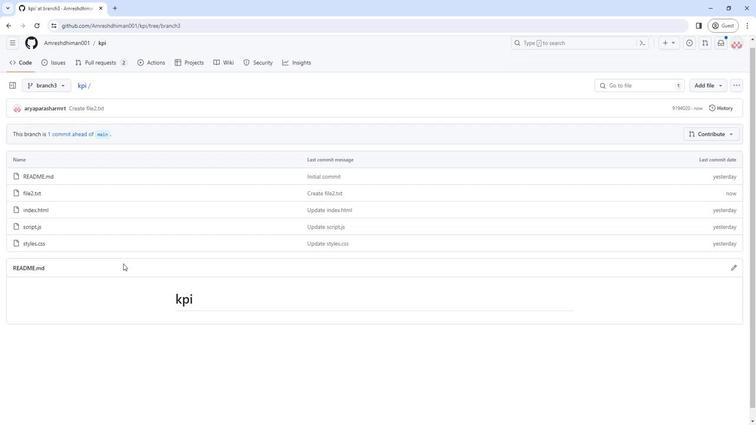 
Action: Mouse scrolled (121, 264) with delta (0, 0)
Screenshot: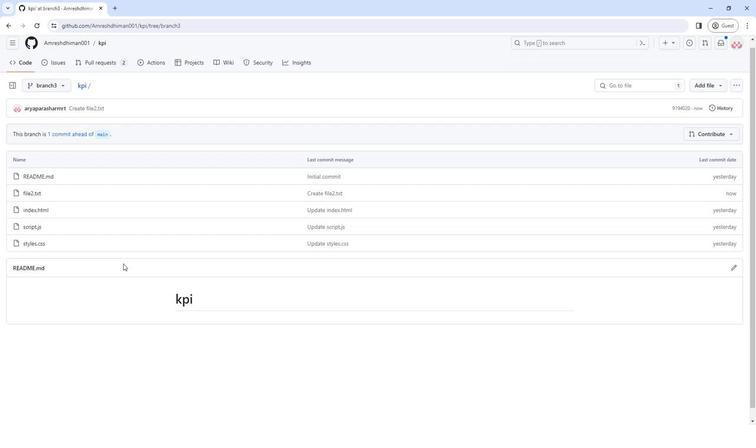 
Action: Mouse moved to (192, 177)
Screenshot: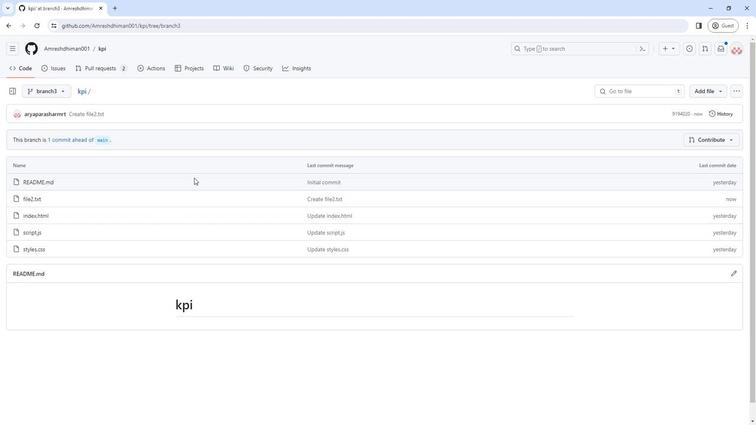 
Action: Mouse scrolled (192, 178) with delta (0, 0)
Screenshot: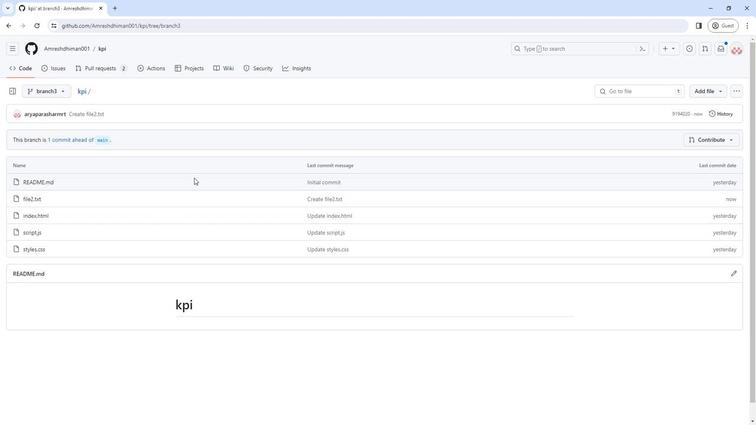 
Action: Mouse scrolled (192, 178) with delta (0, 0)
Screenshot: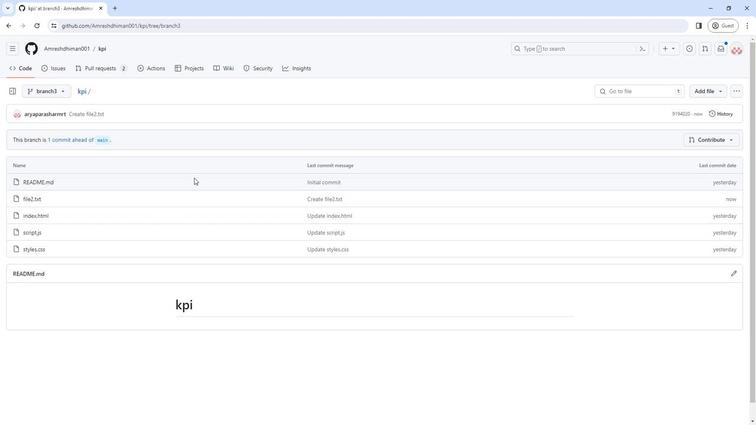 
Action: Mouse scrolled (192, 178) with delta (0, 0)
Screenshot: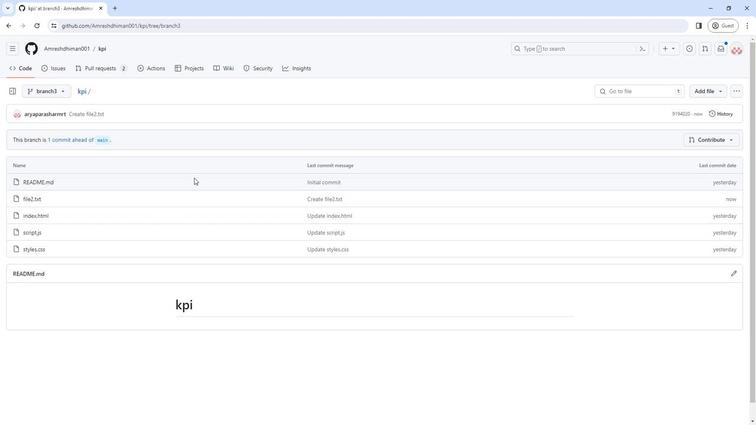 
Action: Mouse moved to (186, 180)
Screenshot: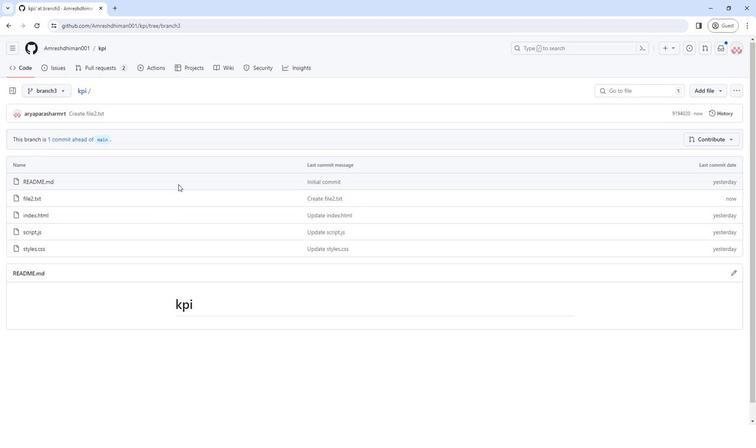
Action: Mouse scrolled (186, 180) with delta (0, 0)
Screenshot: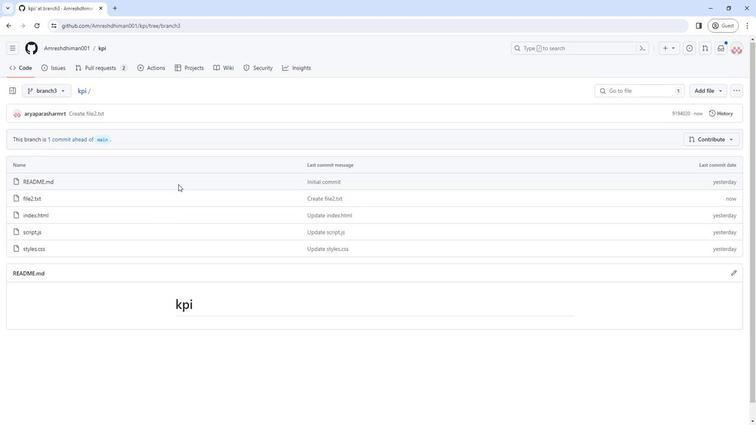 
Action: Mouse moved to (180, 183)
Screenshot: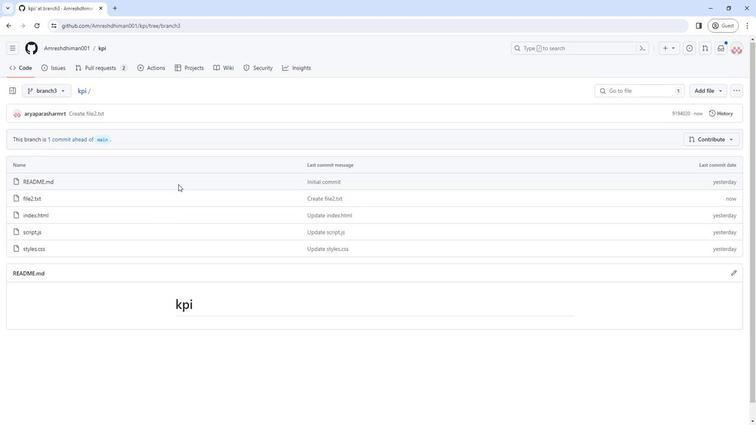 
Action: Mouse scrolled (180, 182) with delta (0, 0)
Screenshot: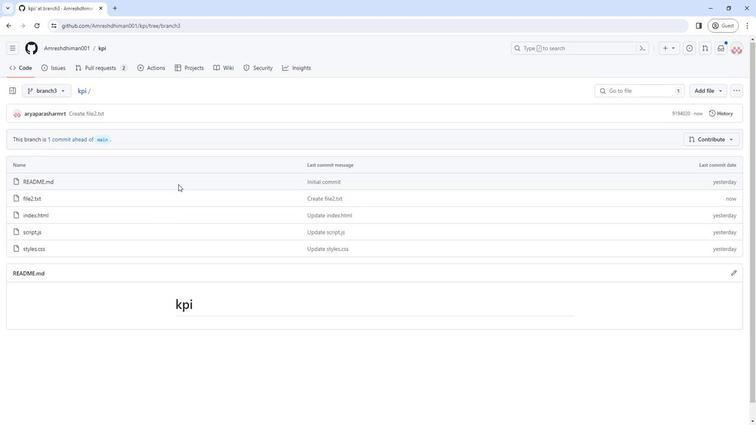 
Action: Mouse moved to (171, 186)
Screenshot: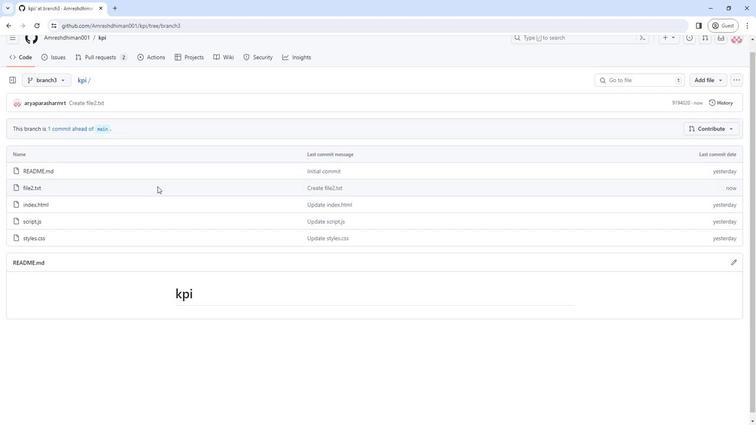 
Action: Mouse scrolled (171, 186) with delta (0, 0)
Screenshot: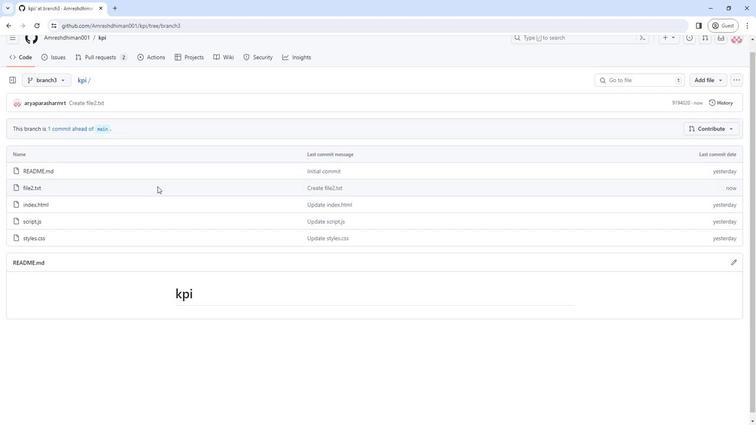 
Action: Mouse moved to (33, 180)
Screenshot: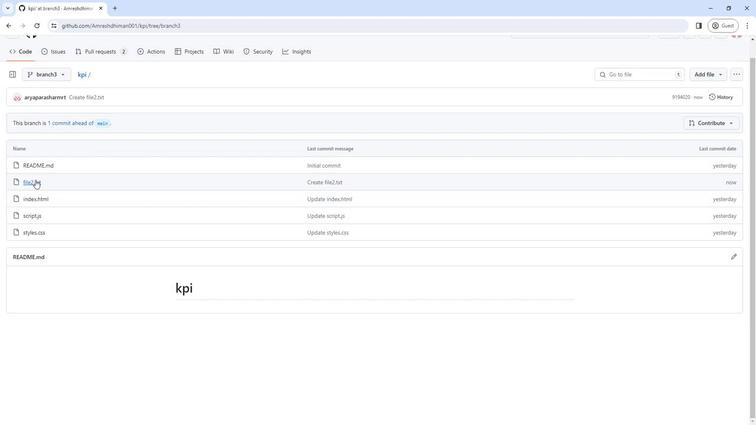 
Action: Mouse pressed left at (33, 180)
Screenshot: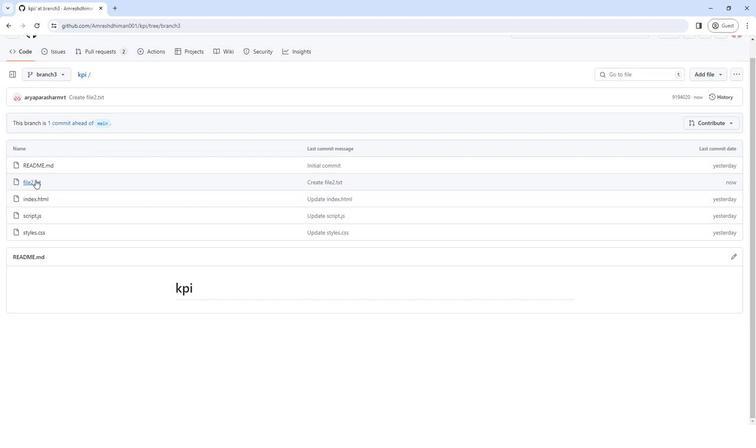 
Action: Mouse moved to (27, 109)
Screenshot: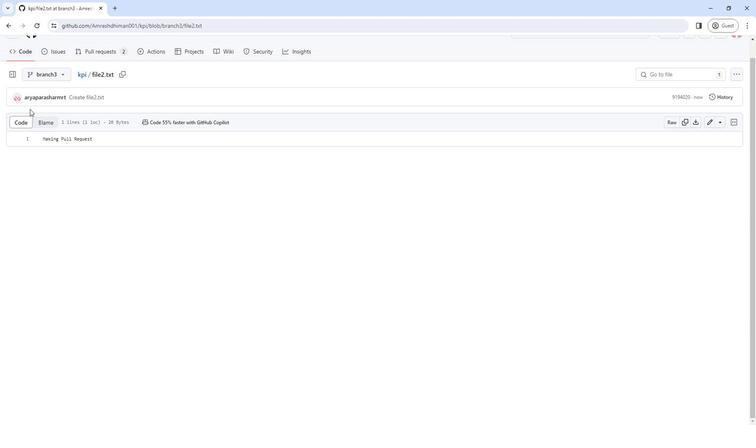 
Action: Mouse scrolled (27, 109) with delta (0, 0)
Screenshot: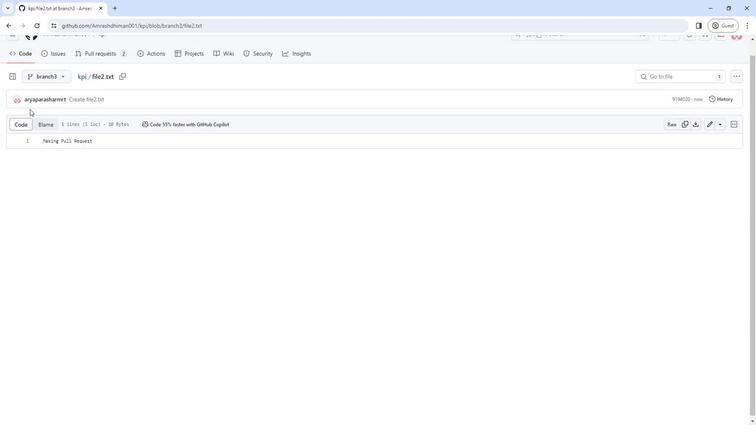 
Action: Mouse scrolled (27, 109) with delta (0, 0)
Screenshot: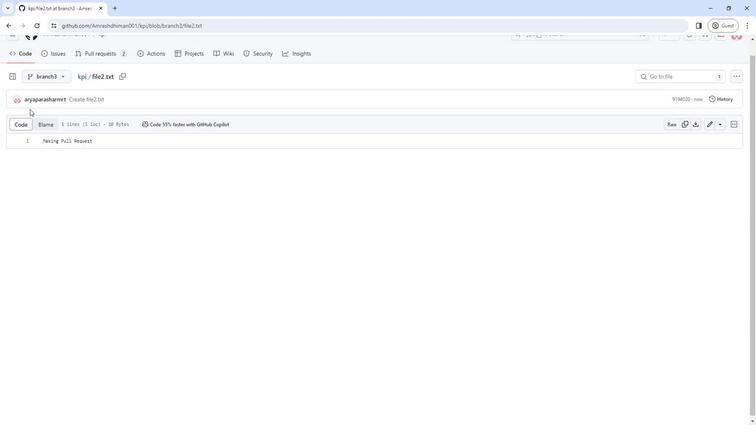 
Action: Mouse scrolled (27, 109) with delta (0, 0)
Screenshot: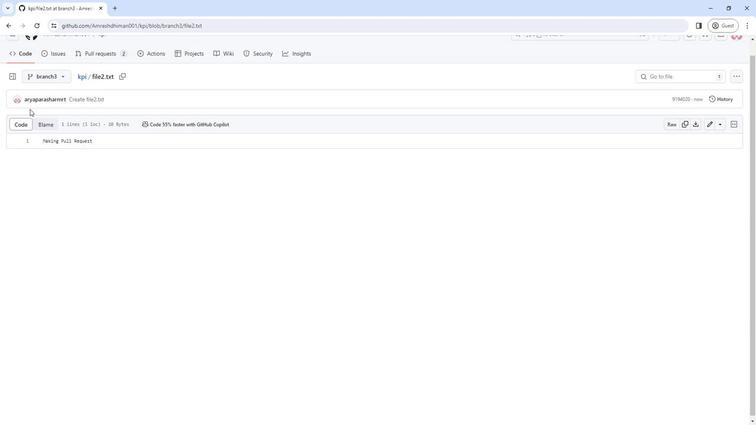 
Action: Mouse scrolled (27, 109) with delta (0, 0)
Screenshot: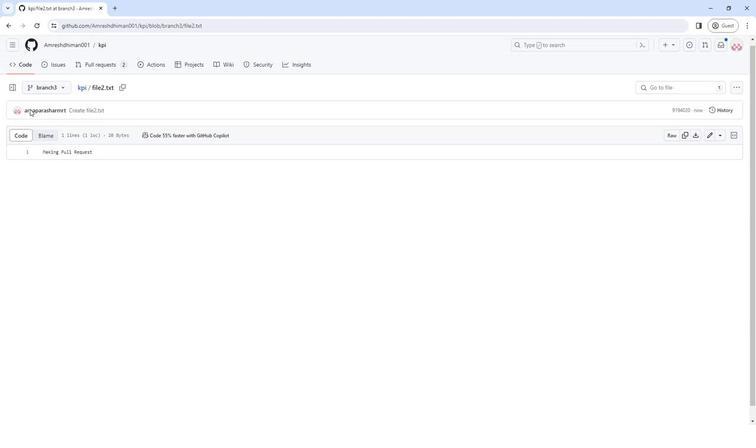 
Action: Mouse moved to (11, 28)
Screenshot: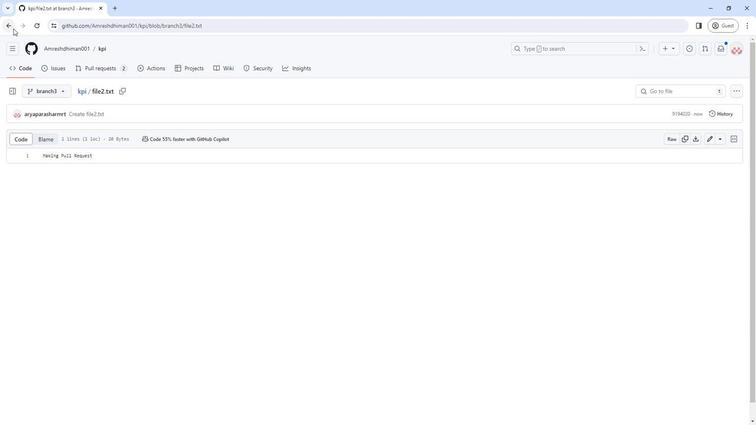 
Action: Mouse pressed left at (11, 28)
Screenshot: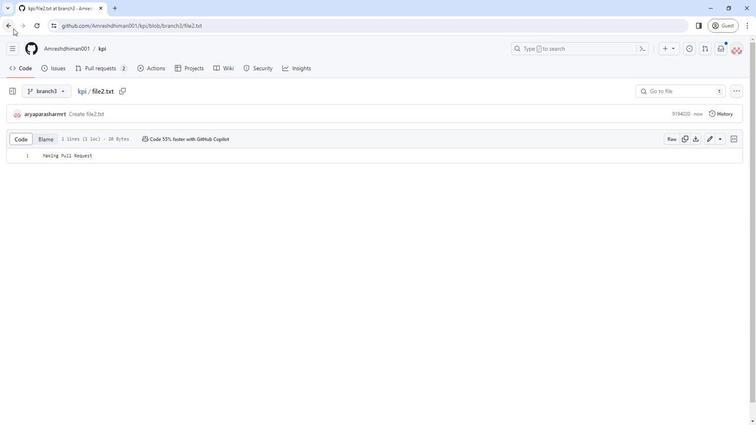 
Action: Mouse moved to (129, 261)
Screenshot: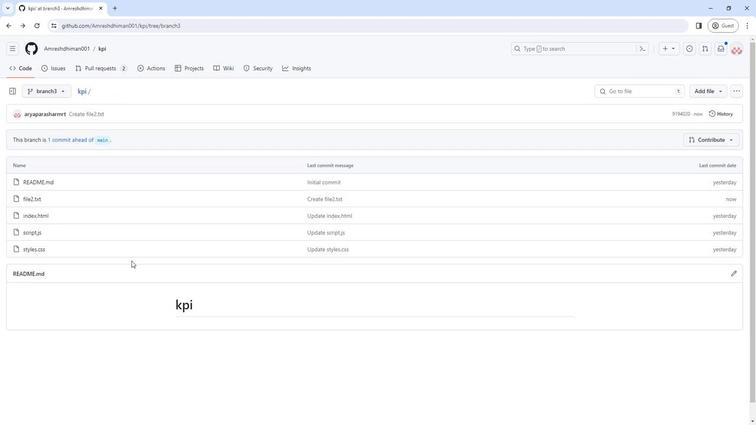 
Action: Mouse scrolled (129, 261) with delta (0, 0)
Screenshot: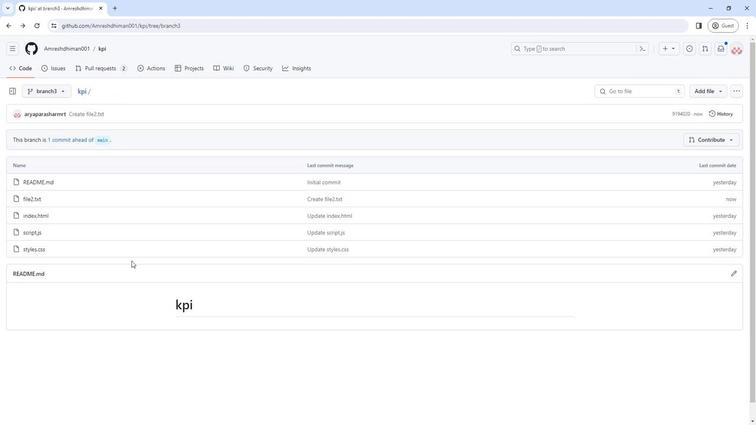 
Action: Mouse scrolled (129, 261) with delta (0, 0)
Screenshot: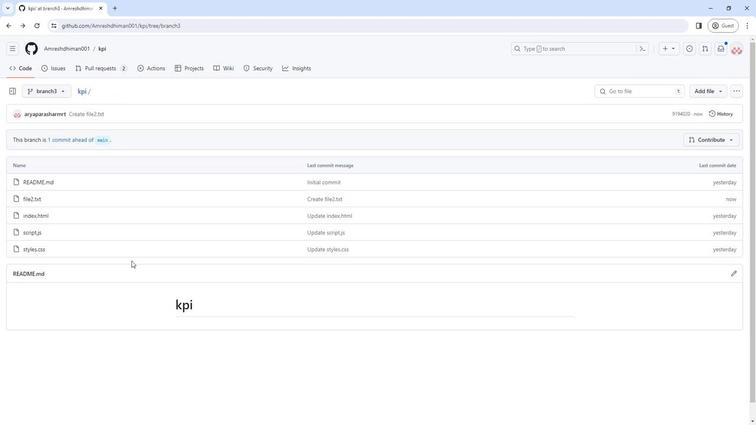 
Action: Mouse scrolled (129, 261) with delta (0, 0)
Screenshot: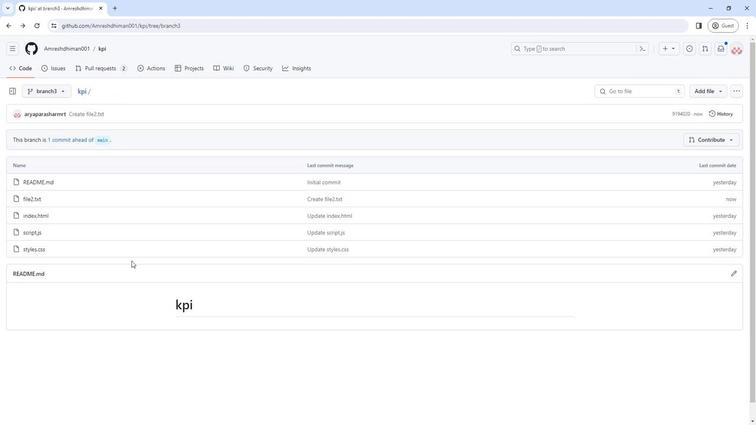 
Action: Mouse moved to (89, 71)
Screenshot: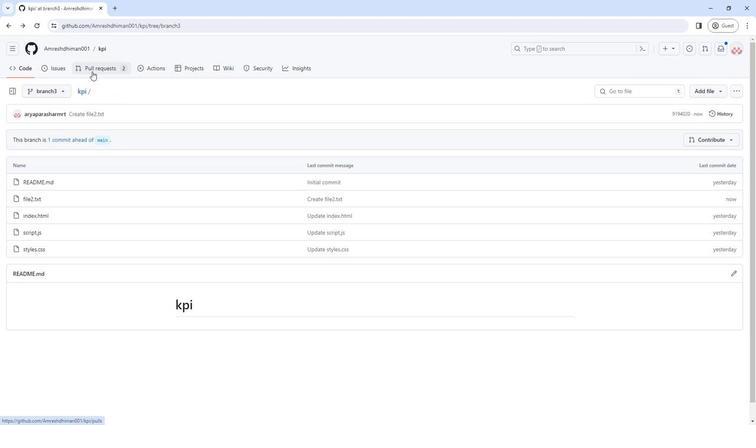 
Action: Mouse pressed left at (89, 71)
Screenshot: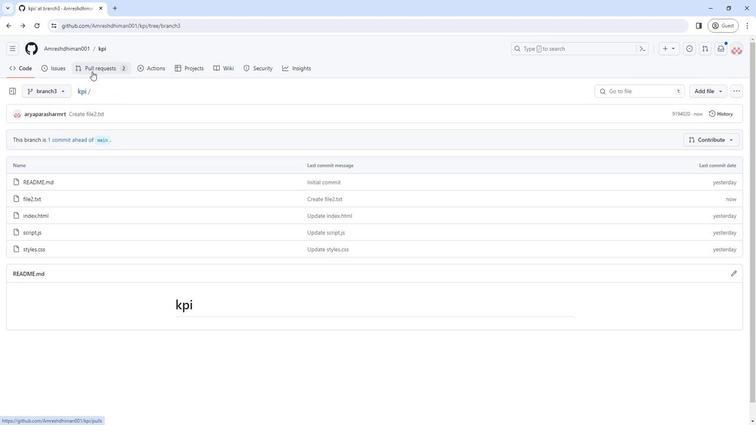 
Action: Mouse moved to (549, 151)
Screenshot: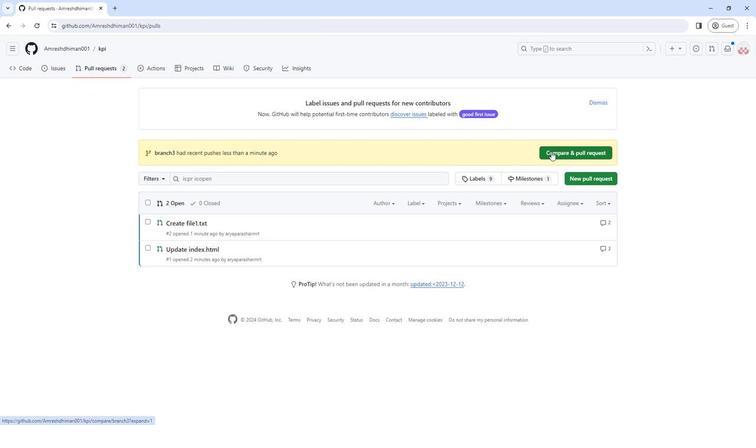 
Action: Mouse pressed left at (549, 151)
Screenshot: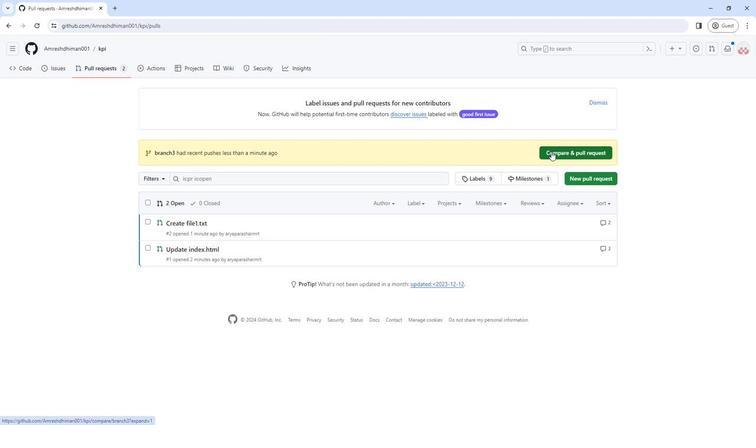
Action: Mouse moved to (609, 218)
Screenshot: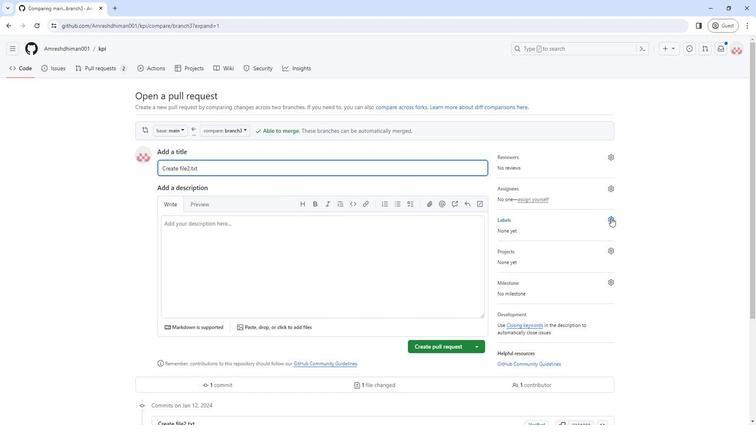 
Action: Mouse pressed left at (609, 218)
Screenshot: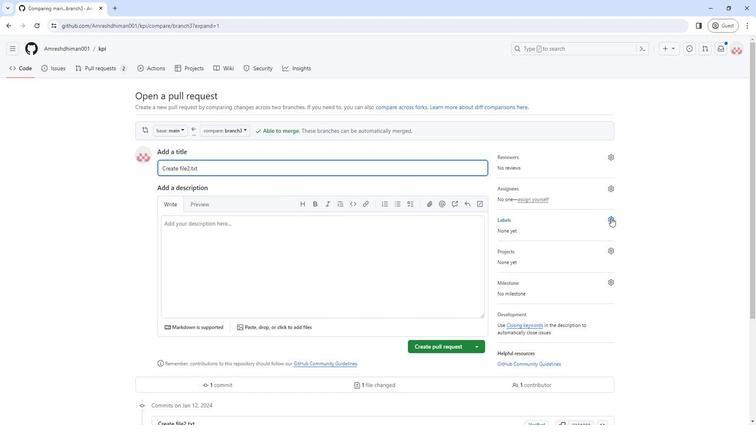 
Action: Mouse moved to (632, 236)
Screenshot: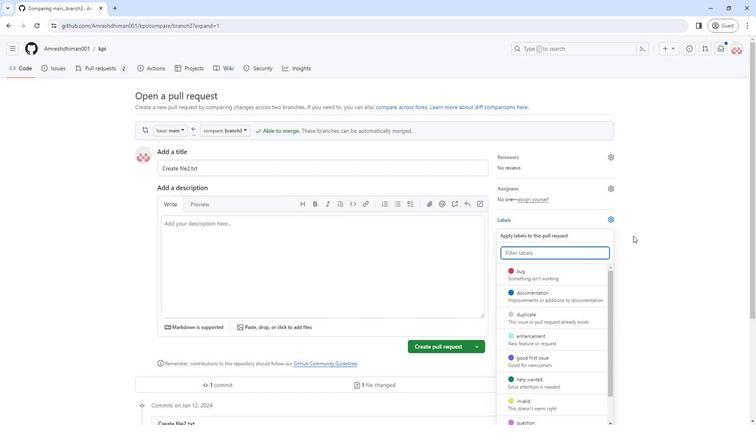 
Action: Mouse pressed left at (632, 236)
Screenshot: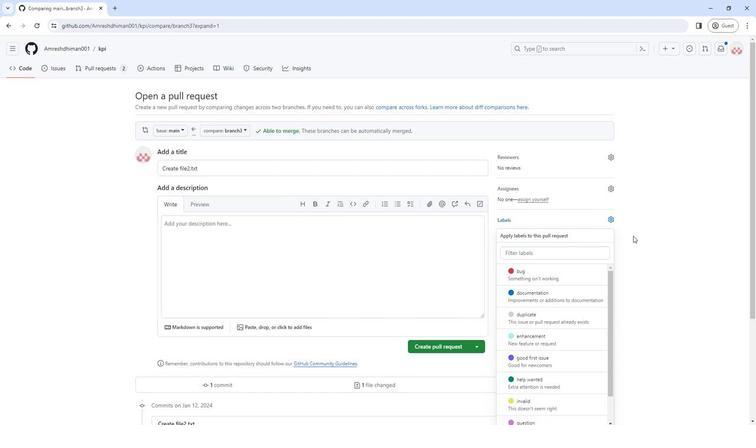 
Action: Mouse moved to (609, 281)
Screenshot: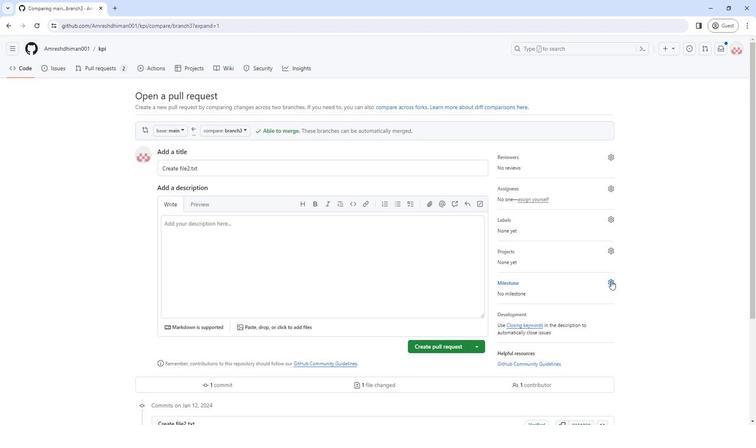 
Action: Mouse pressed left at (609, 281)
Screenshot: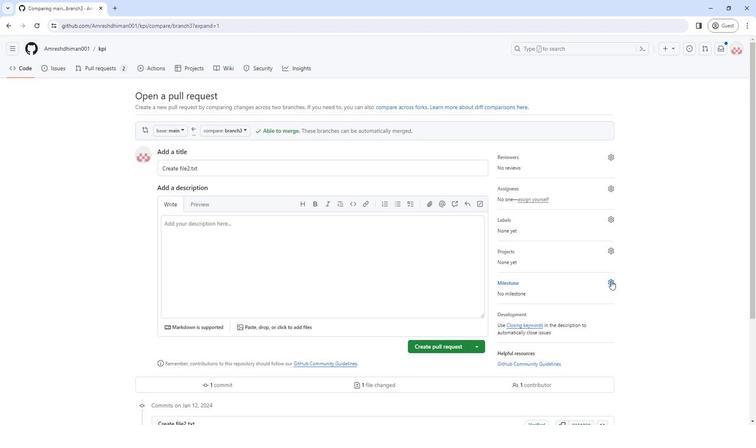 
Action: Mouse moved to (562, 349)
Screenshot: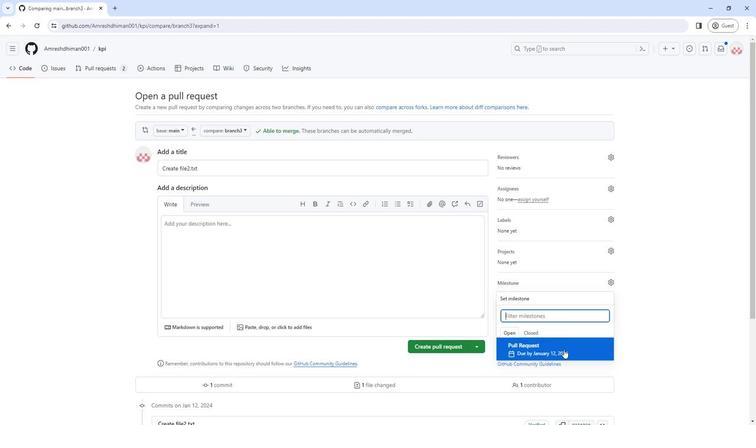 
Action: Mouse pressed left at (562, 349)
Screenshot: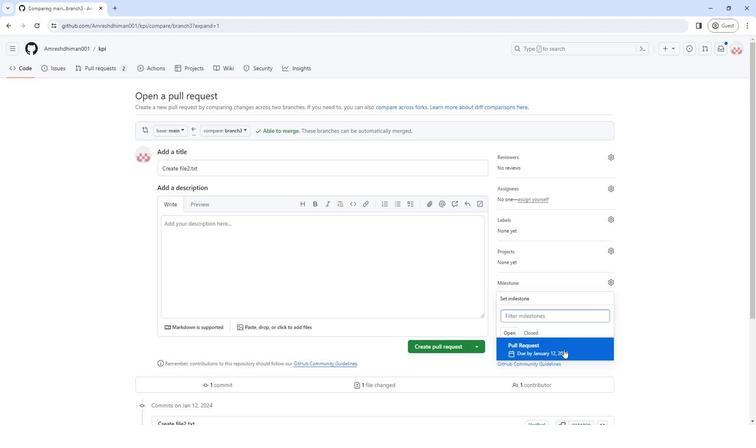 
Action: Mouse moved to (248, 199)
Screenshot: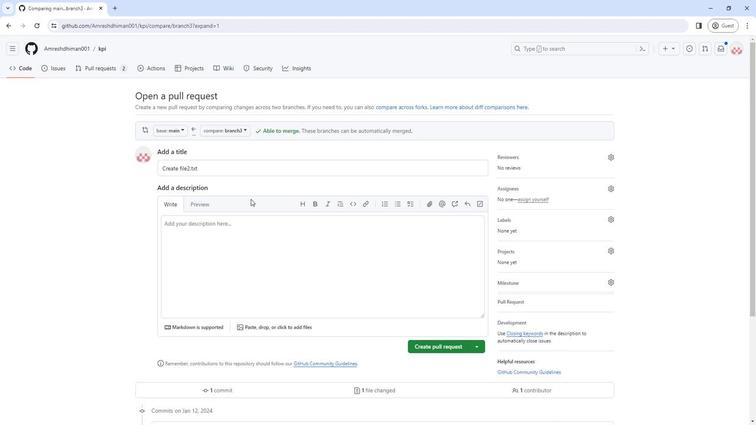 
Action: Mouse scrolled (248, 199) with delta (0, 0)
Screenshot: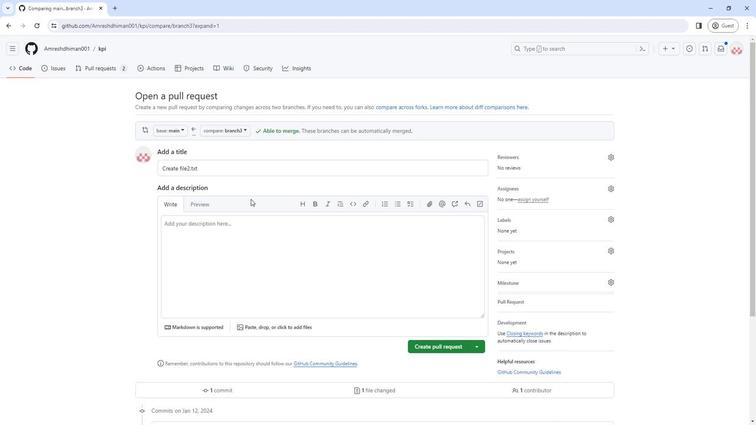 
Action: Mouse scrolled (248, 199) with delta (0, 0)
Screenshot: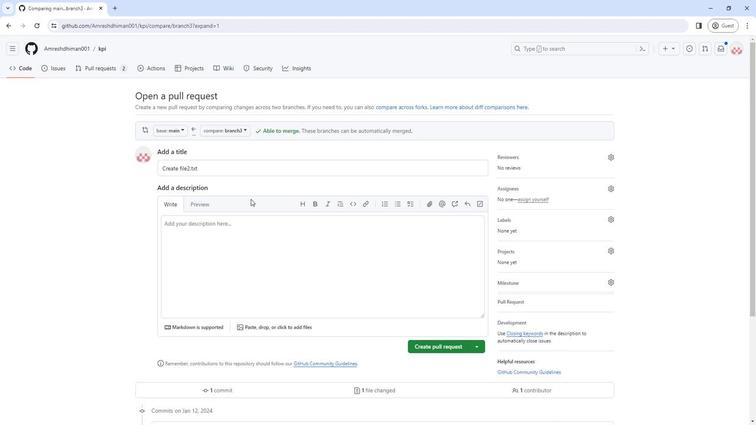
Action: Mouse scrolled (248, 199) with delta (0, 0)
Screenshot: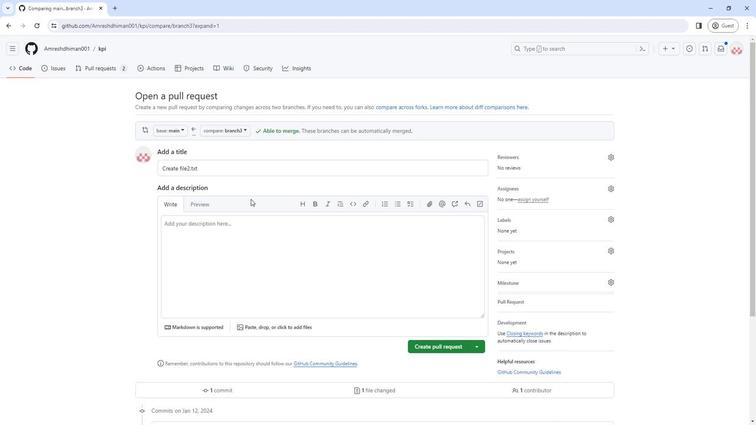 
Action: Mouse scrolled (248, 199) with delta (0, 0)
Screenshot: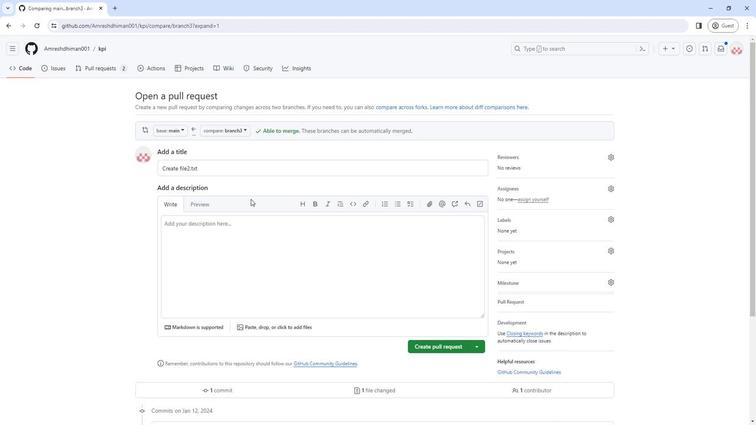 
Action: Mouse moved to (104, 72)
Screenshot: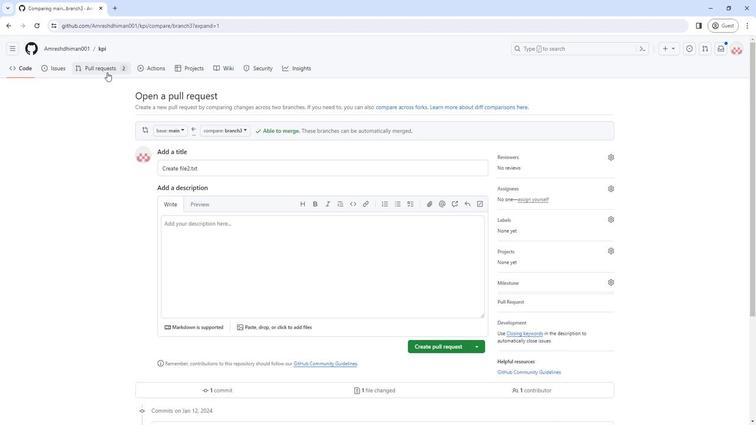 
Action: Mouse pressed left at (104, 72)
Screenshot: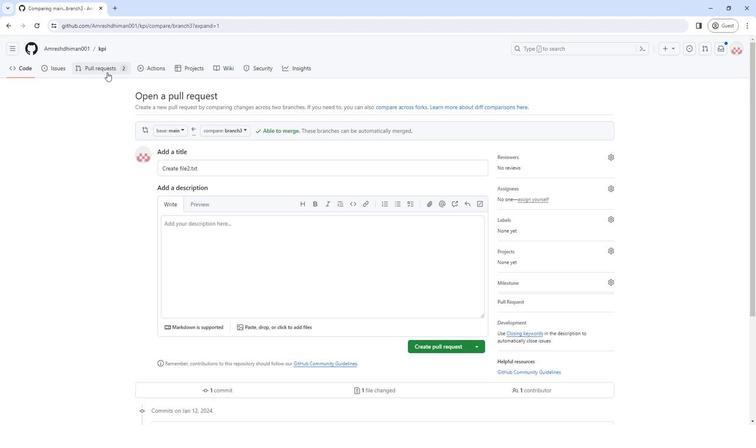 
Action: Mouse moved to (551, 153)
Screenshot: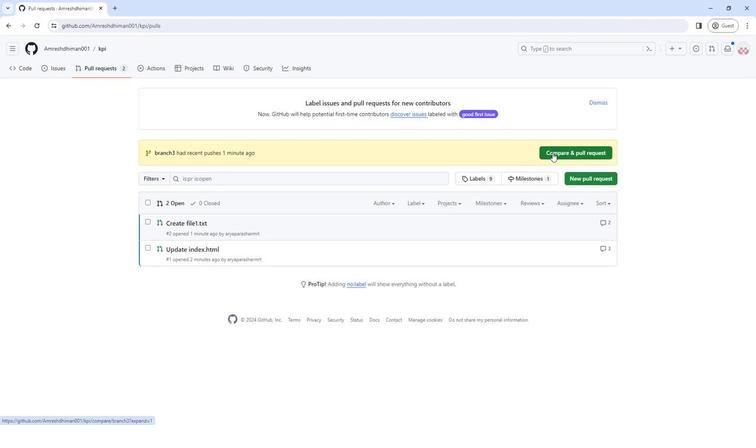 
Action: Mouse pressed left at (551, 153)
Screenshot: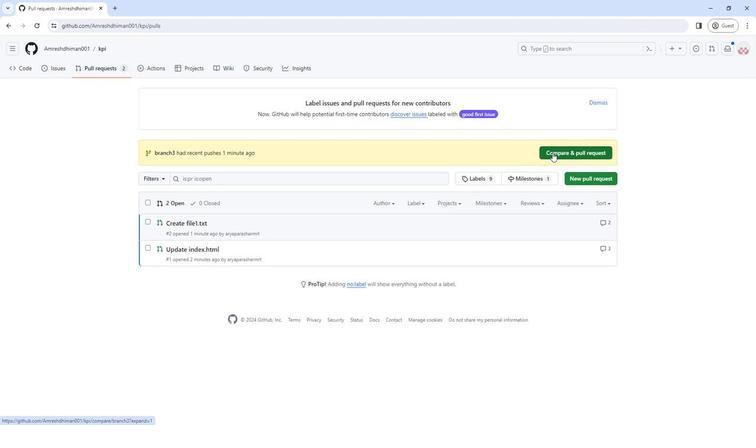 
Action: Mouse moved to (423, 345)
Screenshot: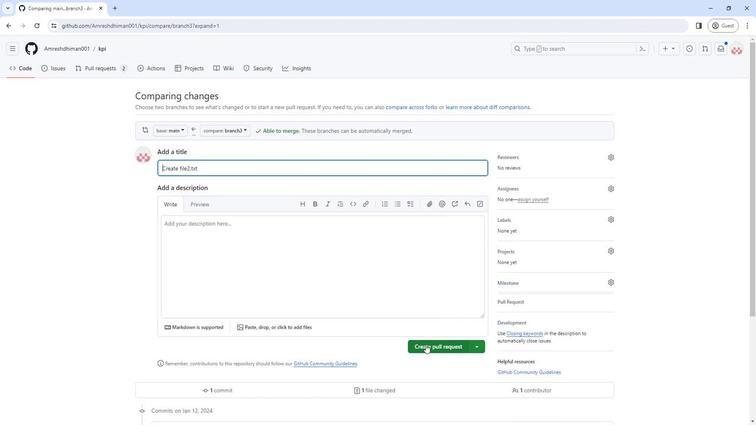
Action: Mouse pressed left at (423, 345)
